 Task: Look for space in Schkeuditz, Germany from 4th June, 2023 to 8th June, 2023 for 2 adults in price range Rs.8000 to Rs.16000. Place can be private room with 1  bedroom having 1 bed and 1 bathroom. Property type can be house, flat, guest house, hotel. Booking option can be shelf check-in. Required host language is English.
Action: Mouse moved to (329, 184)
Screenshot: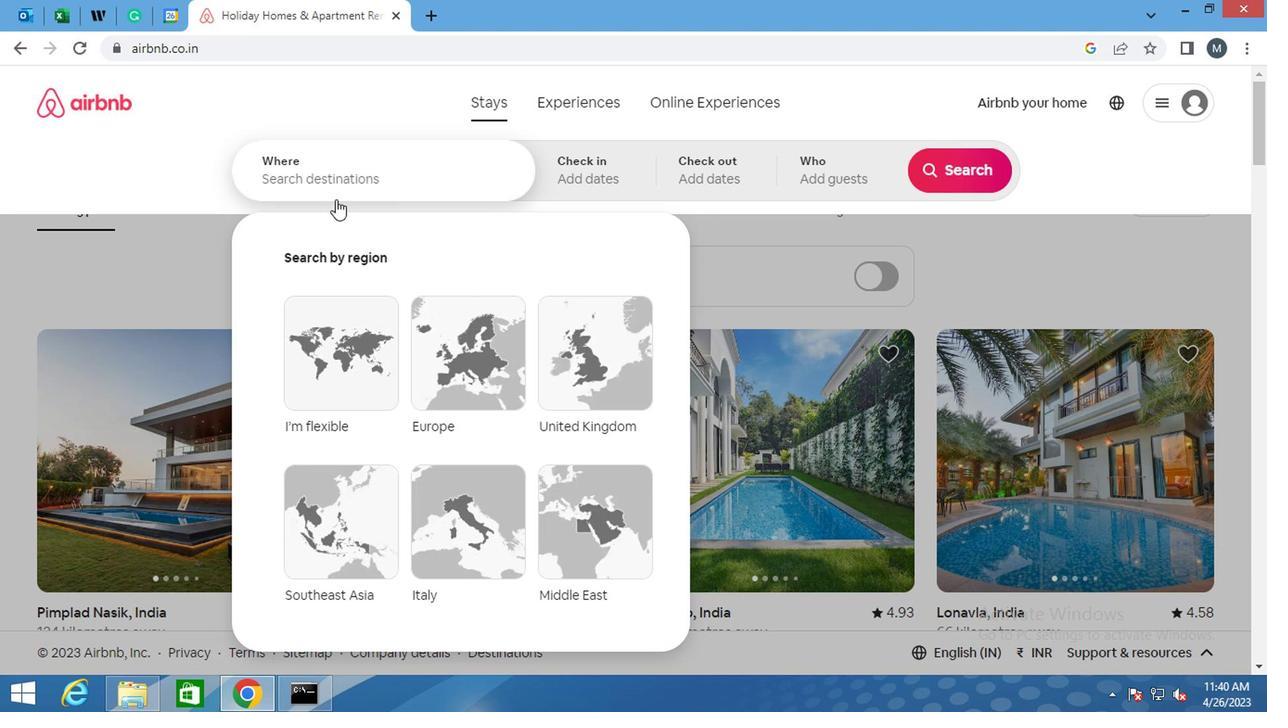 
Action: Mouse pressed left at (329, 184)
Screenshot: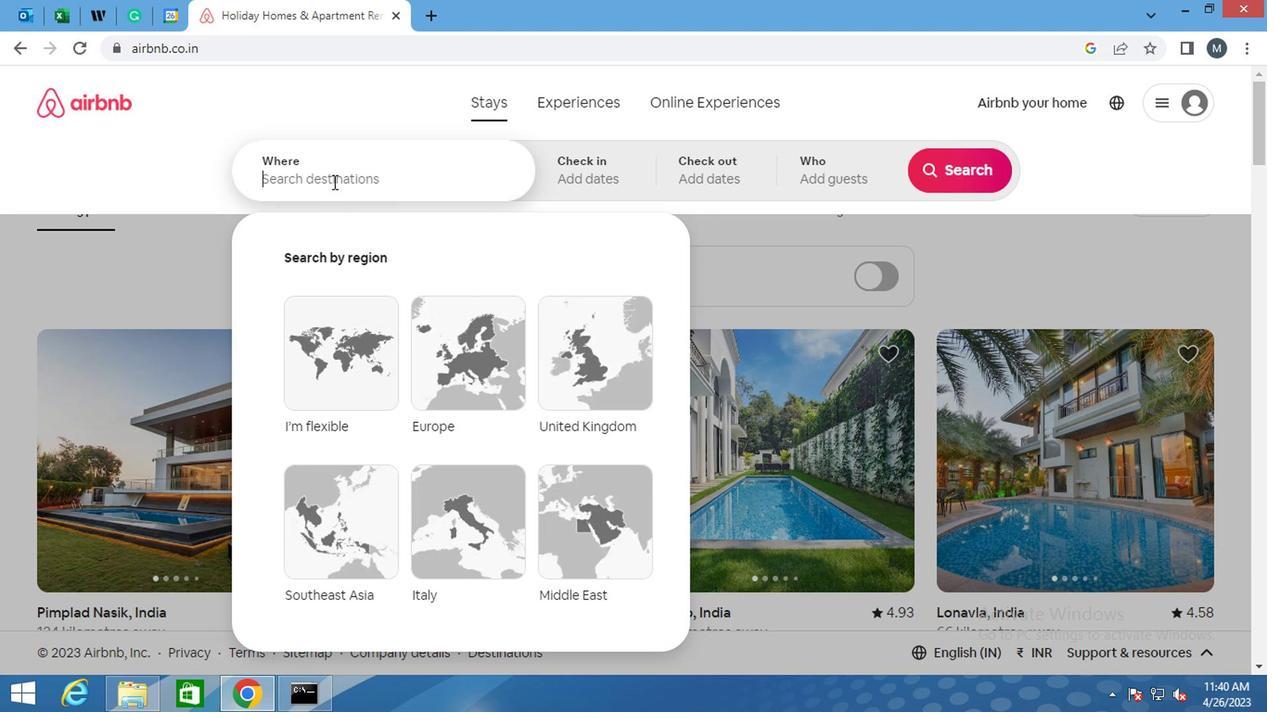 
Action: Key pressed <Key.shift>SCHKEUDITZ,<Key.shift><Key.shift><Key.shift>GERMA
Screenshot: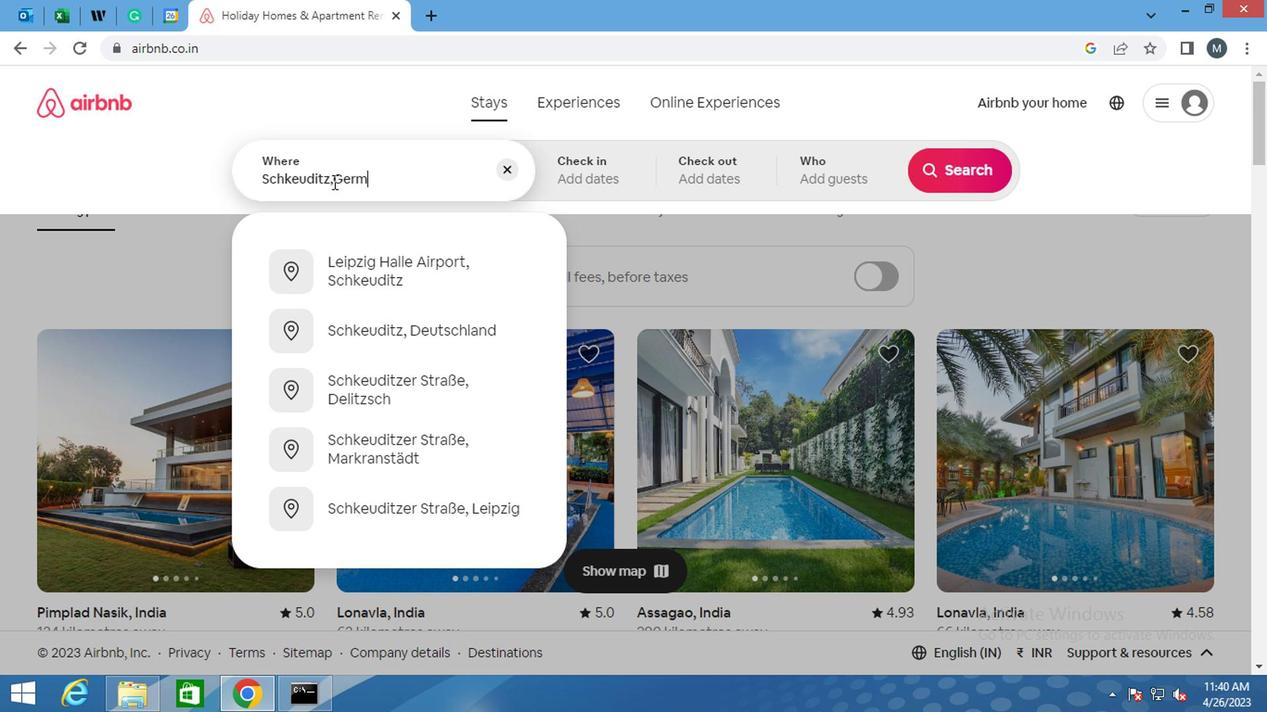 
Action: Mouse moved to (409, 281)
Screenshot: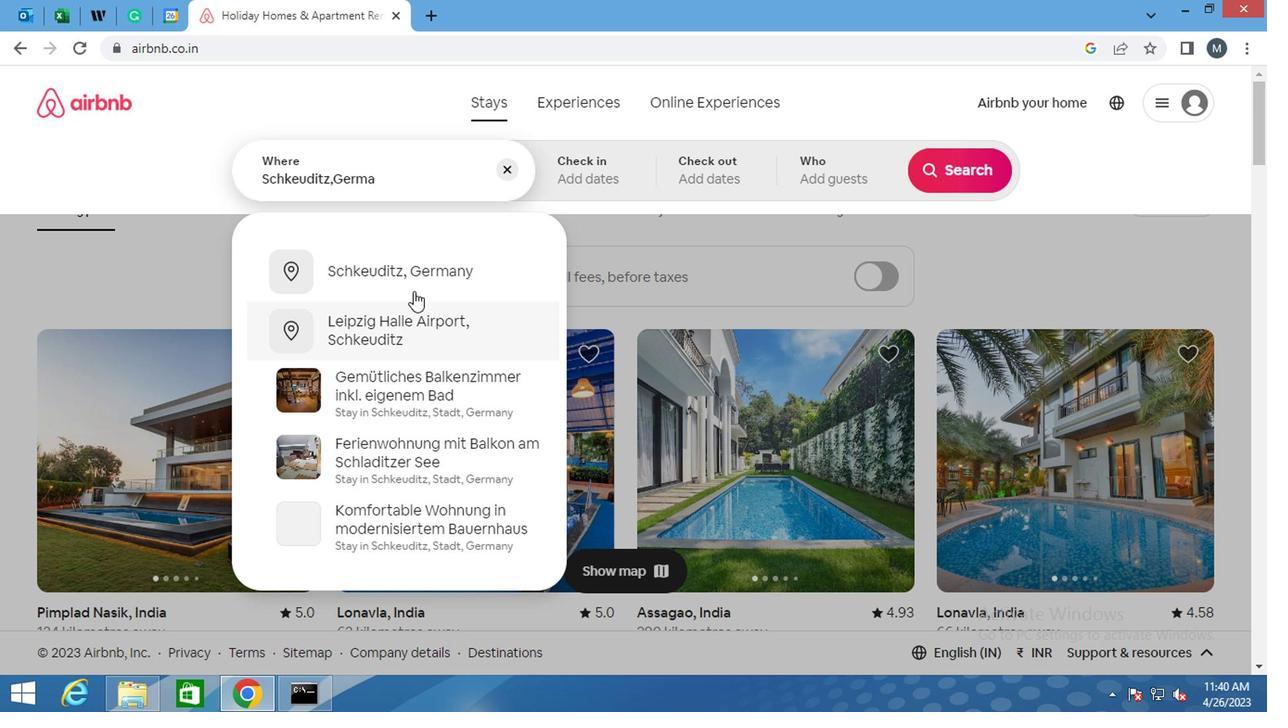 
Action: Mouse pressed left at (409, 281)
Screenshot: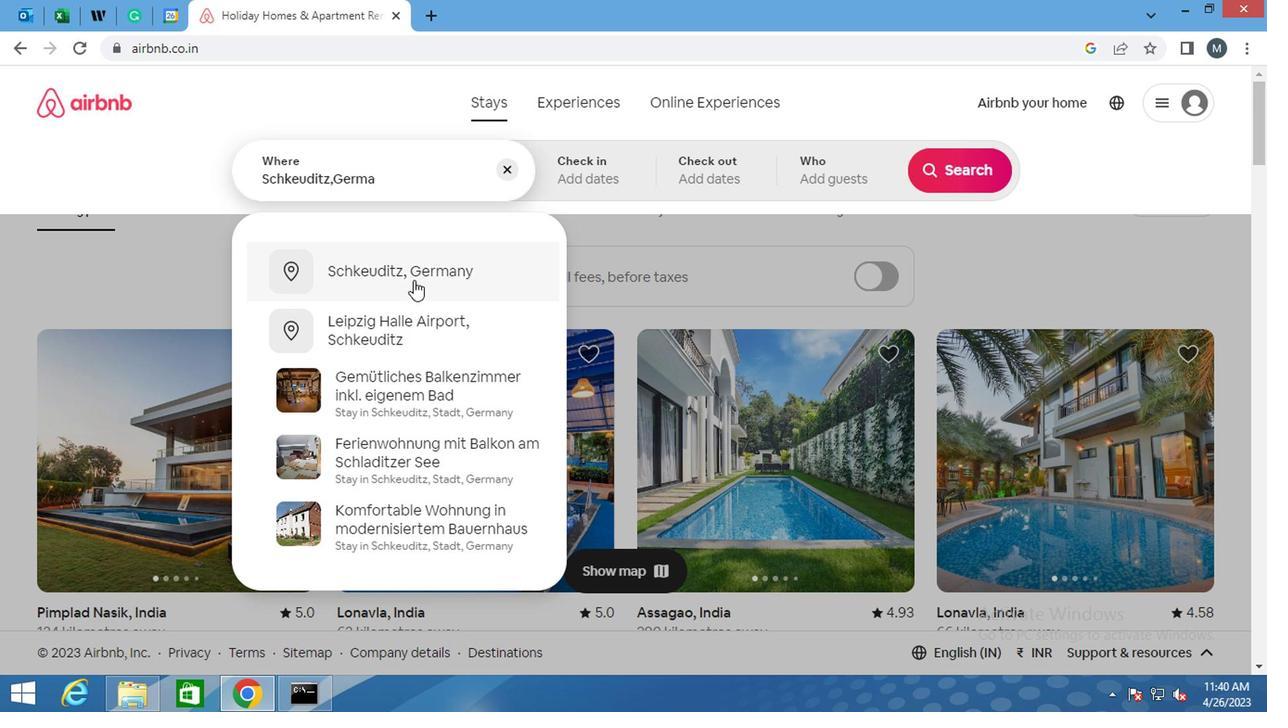 
Action: Mouse moved to (950, 322)
Screenshot: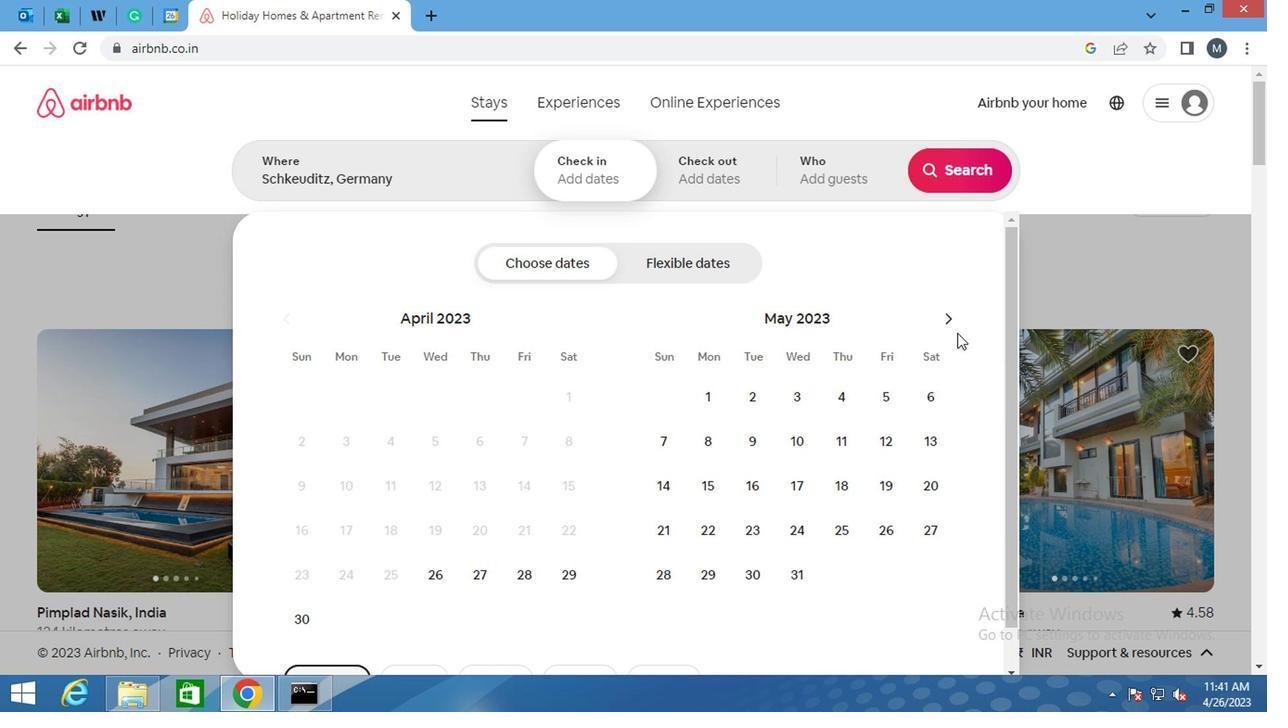 
Action: Mouse pressed left at (950, 322)
Screenshot: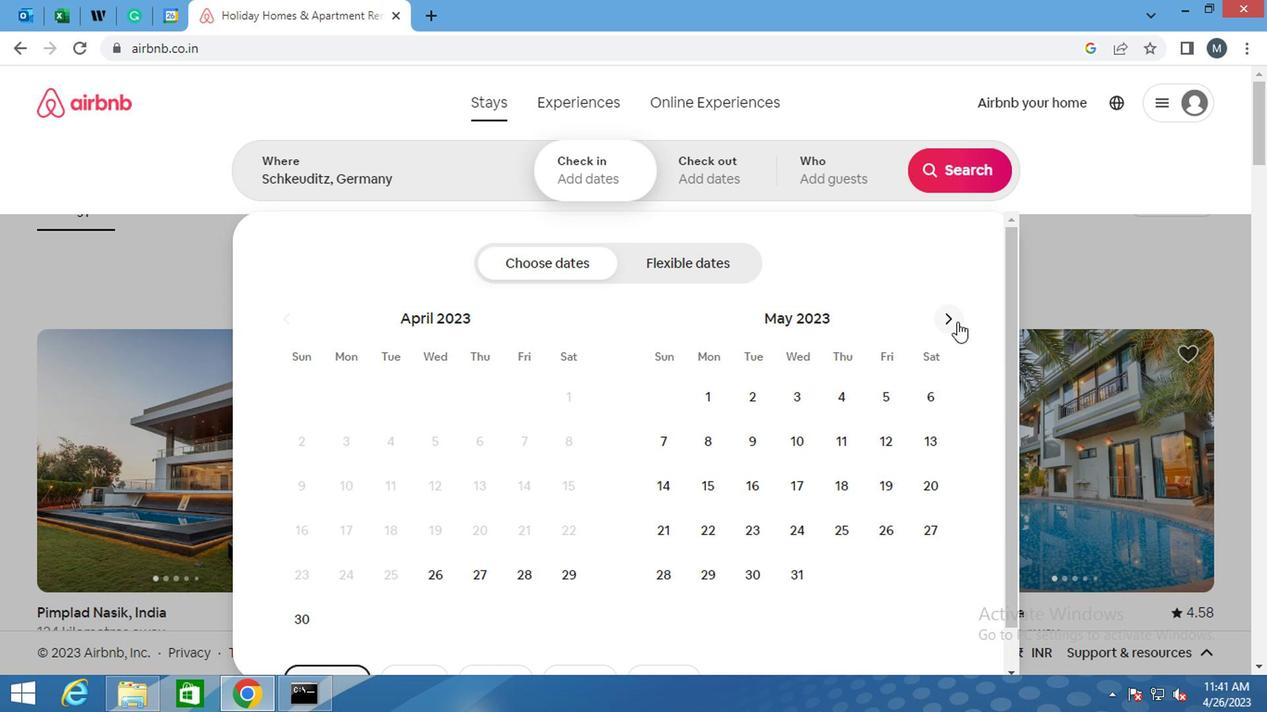 
Action: Mouse moved to (950, 321)
Screenshot: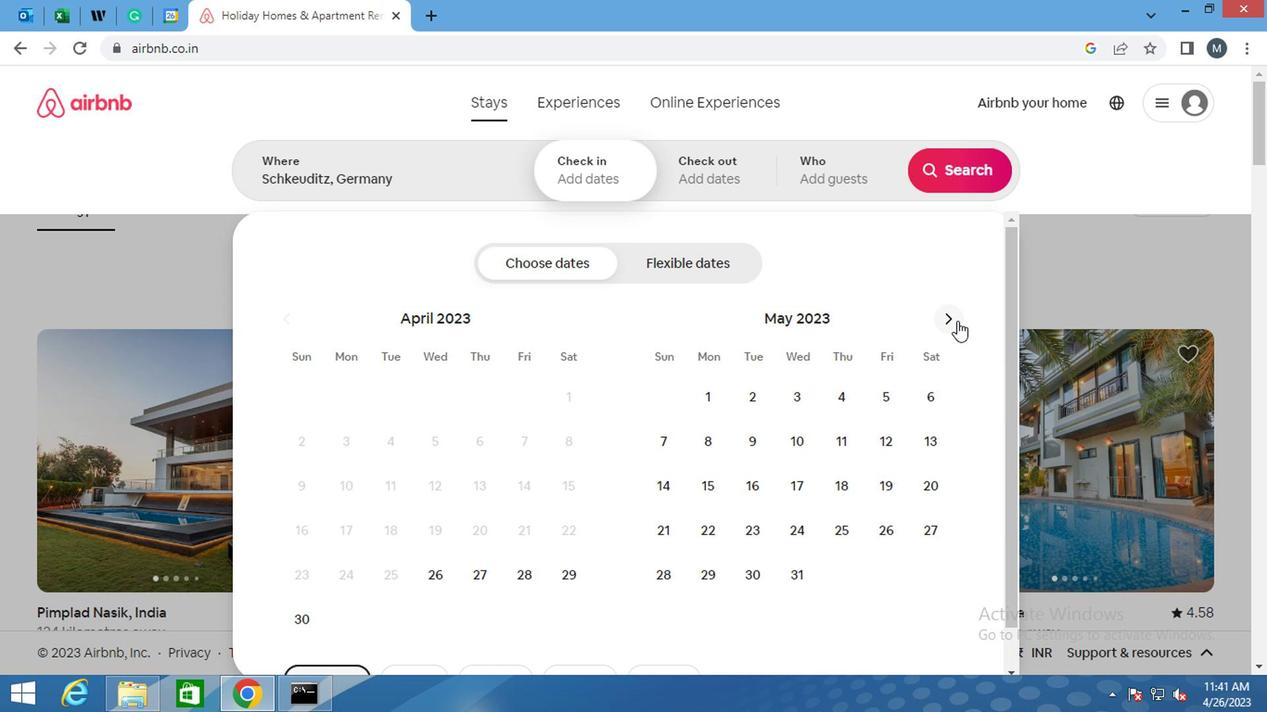
Action: Mouse pressed left at (950, 321)
Screenshot: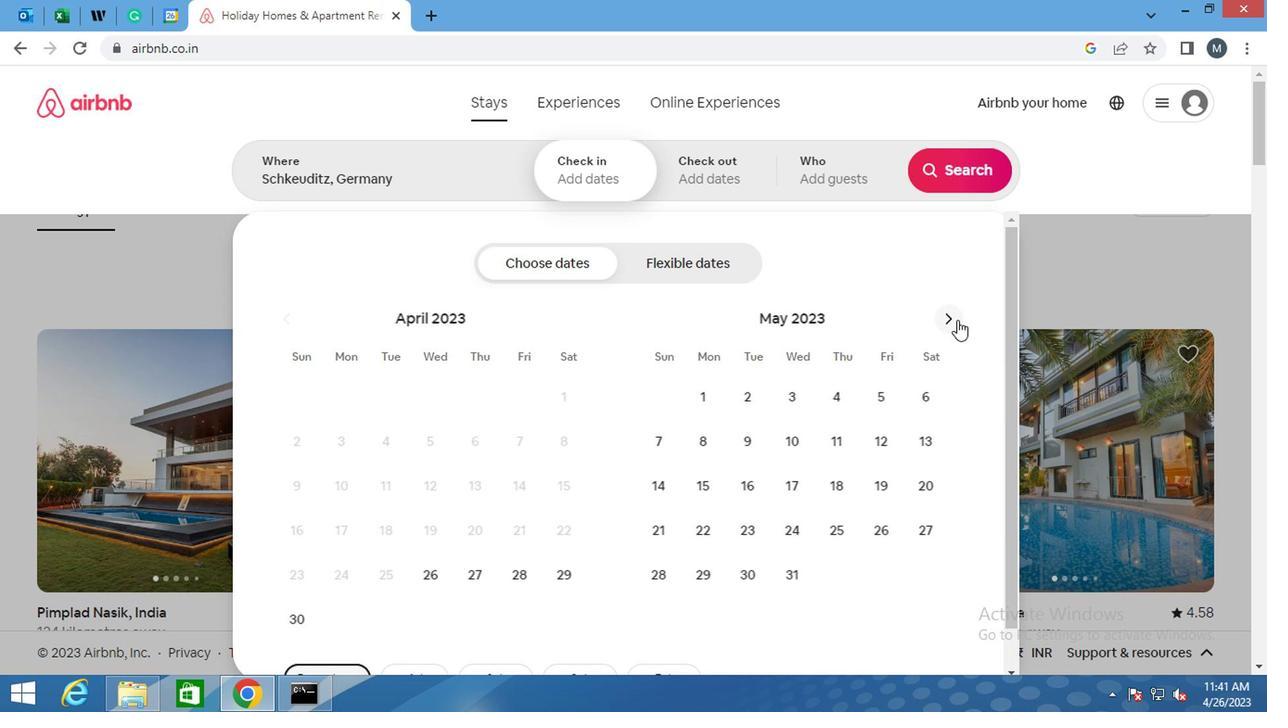 
Action: Mouse moved to (292, 435)
Screenshot: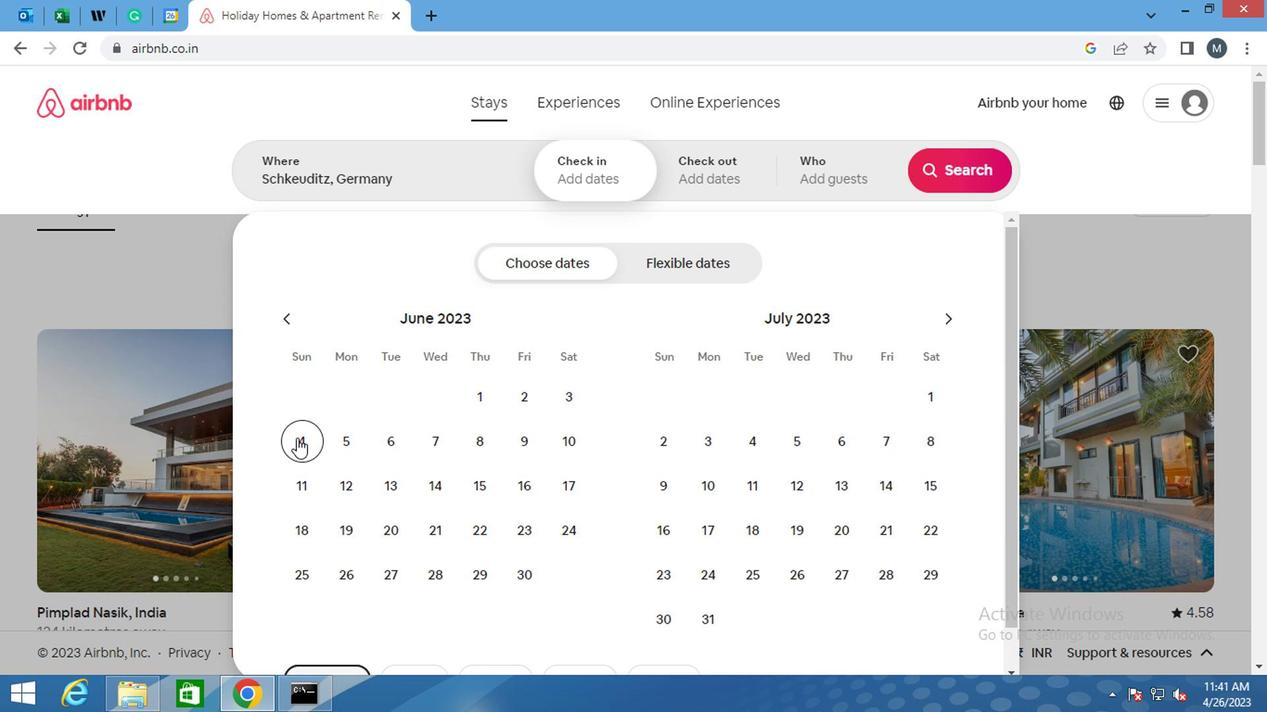 
Action: Mouse pressed left at (292, 435)
Screenshot: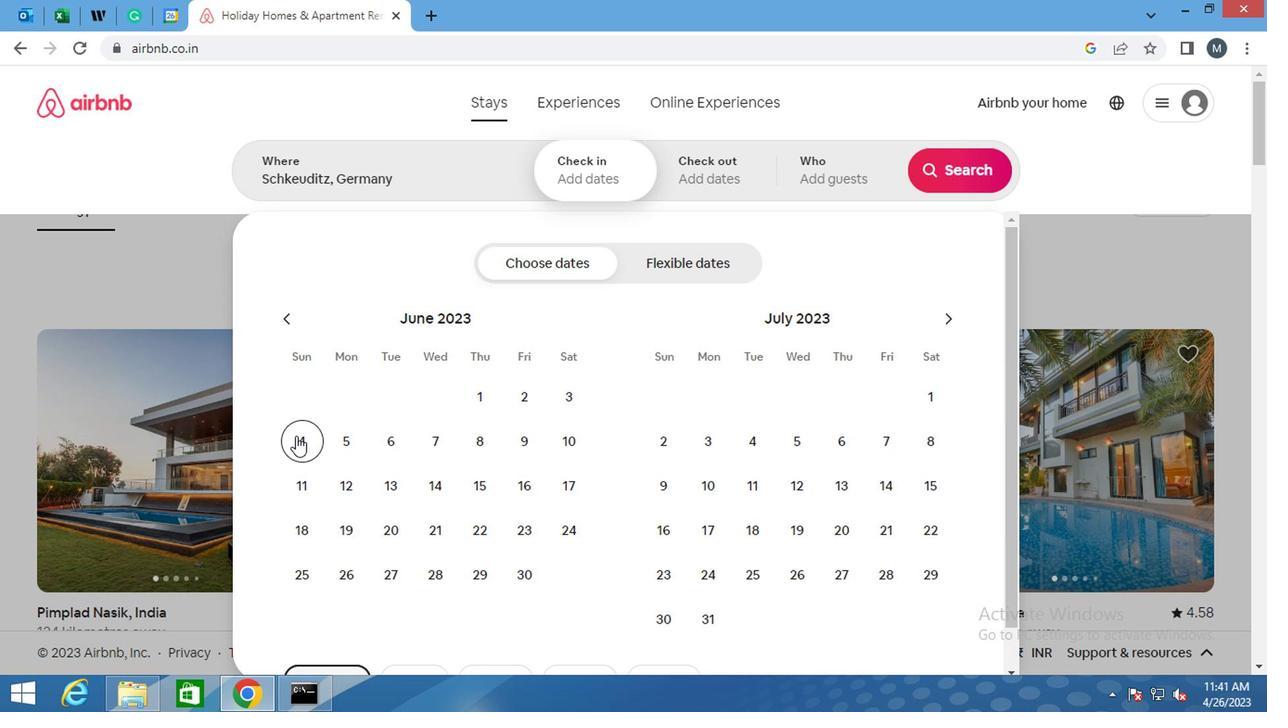 
Action: Mouse moved to (483, 436)
Screenshot: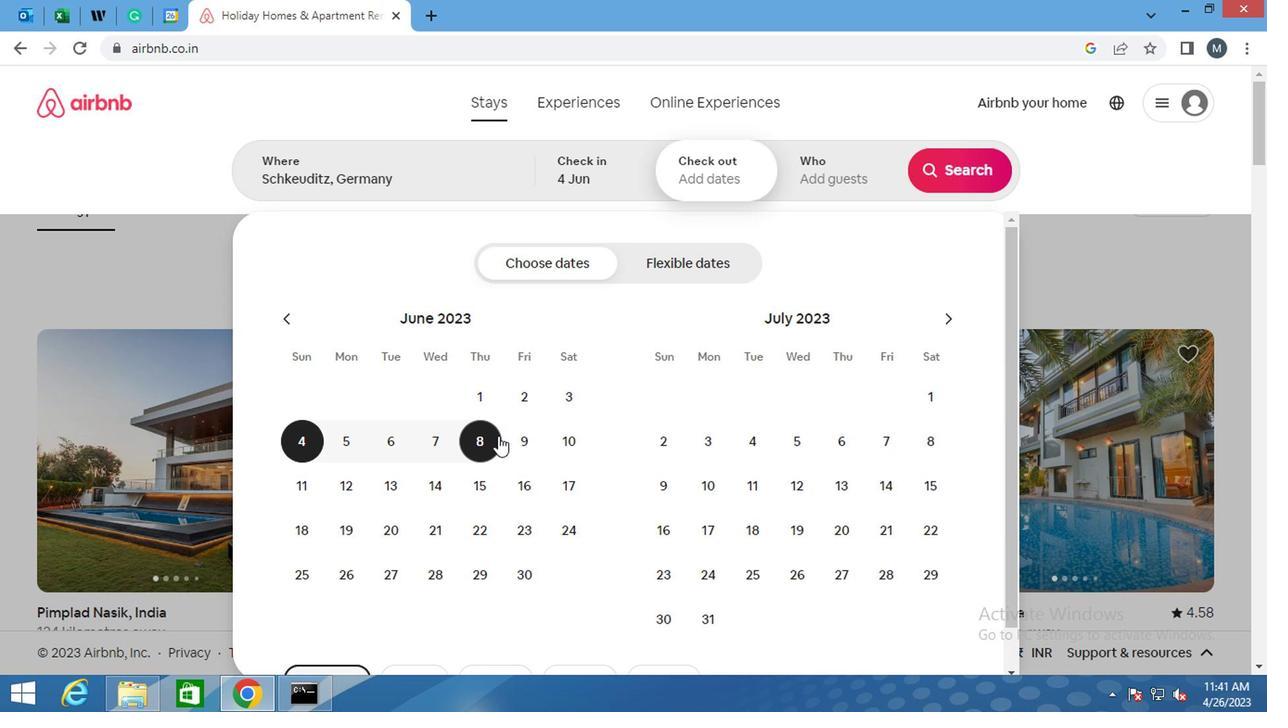 
Action: Mouse pressed left at (483, 436)
Screenshot: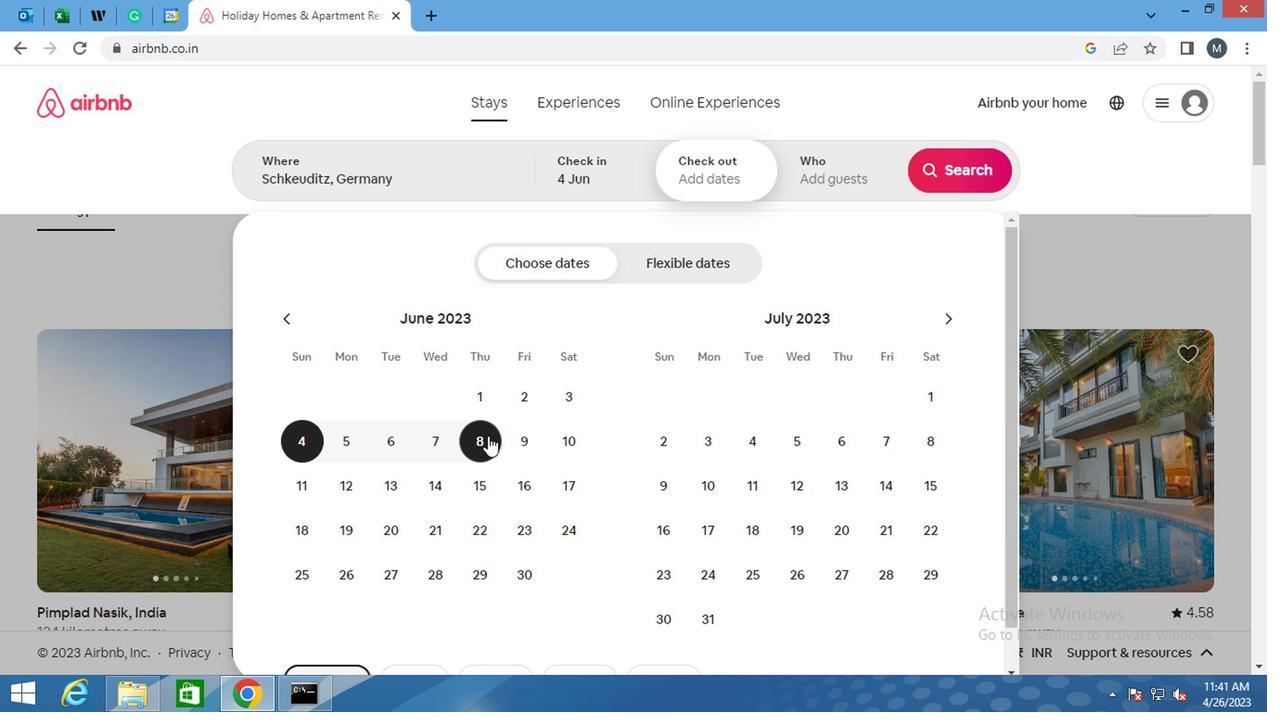 
Action: Mouse moved to (780, 184)
Screenshot: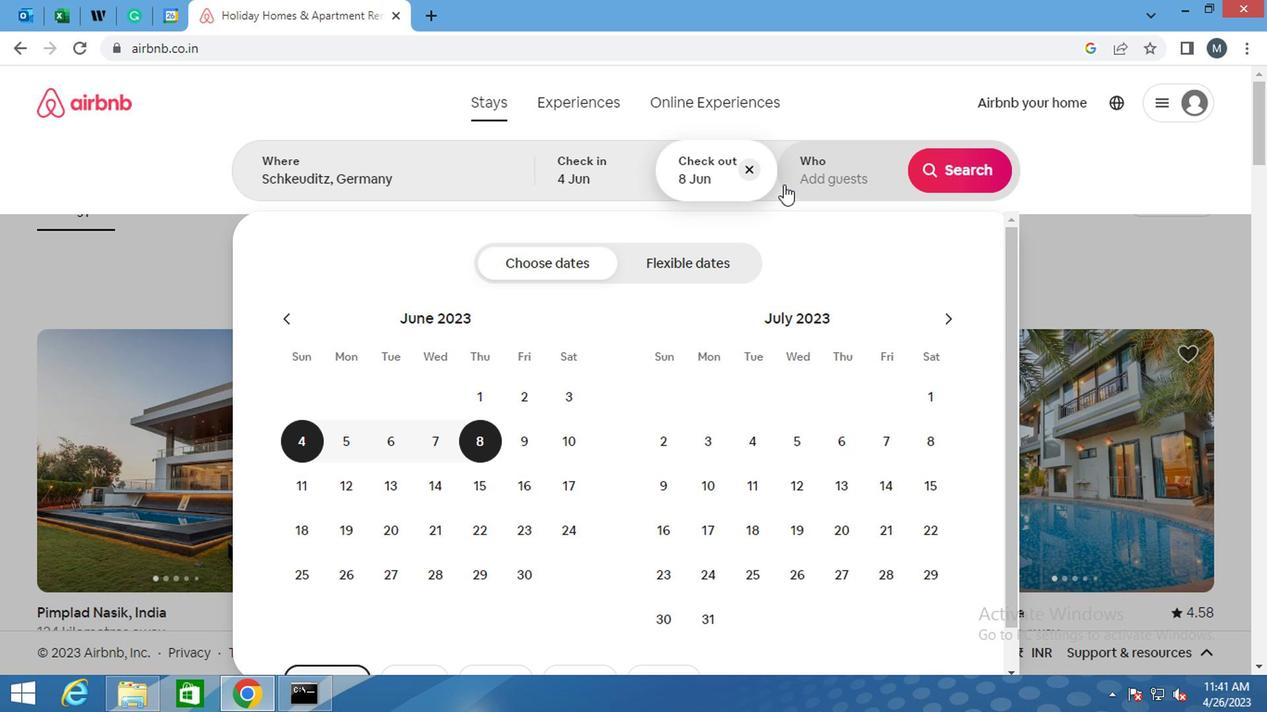 
Action: Mouse pressed left at (780, 184)
Screenshot: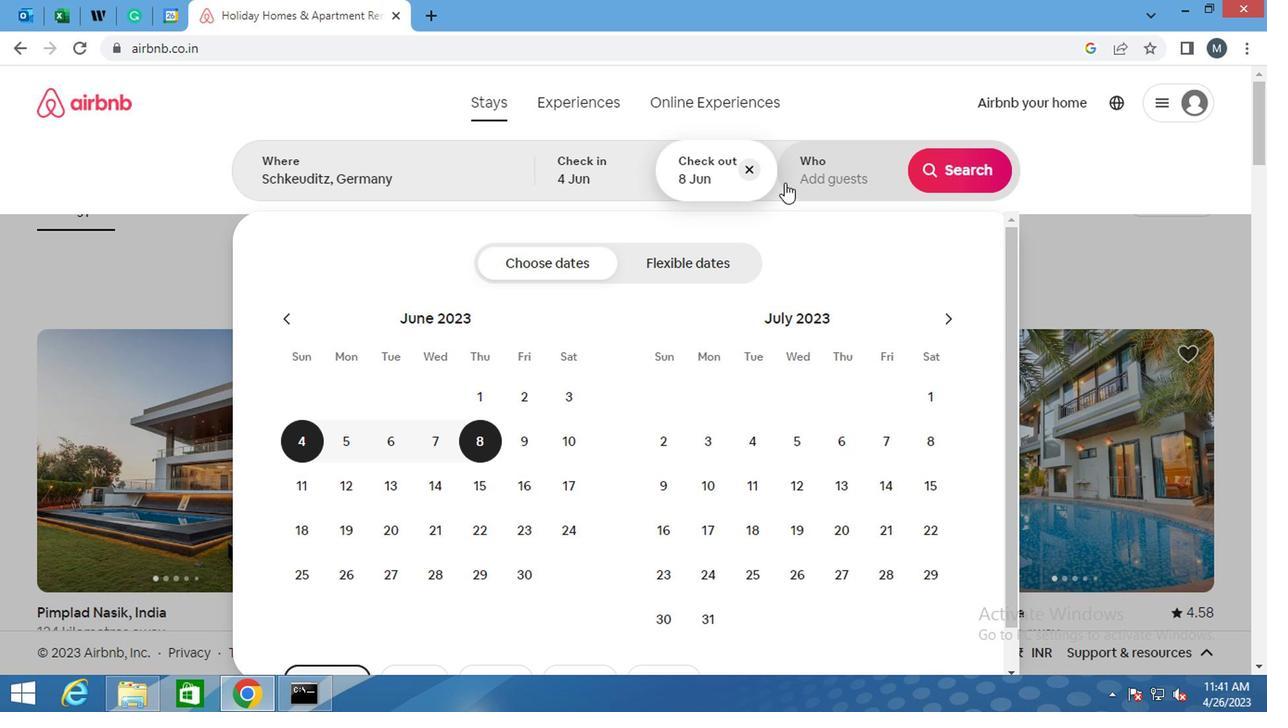 
Action: Mouse moved to (962, 271)
Screenshot: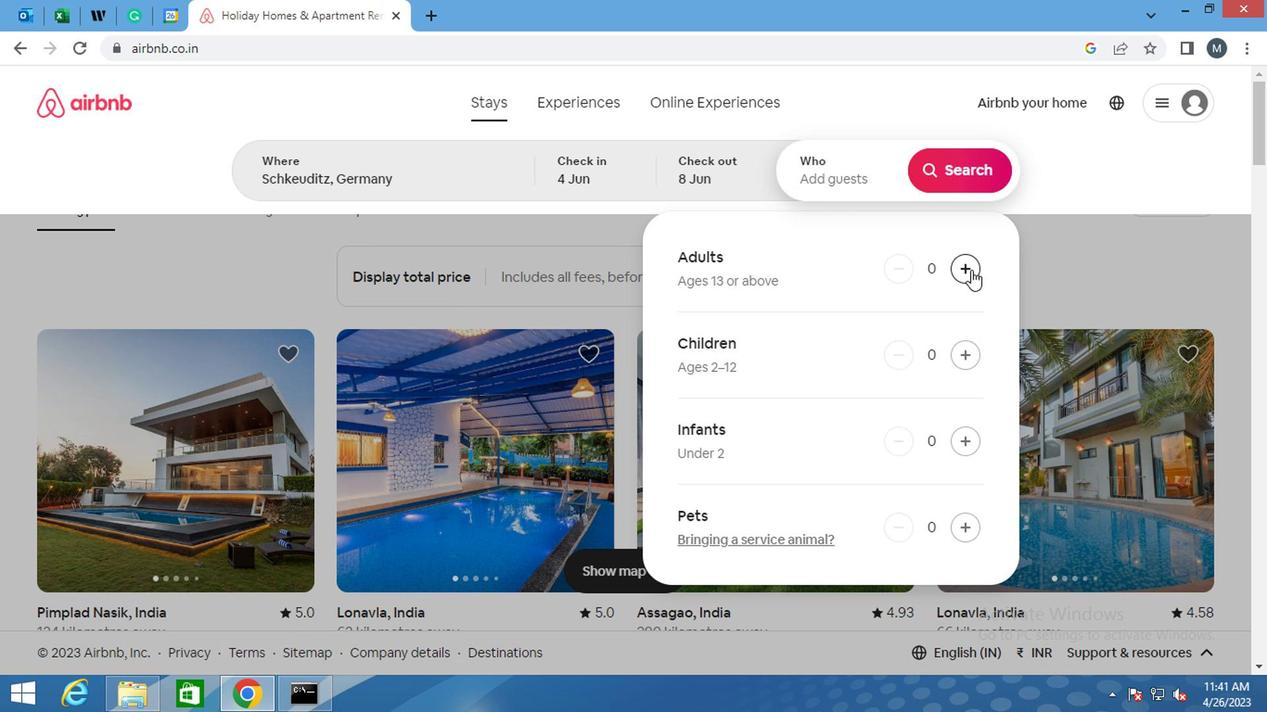 
Action: Mouse pressed left at (962, 271)
Screenshot: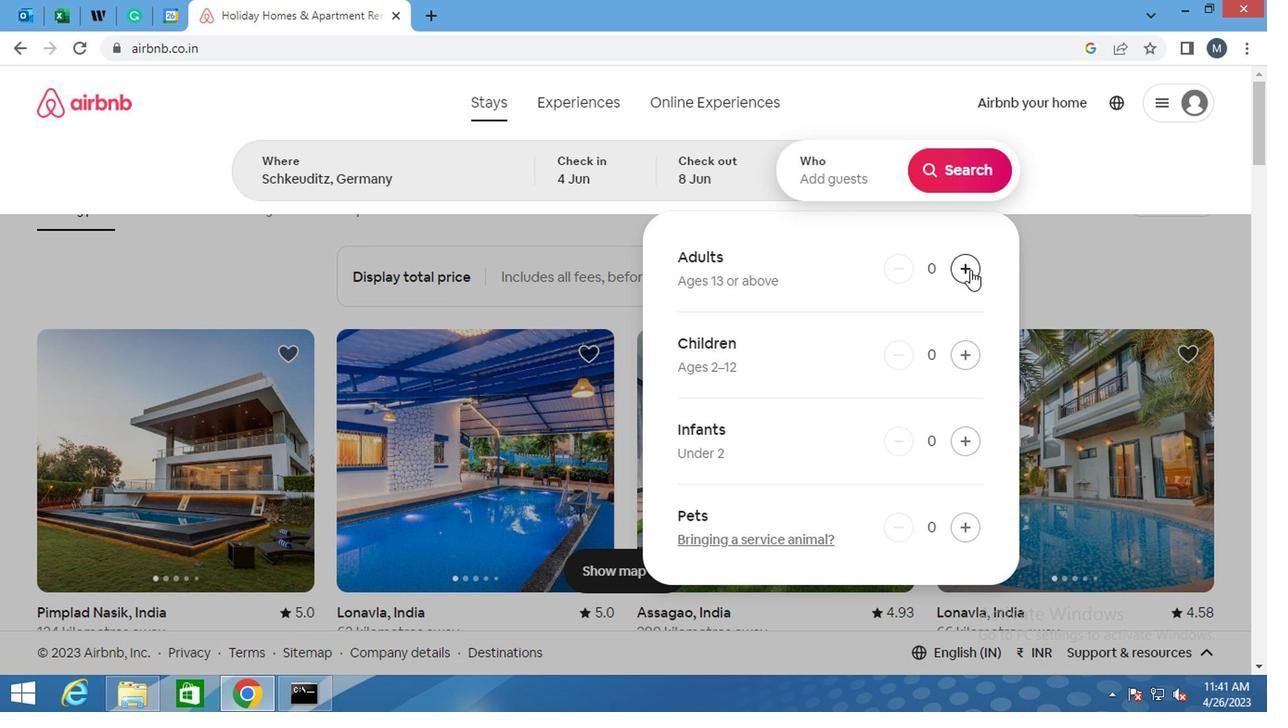 
Action: Mouse moved to (960, 267)
Screenshot: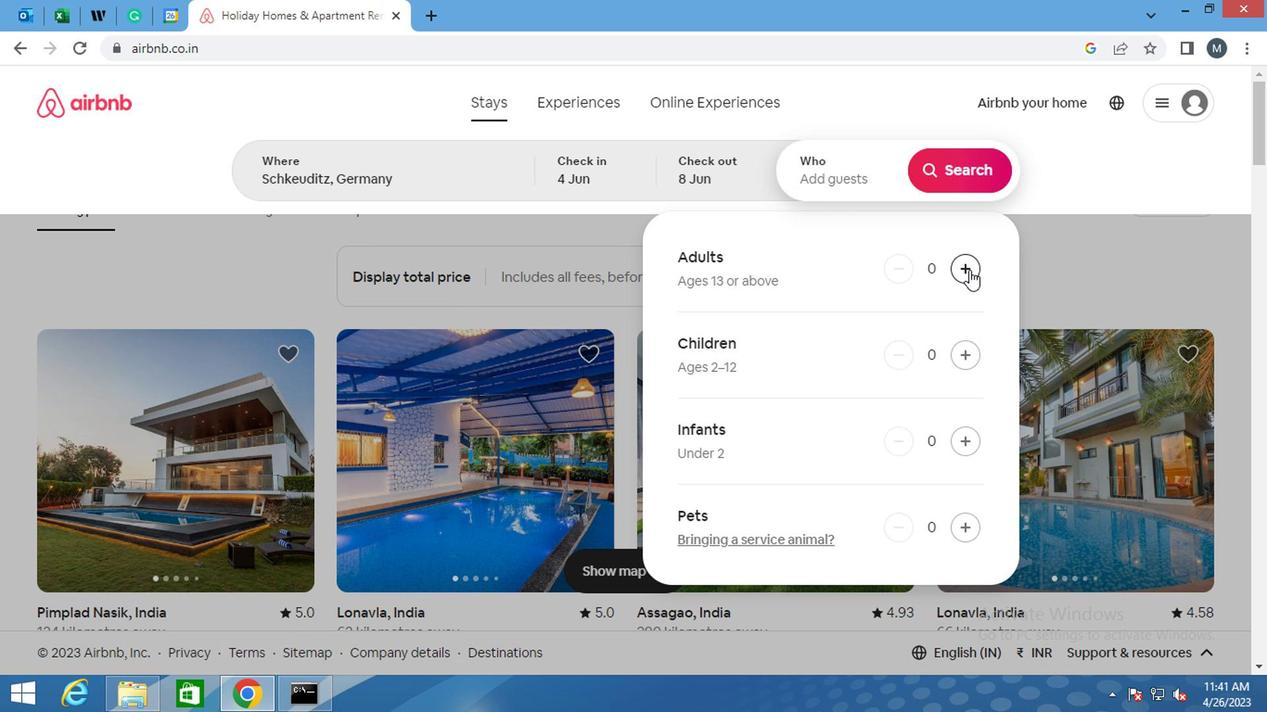 
Action: Mouse pressed left at (960, 267)
Screenshot: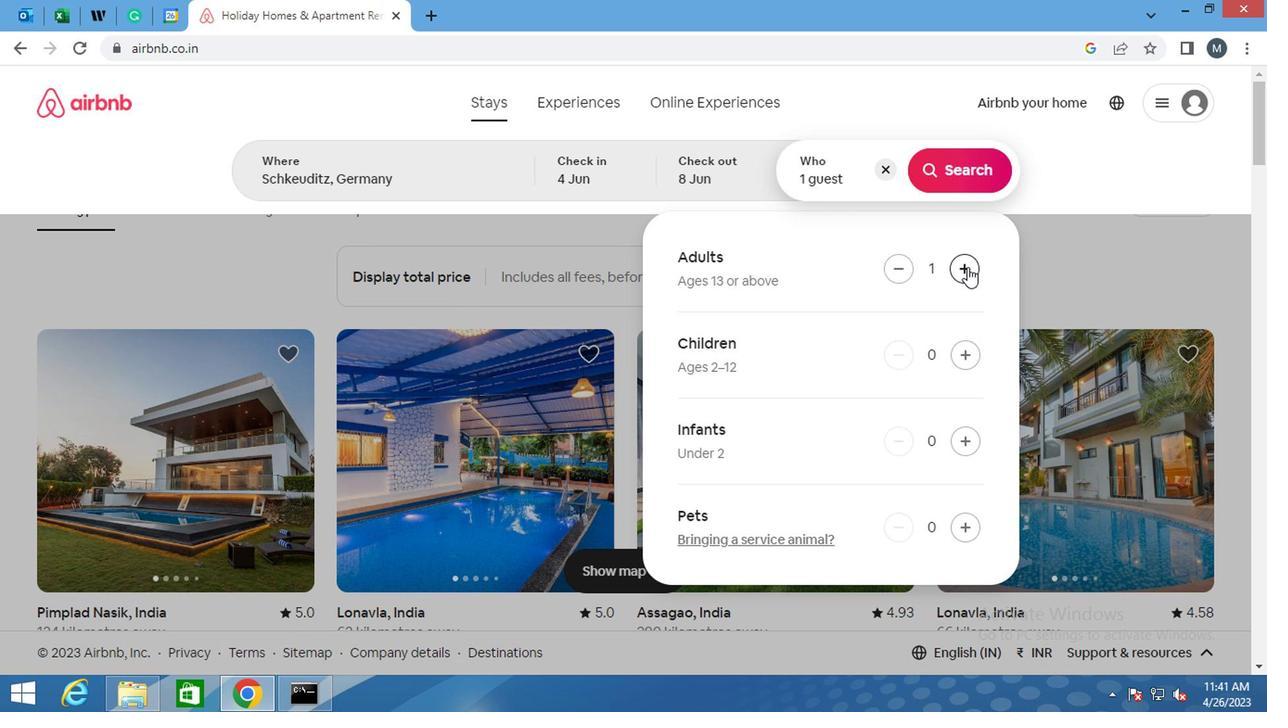 
Action: Mouse moved to (952, 171)
Screenshot: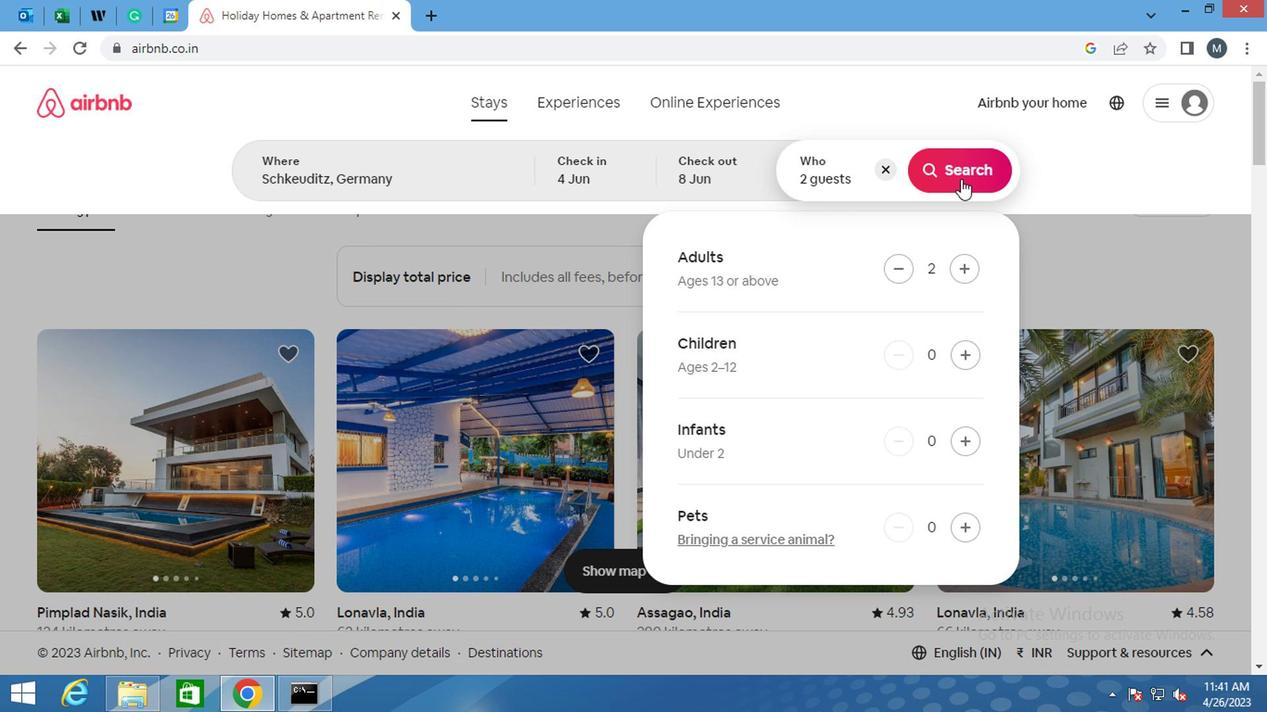 
Action: Mouse pressed left at (952, 171)
Screenshot: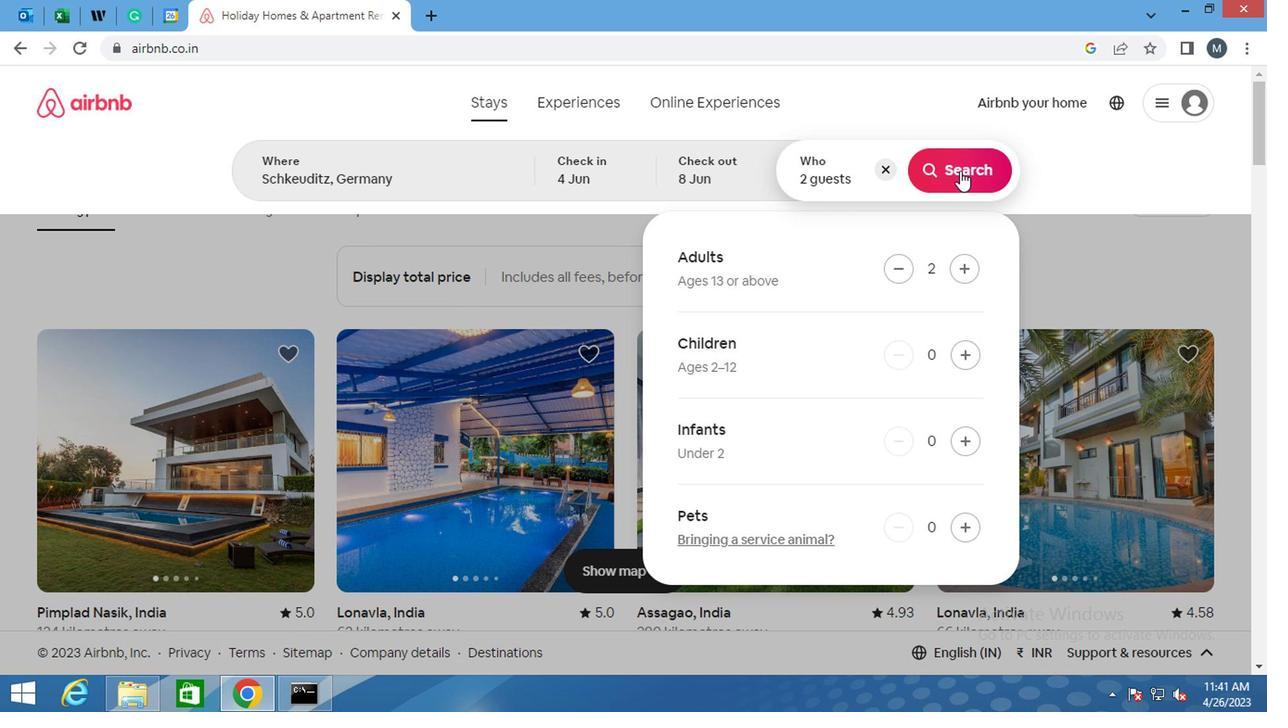 
Action: Mouse moved to (1145, 176)
Screenshot: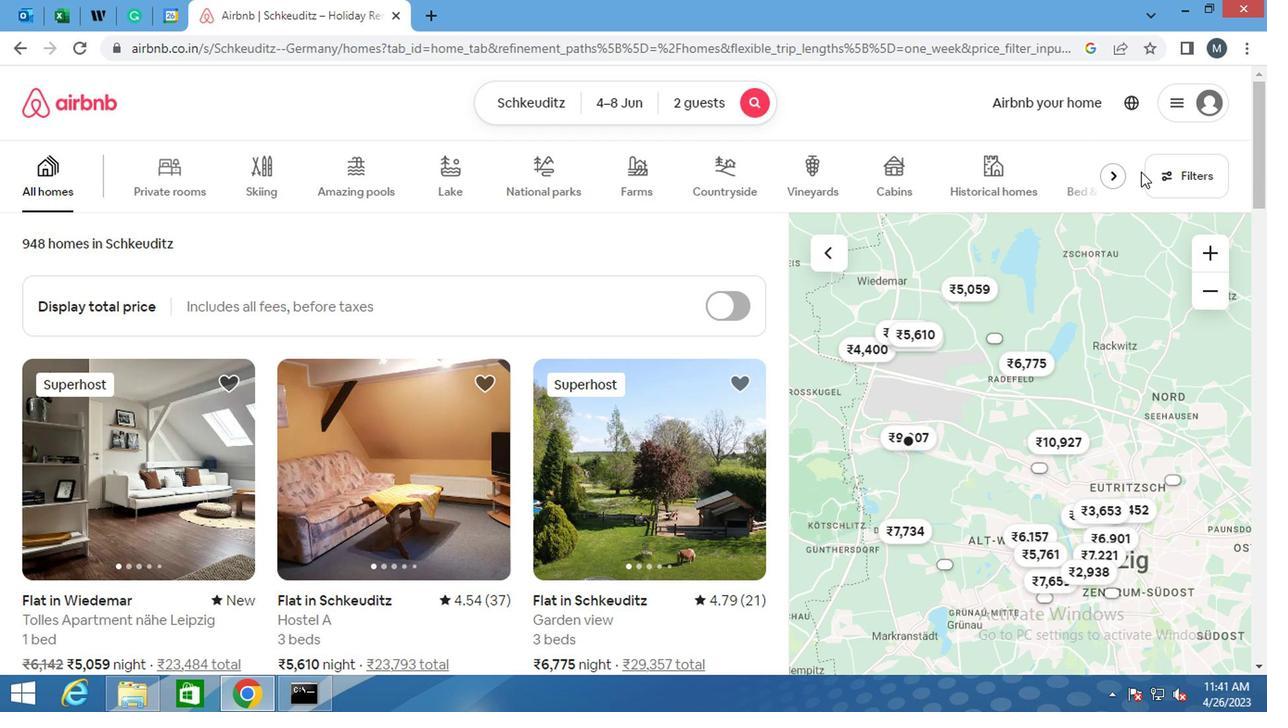 
Action: Mouse pressed left at (1145, 176)
Screenshot: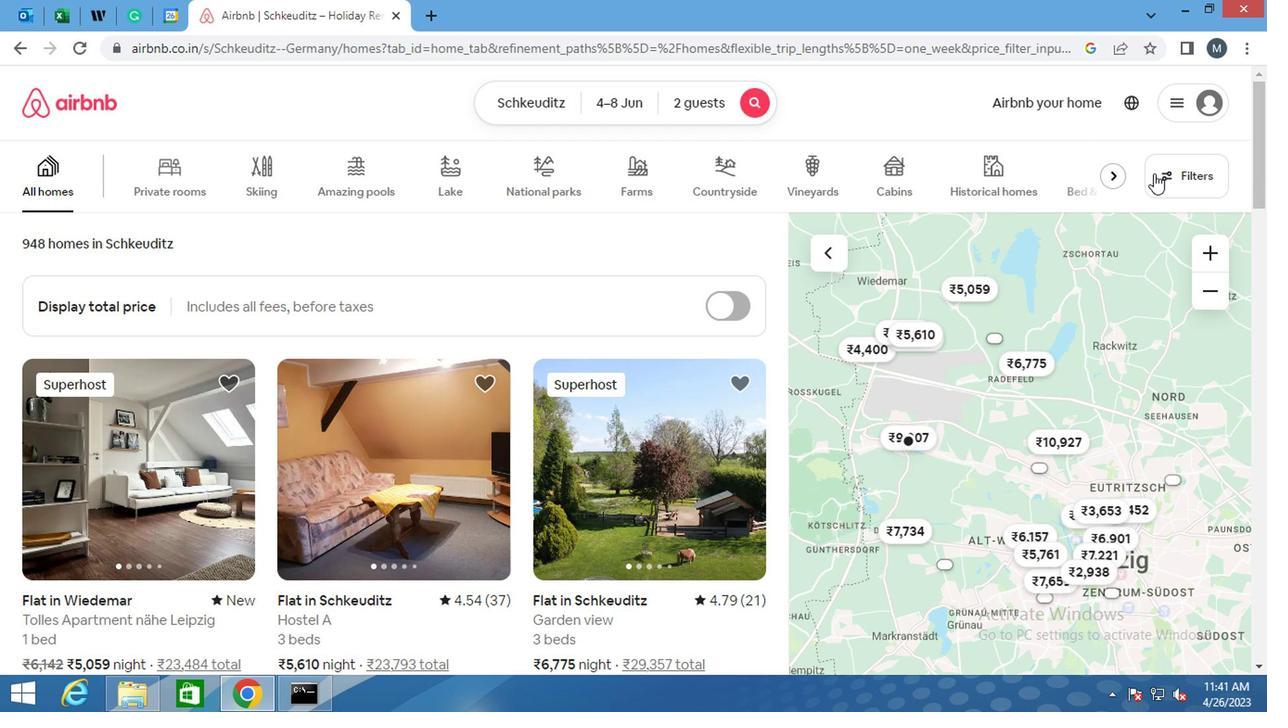 
Action: Mouse moved to (479, 410)
Screenshot: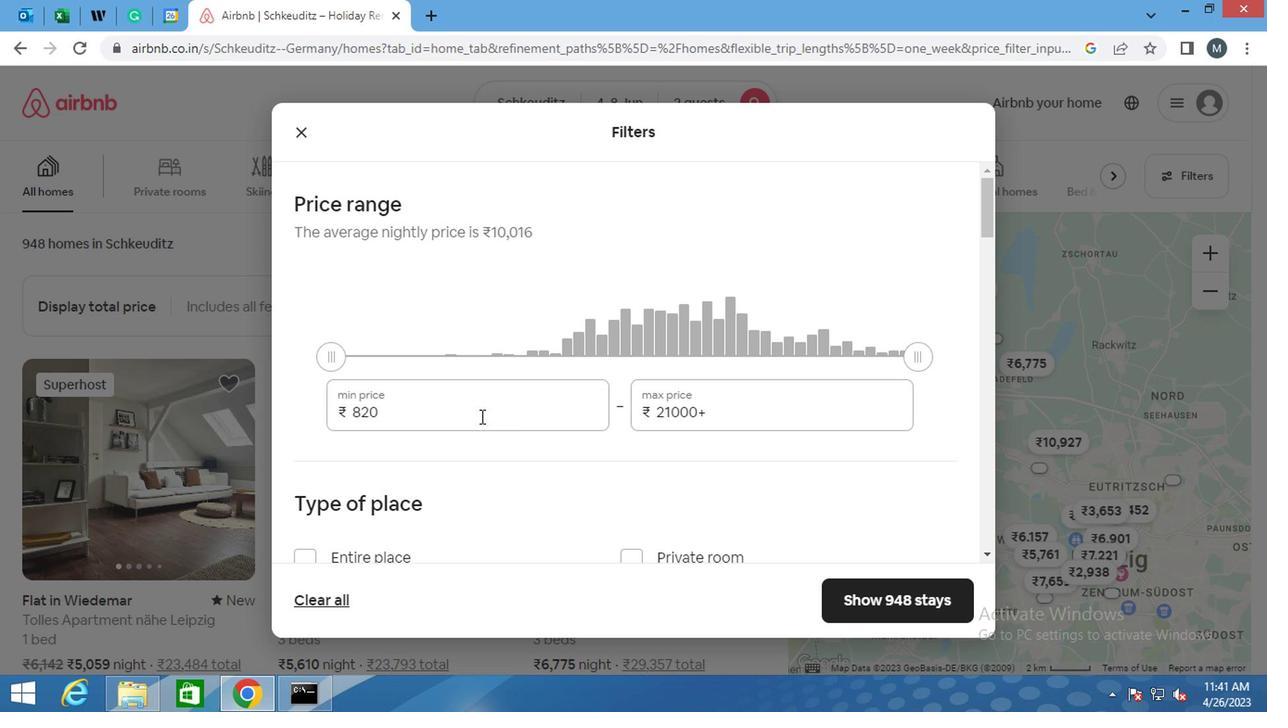 
Action: Mouse pressed left at (479, 410)
Screenshot: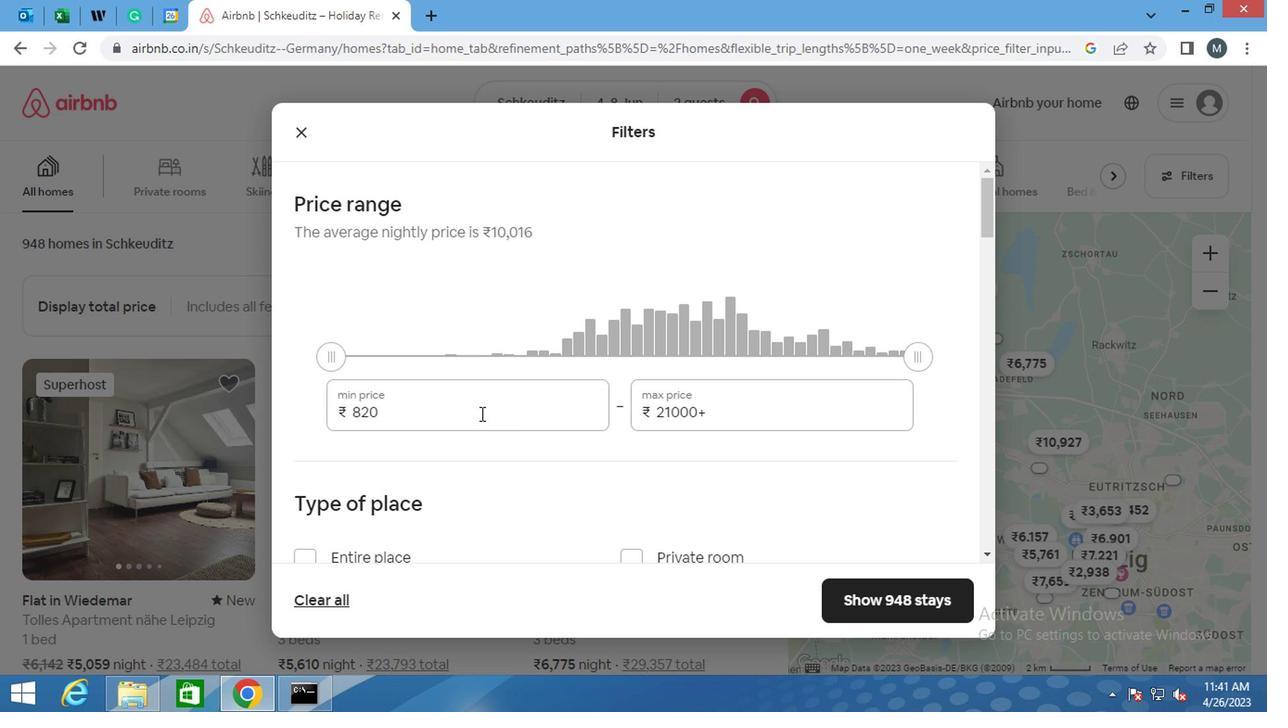 
Action: Mouse moved to (479, 410)
Screenshot: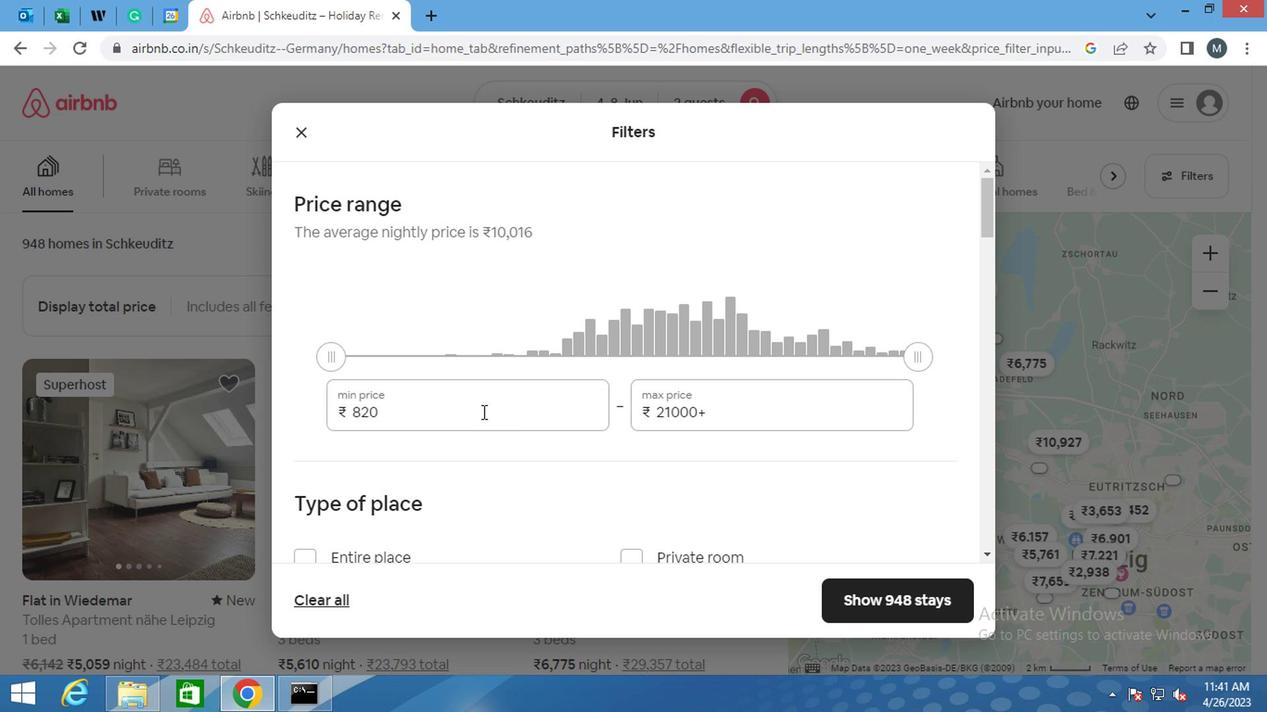 
Action: Key pressed <Key.backspace><Key.backspace>000
Screenshot: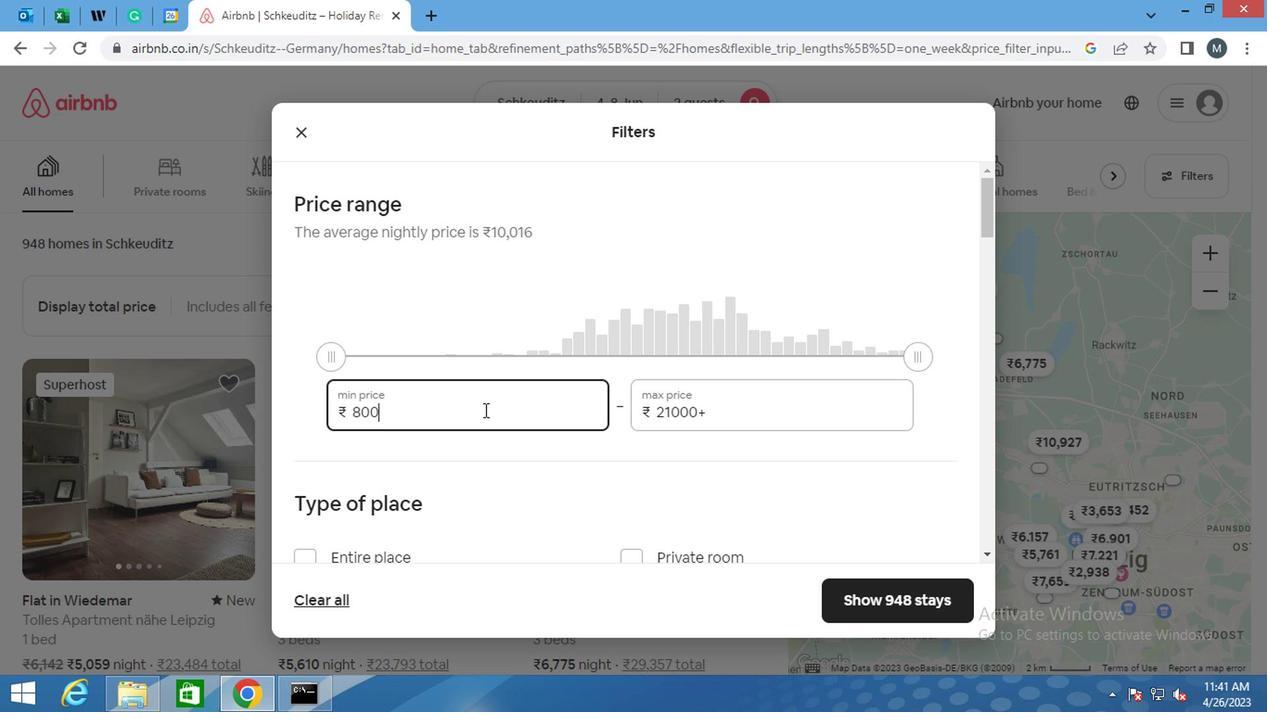 
Action: Mouse moved to (732, 407)
Screenshot: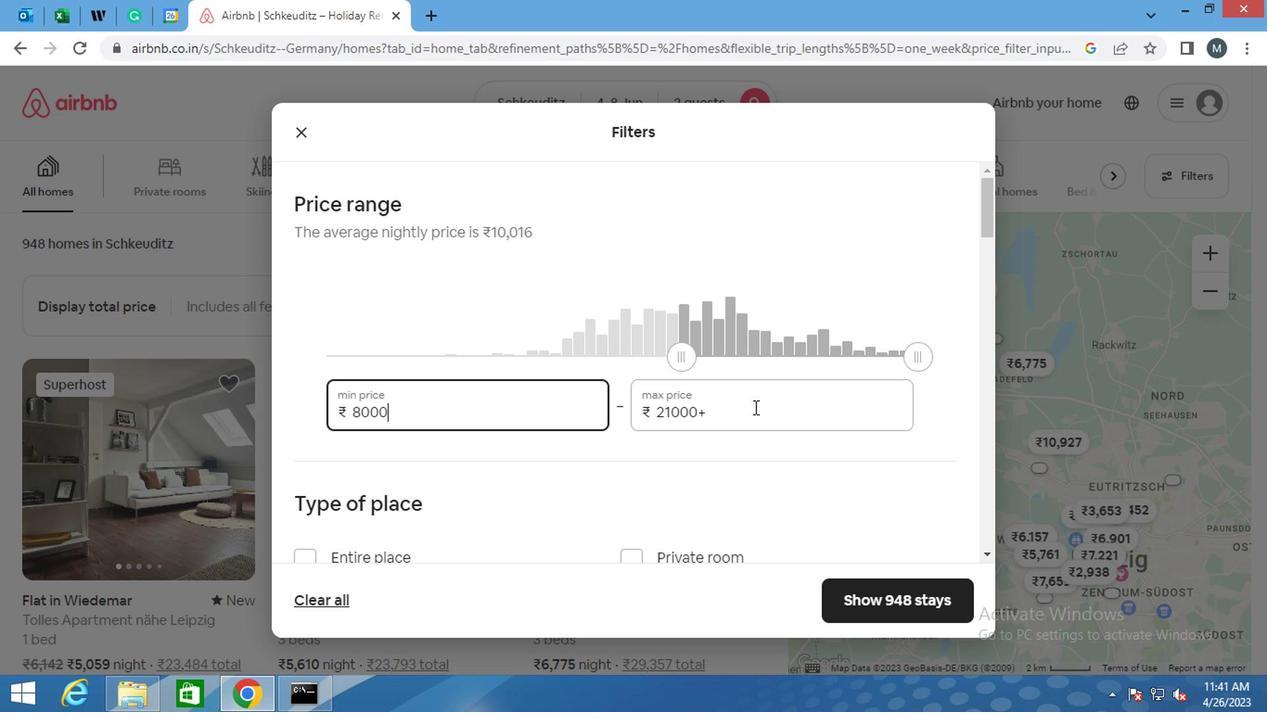 
Action: Mouse pressed left at (732, 407)
Screenshot: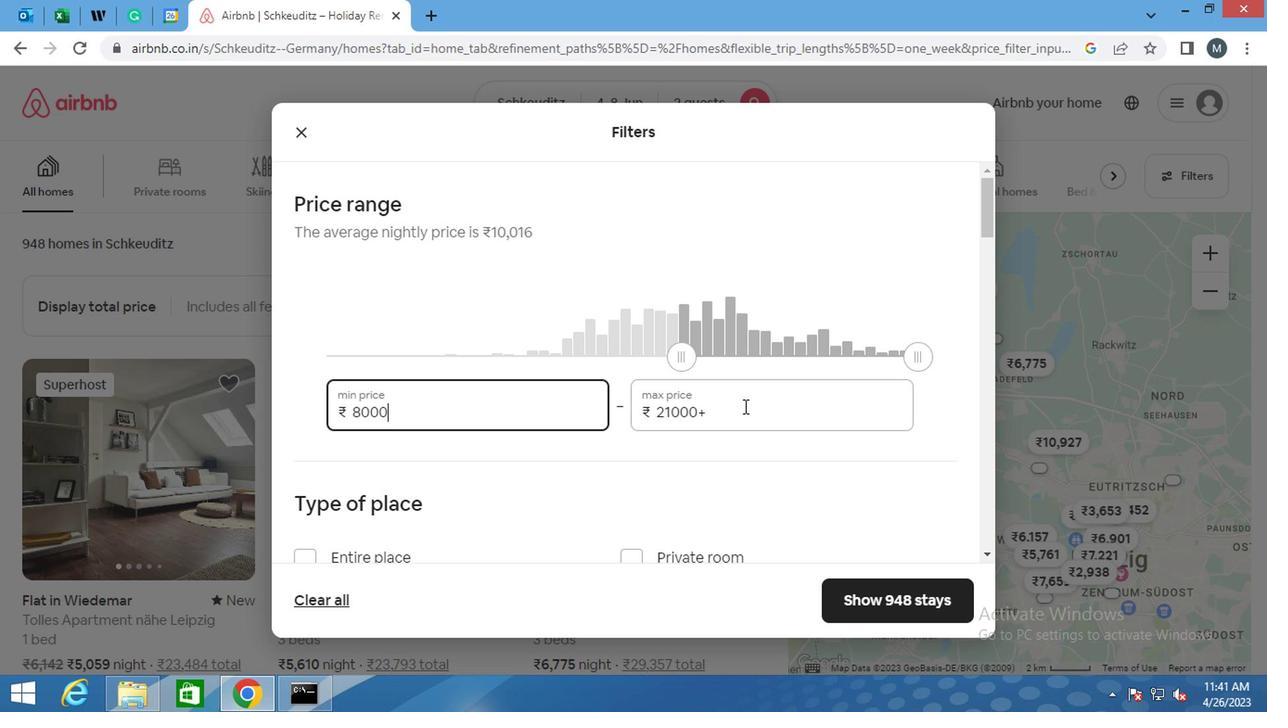 
Action: Key pressed <Key.backspace><Key.backspace><Key.backspace><Key.backspace><Key.backspace><Key.backspace><Key.backspace><Key.backspace><Key.backspace><Key.backspace><Key.backspace><Key.backspace><Key.backspace>1
Screenshot: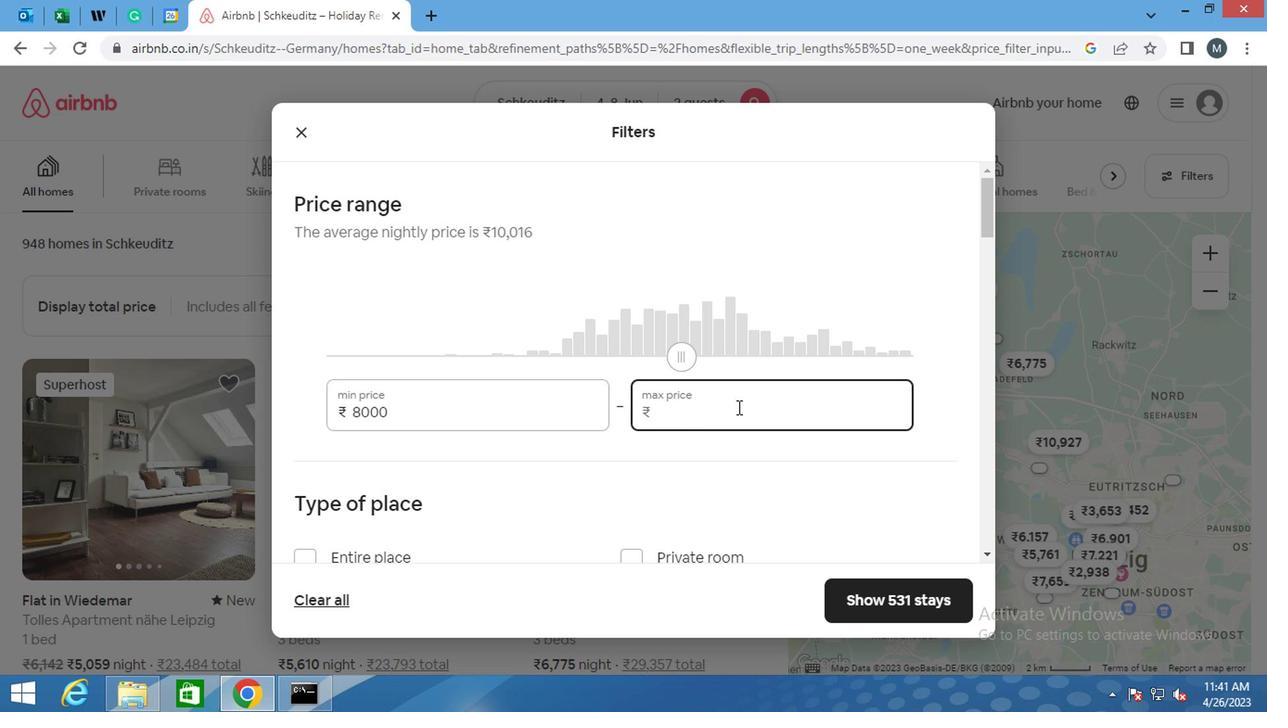 
Action: Mouse moved to (730, 410)
Screenshot: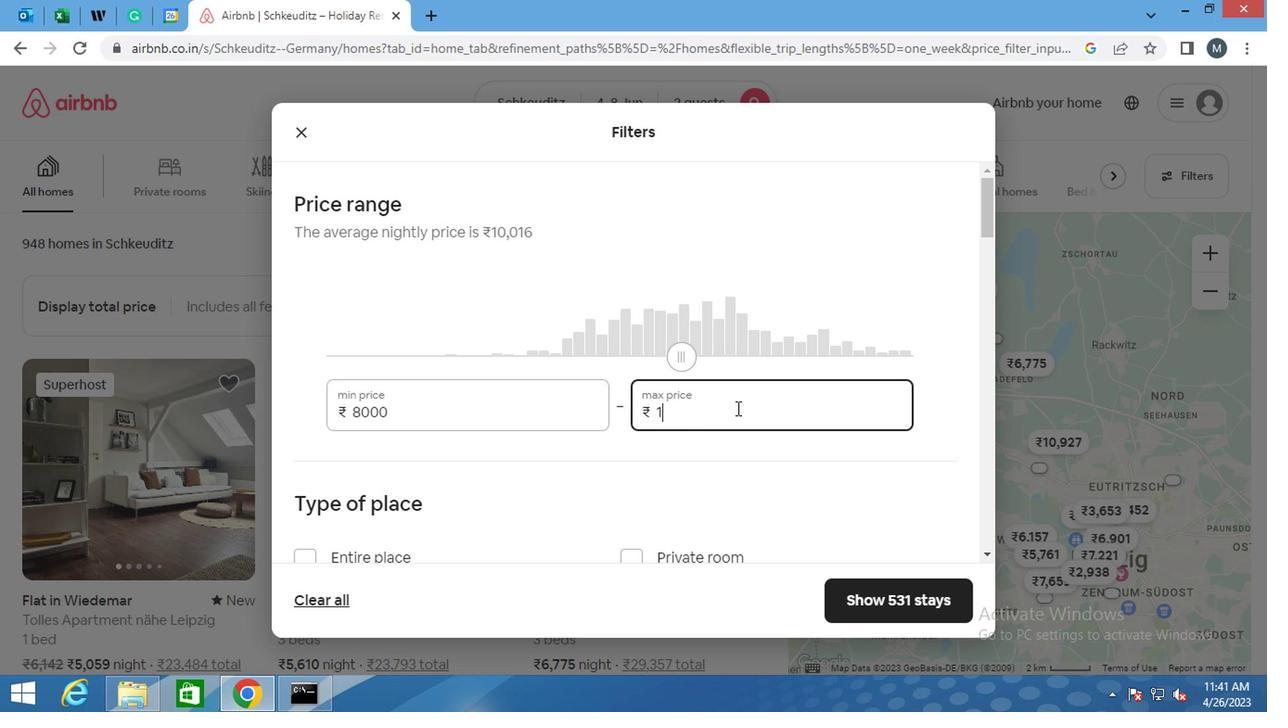 
Action: Key pressed 6
Screenshot: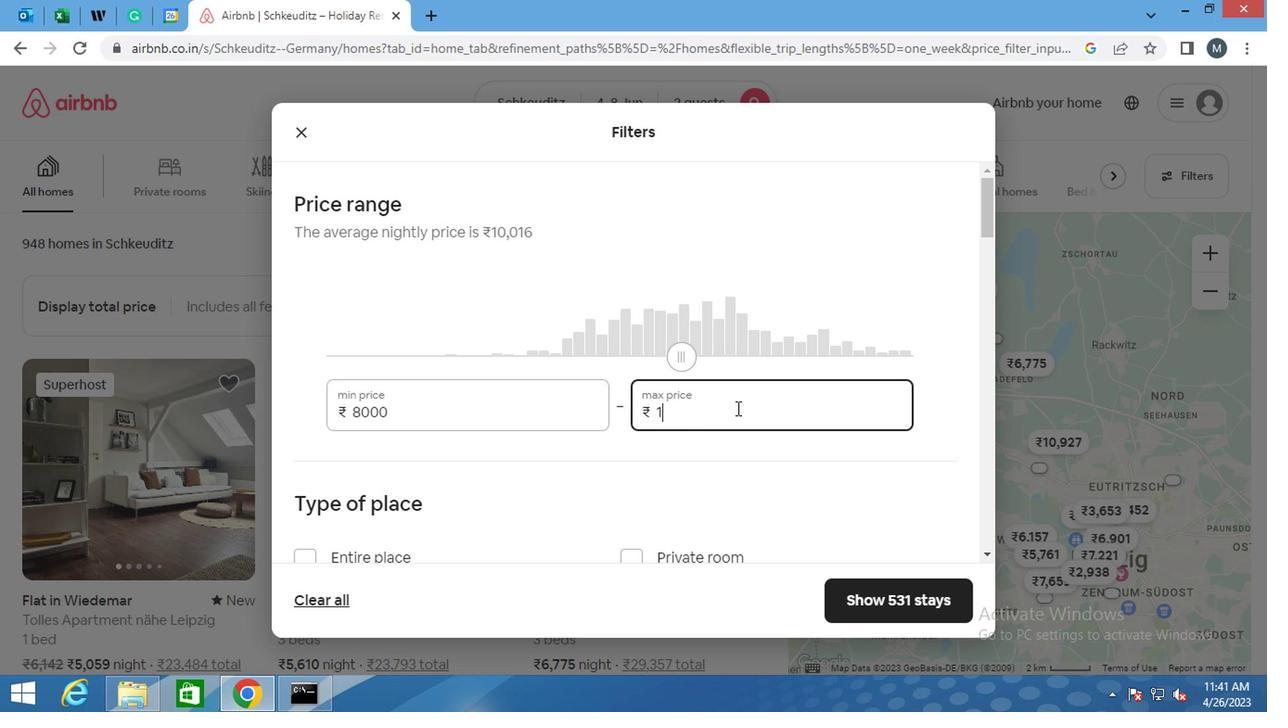 
Action: Mouse moved to (730, 412)
Screenshot: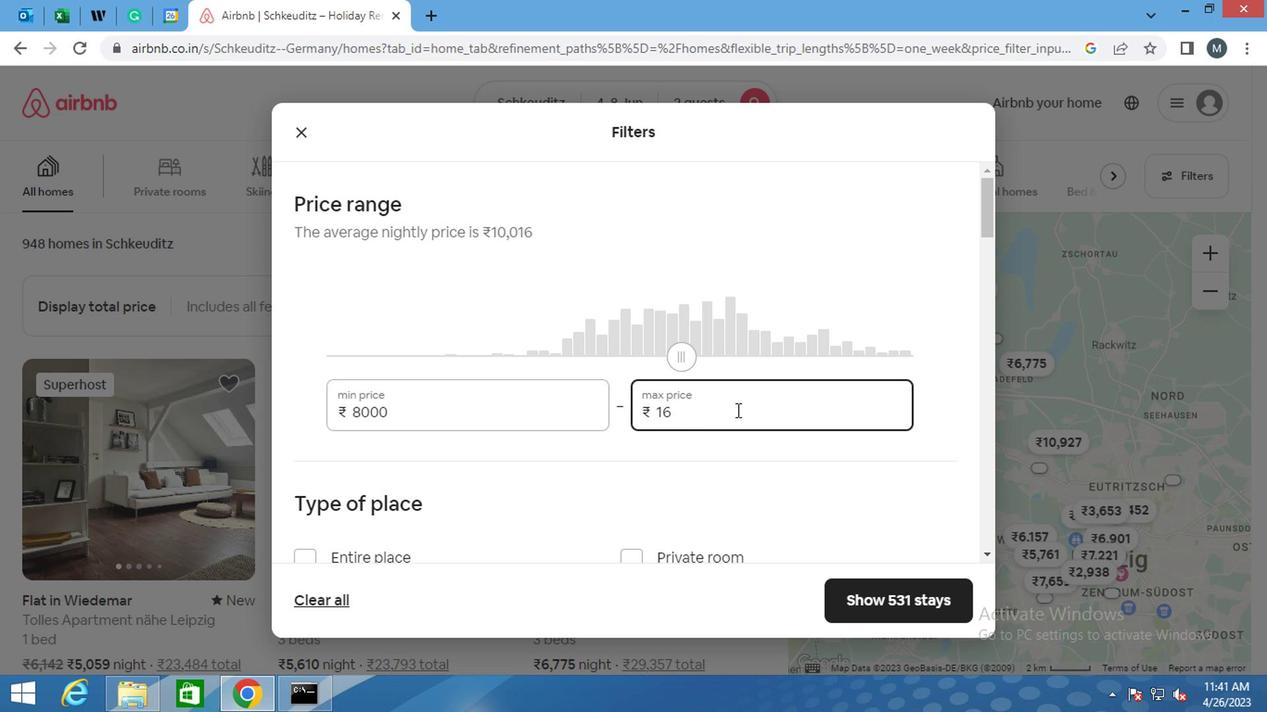 
Action: Key pressed 000
Screenshot: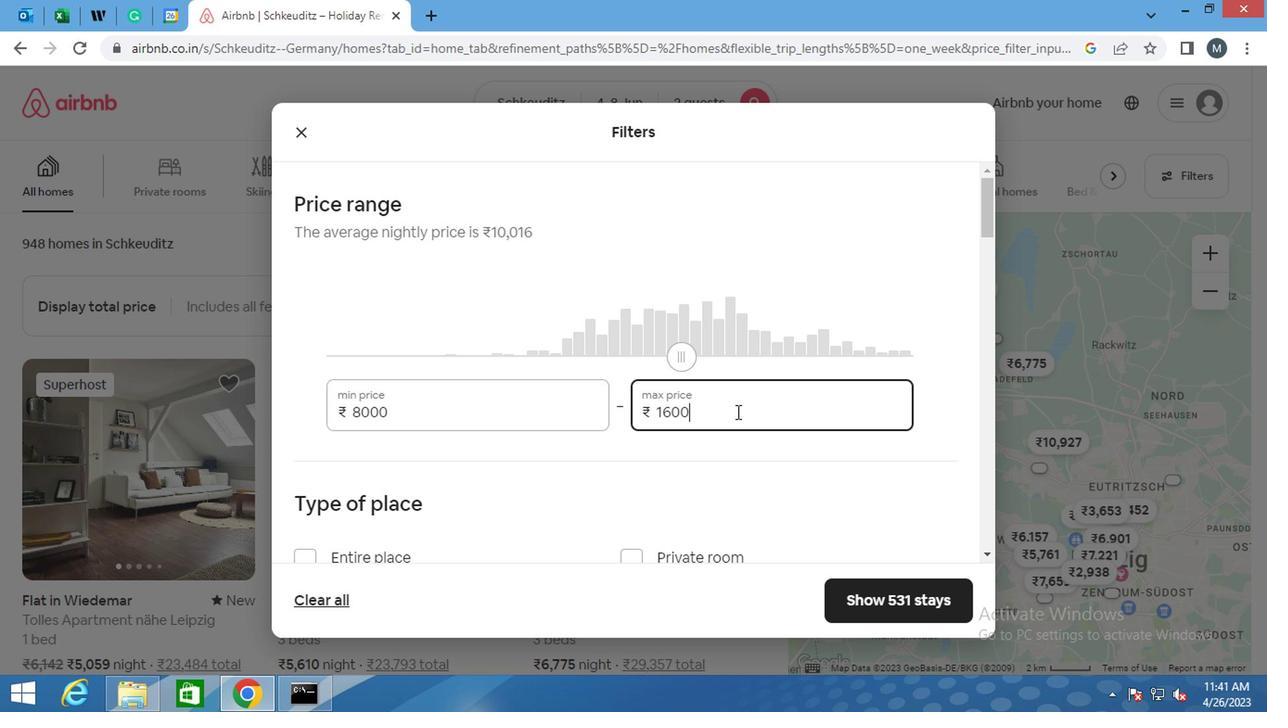
Action: Mouse moved to (498, 438)
Screenshot: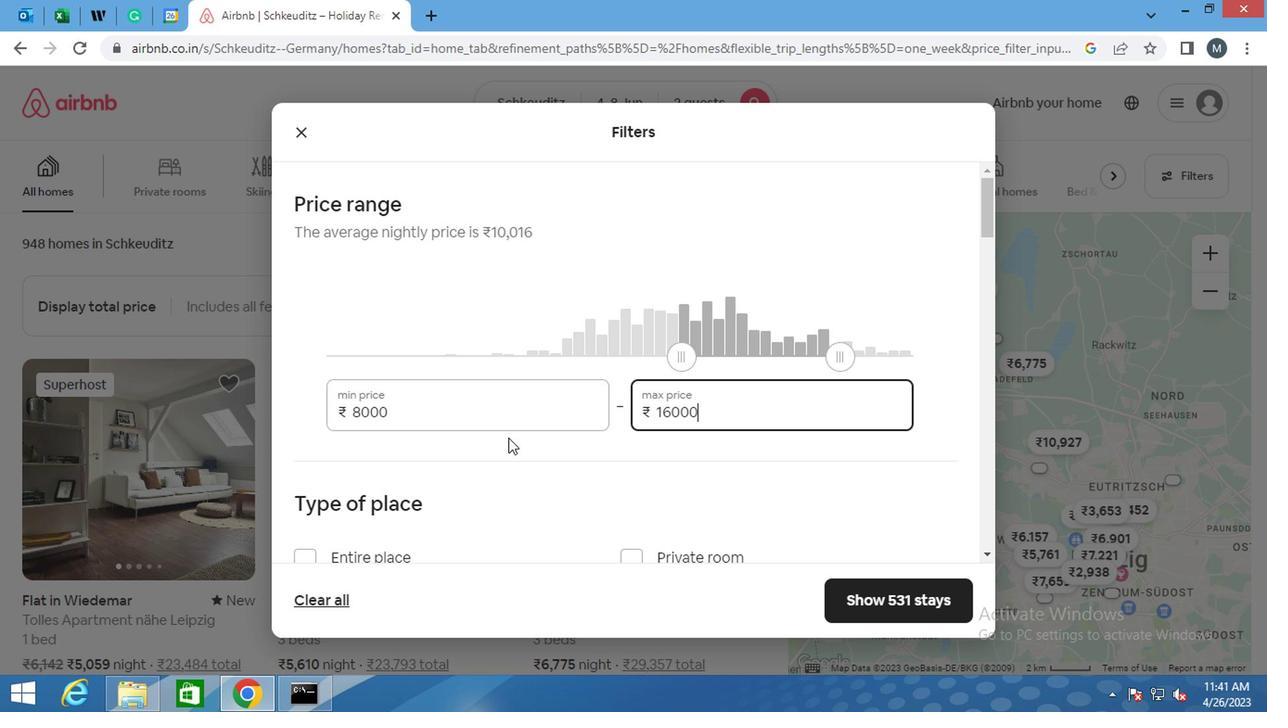 
Action: Mouse scrolled (498, 436) with delta (0, -1)
Screenshot: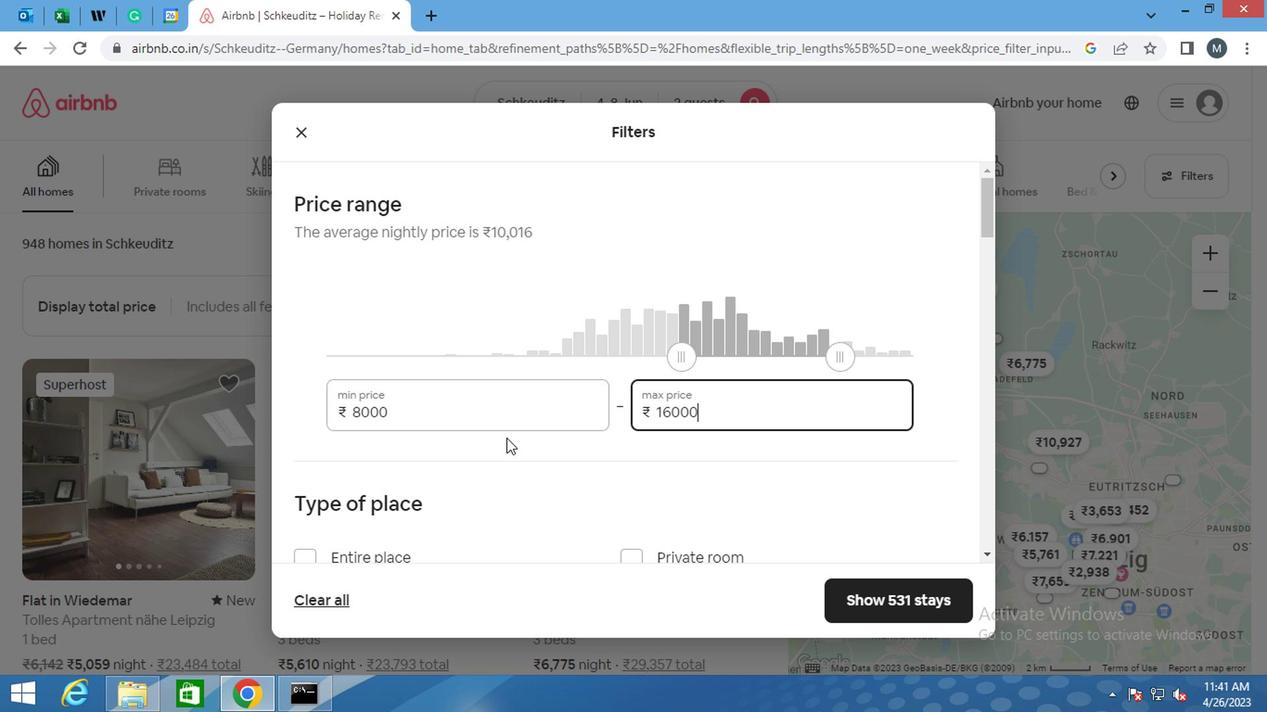 
Action: Mouse scrolled (498, 436) with delta (0, -1)
Screenshot: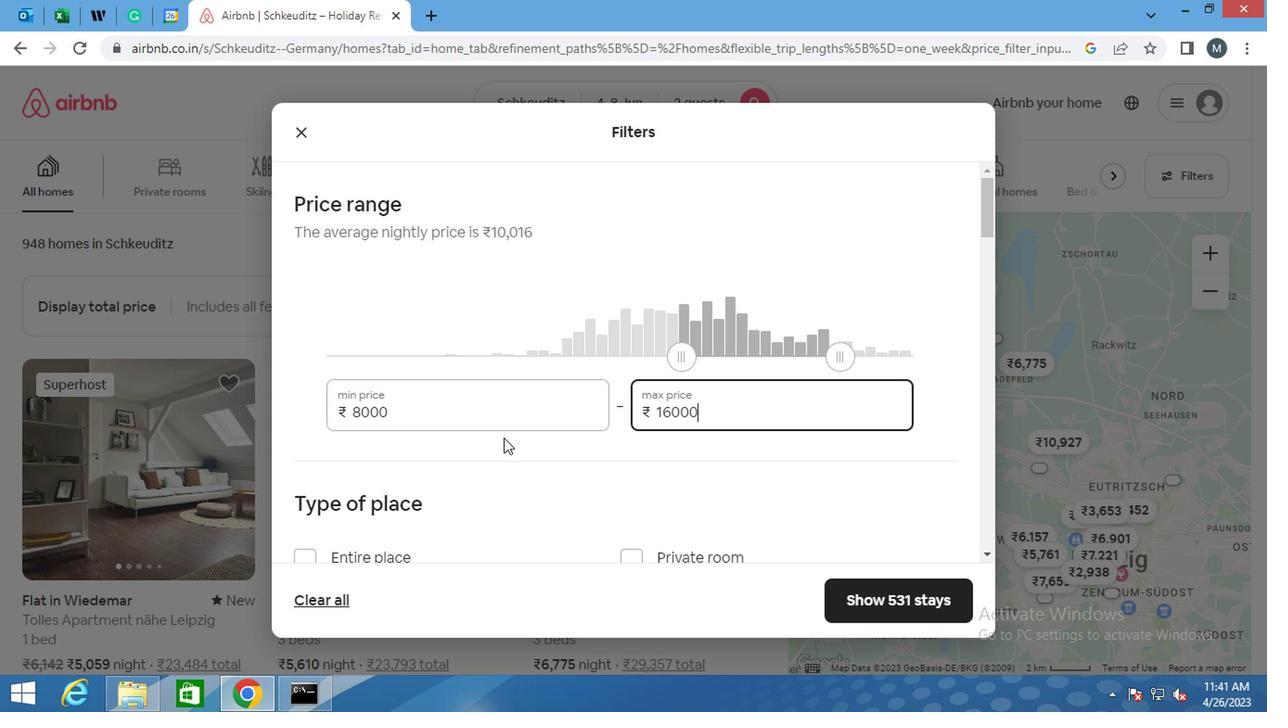 
Action: Mouse moved to (632, 380)
Screenshot: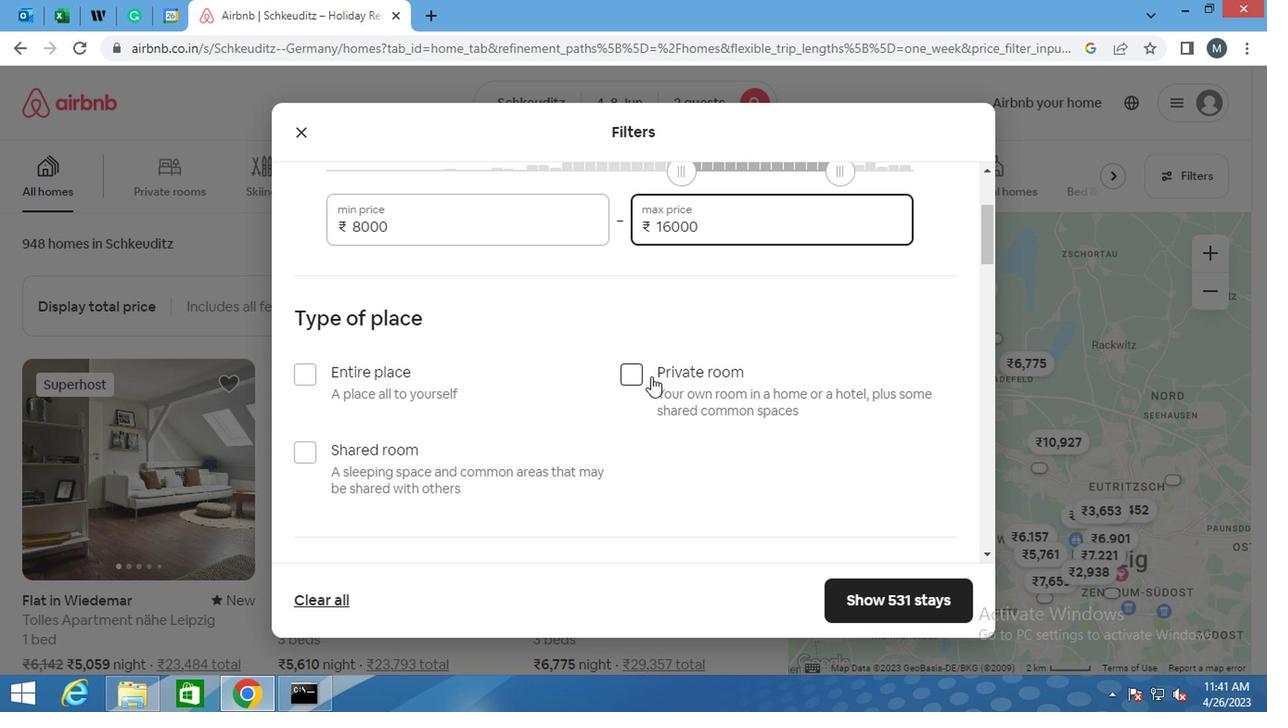 
Action: Mouse pressed left at (632, 380)
Screenshot: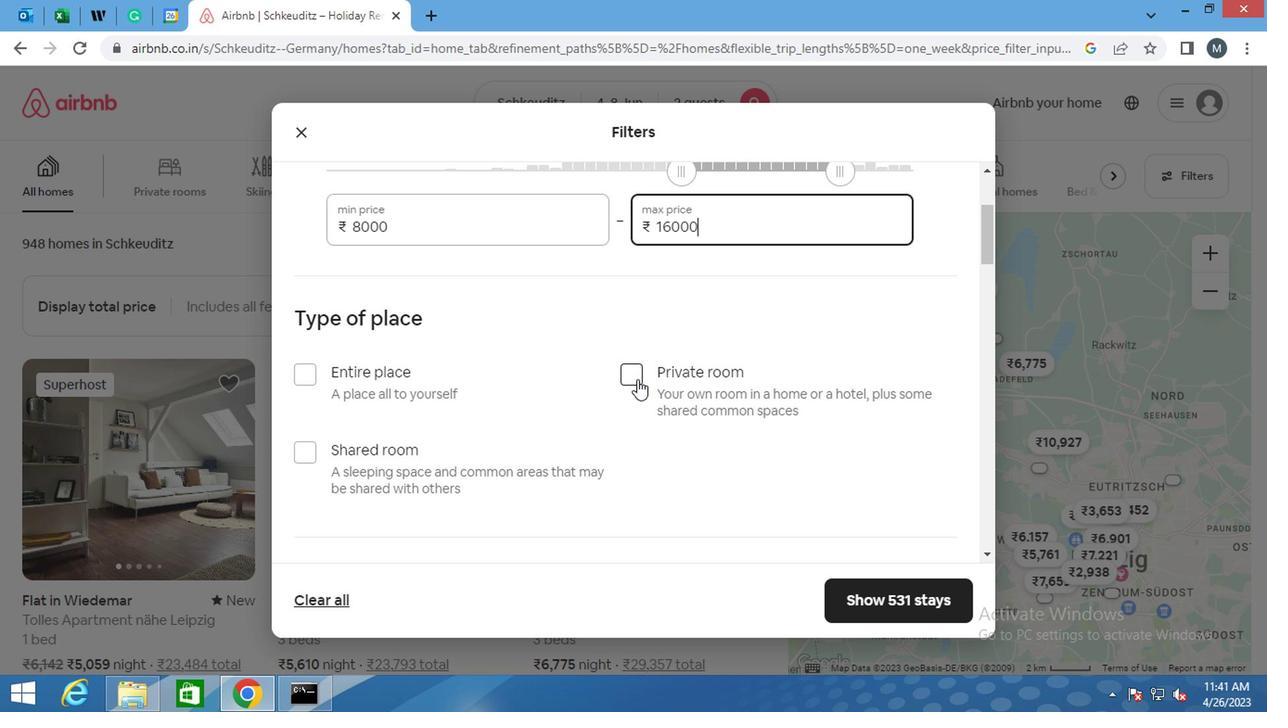 
Action: Mouse moved to (623, 382)
Screenshot: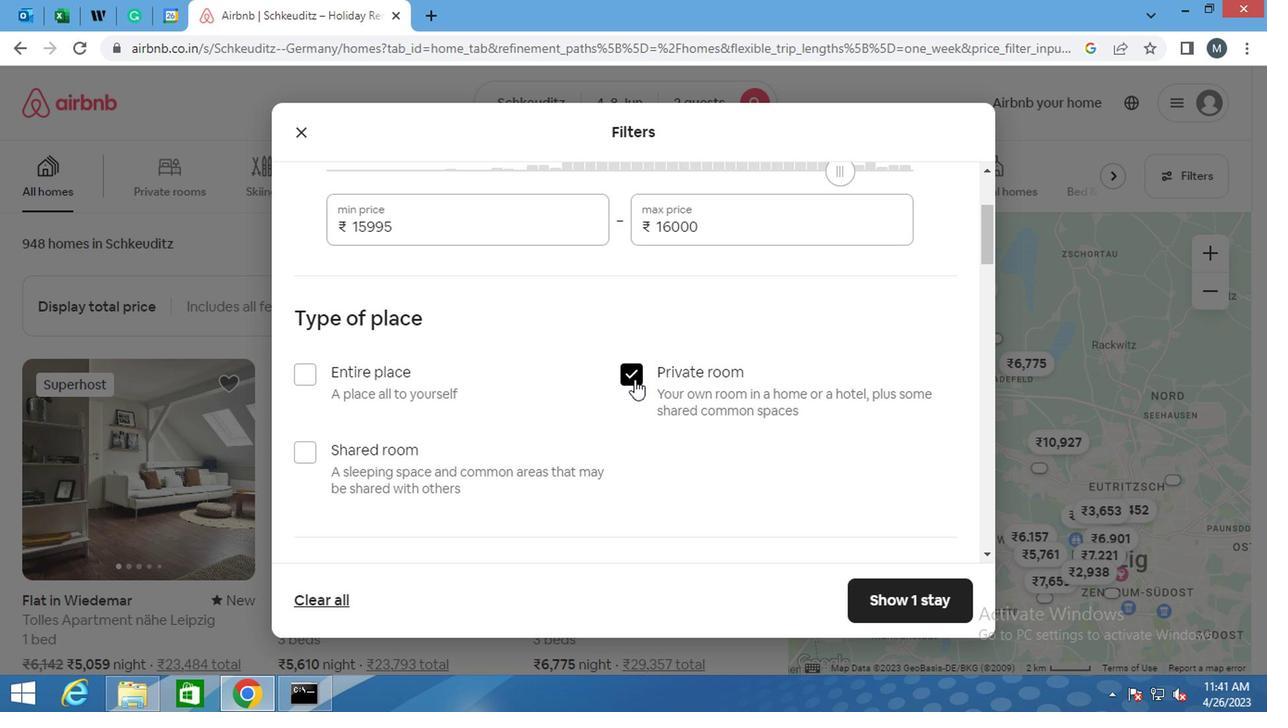 
Action: Mouse scrolled (623, 381) with delta (0, 0)
Screenshot: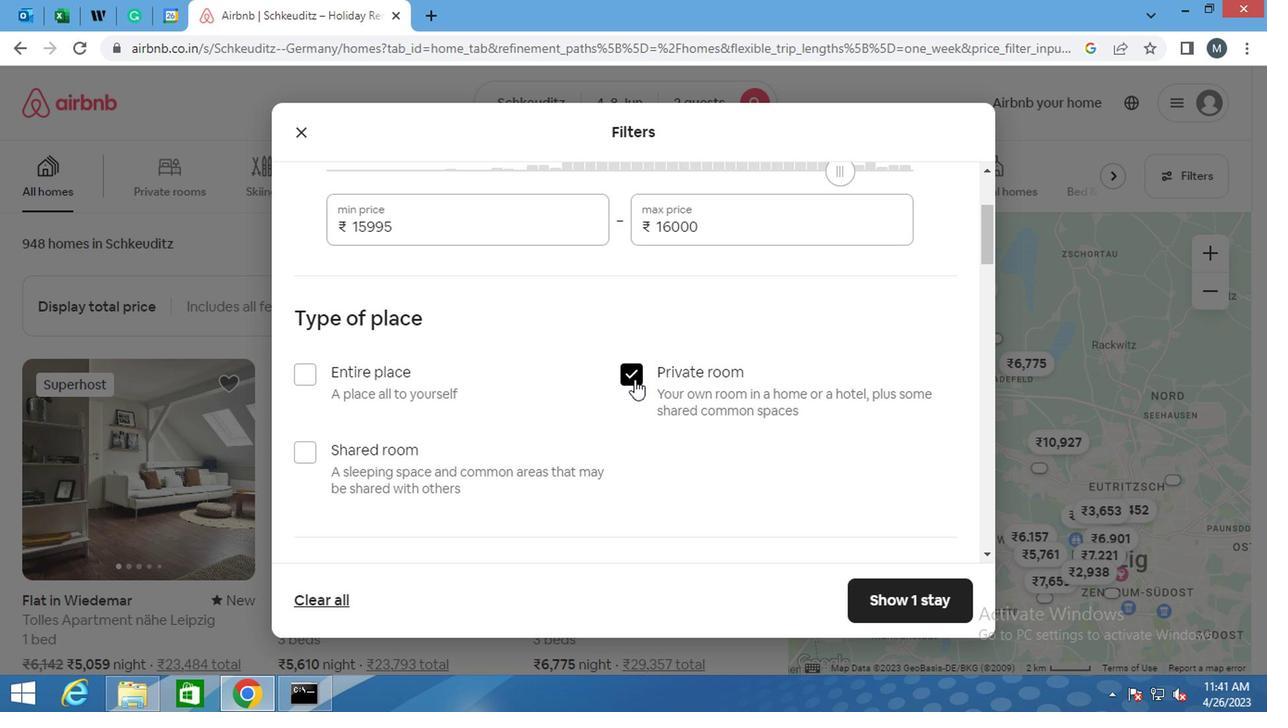 
Action: Mouse moved to (495, 399)
Screenshot: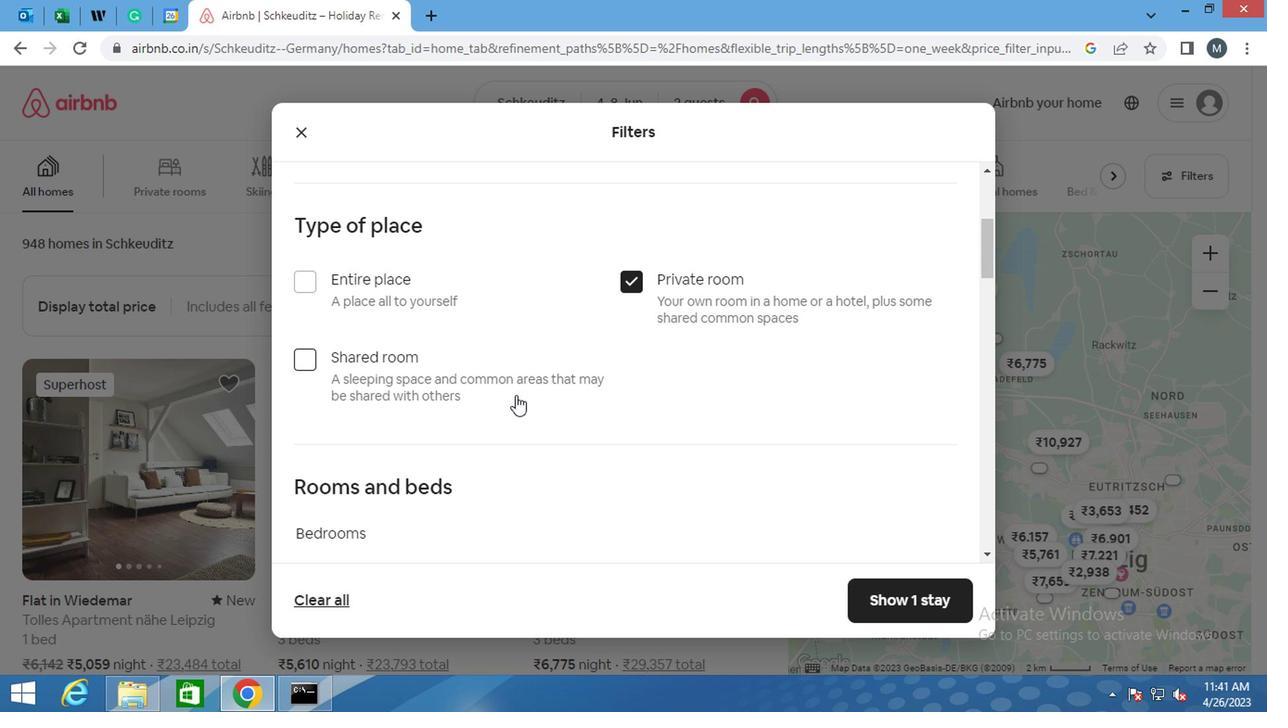 
Action: Mouse scrolled (495, 398) with delta (0, 0)
Screenshot: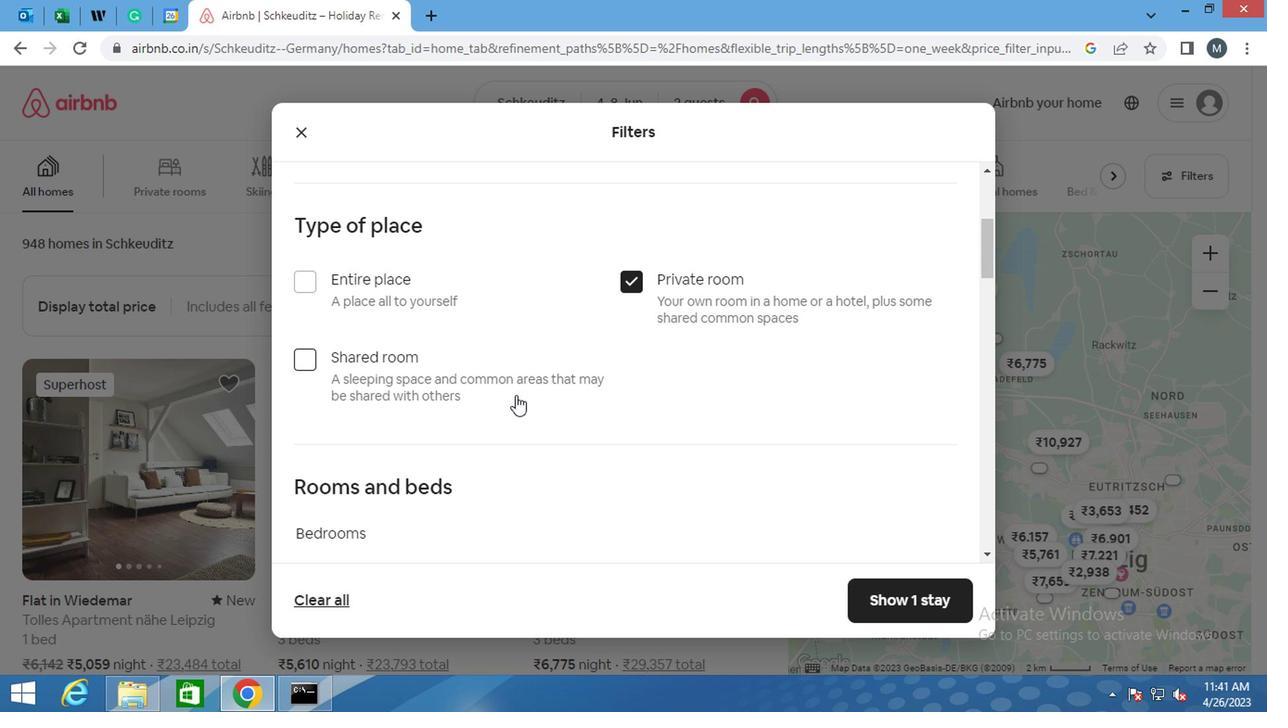
Action: Mouse moved to (382, 399)
Screenshot: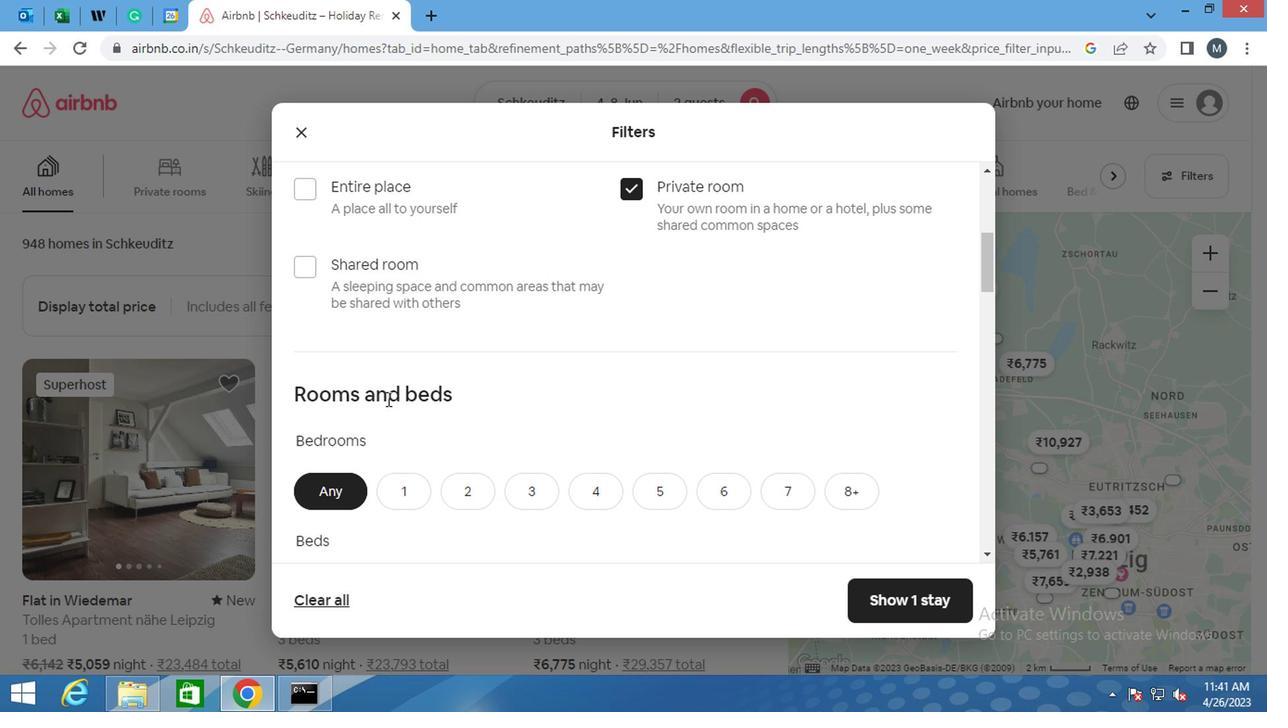 
Action: Mouse scrolled (382, 398) with delta (0, 0)
Screenshot: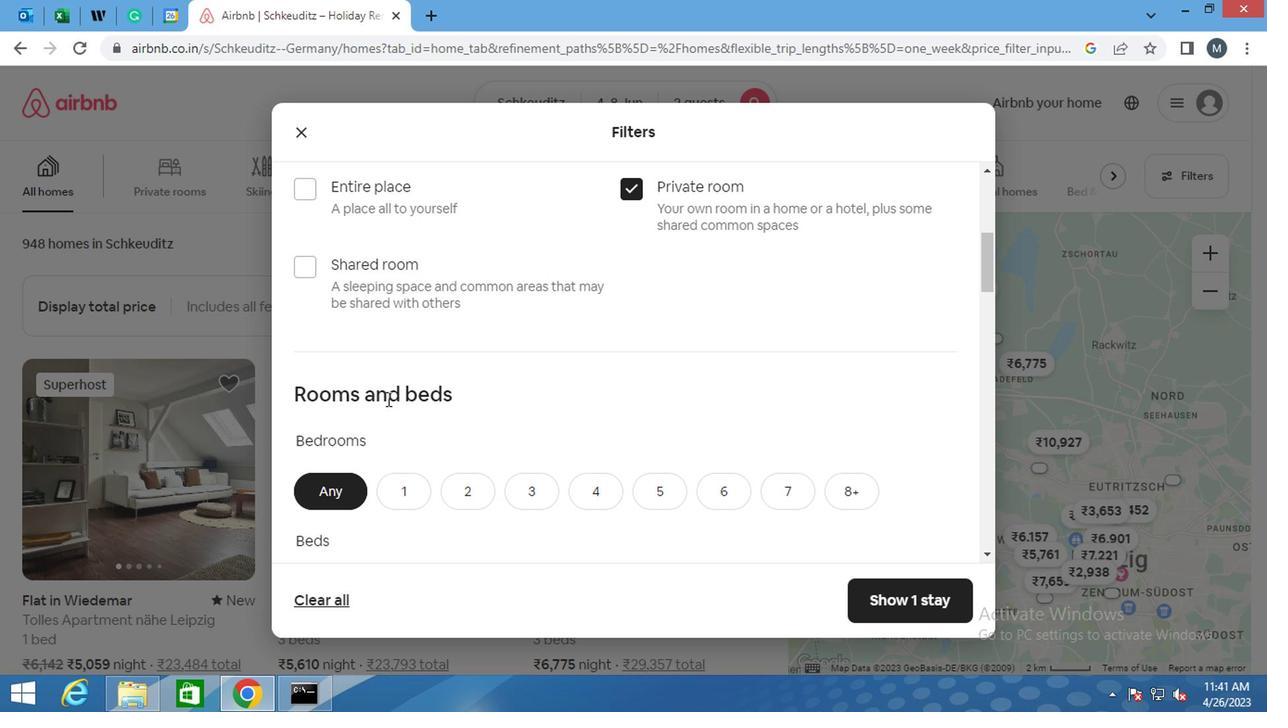 
Action: Mouse moved to (382, 396)
Screenshot: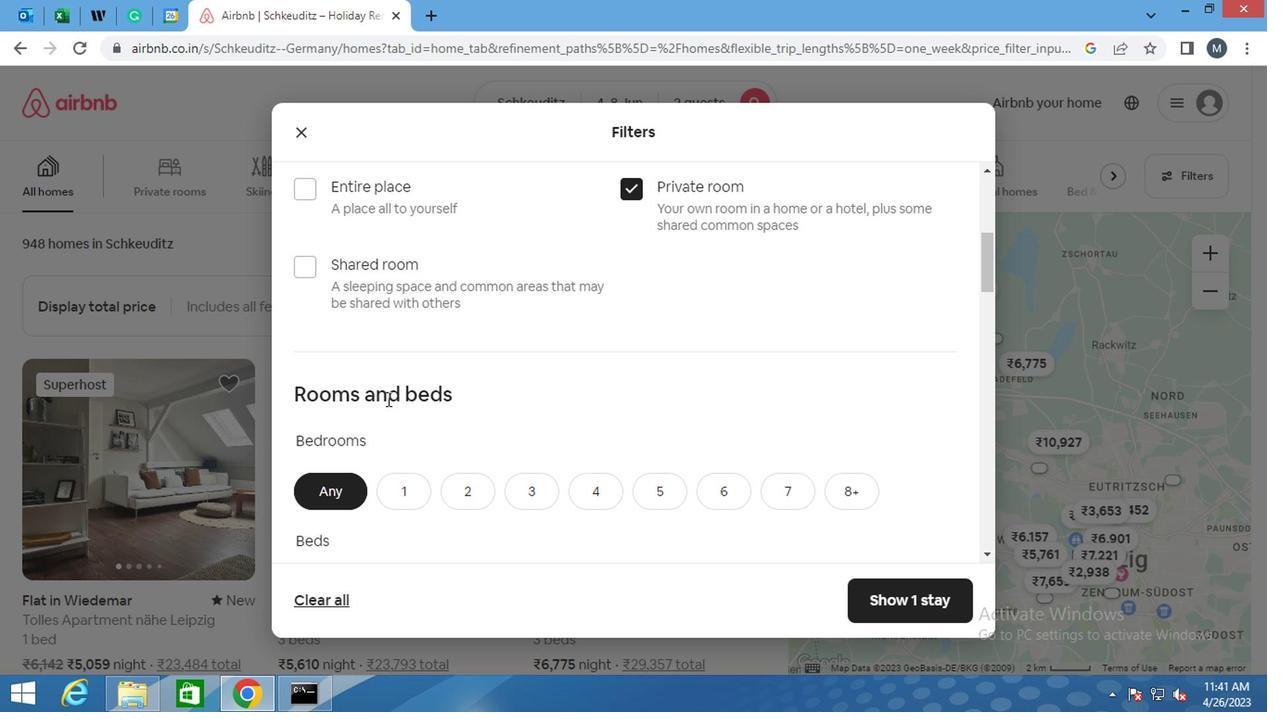 
Action: Mouse scrolled (382, 396) with delta (0, 0)
Screenshot: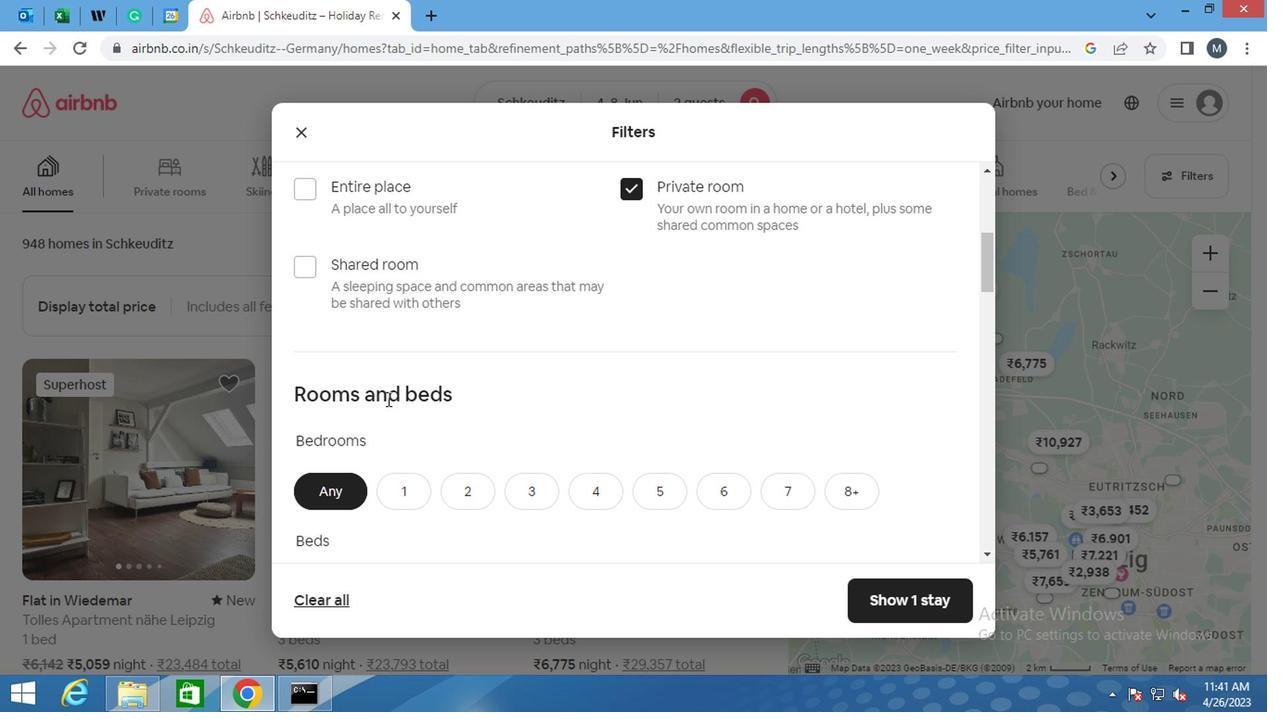 
Action: Mouse moved to (382, 396)
Screenshot: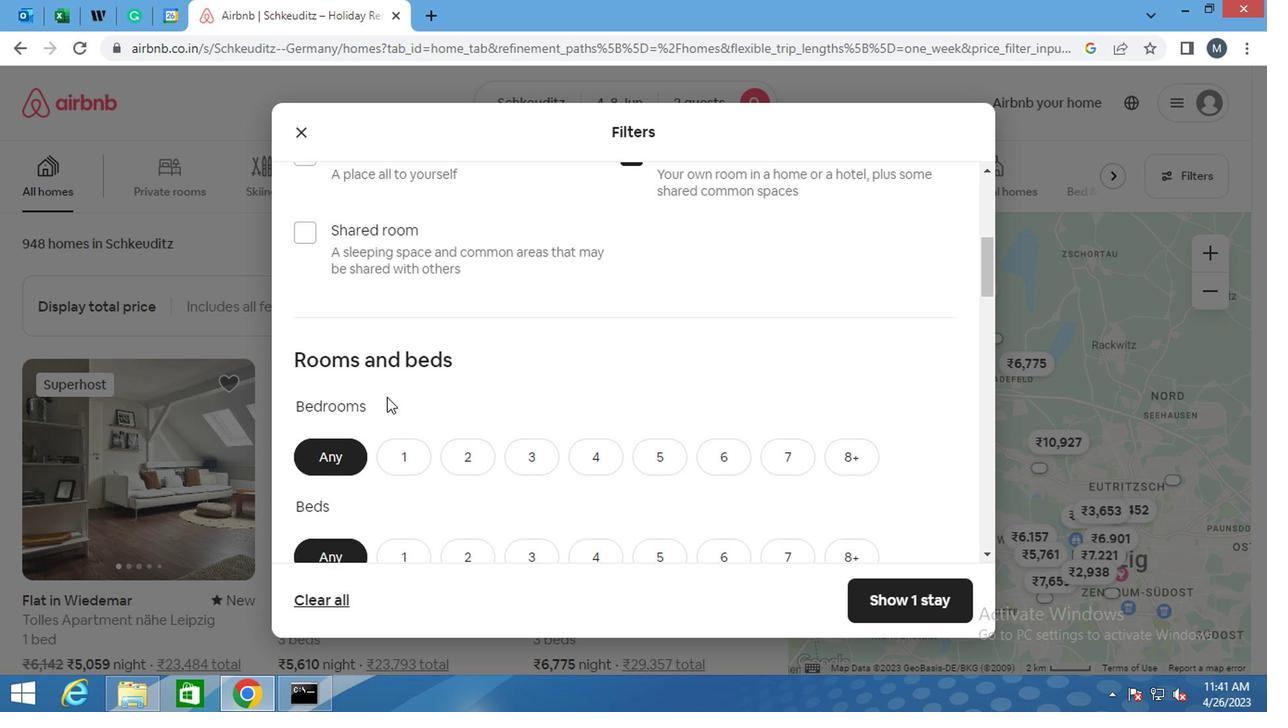 
Action: Mouse scrolled (382, 396) with delta (0, 0)
Screenshot: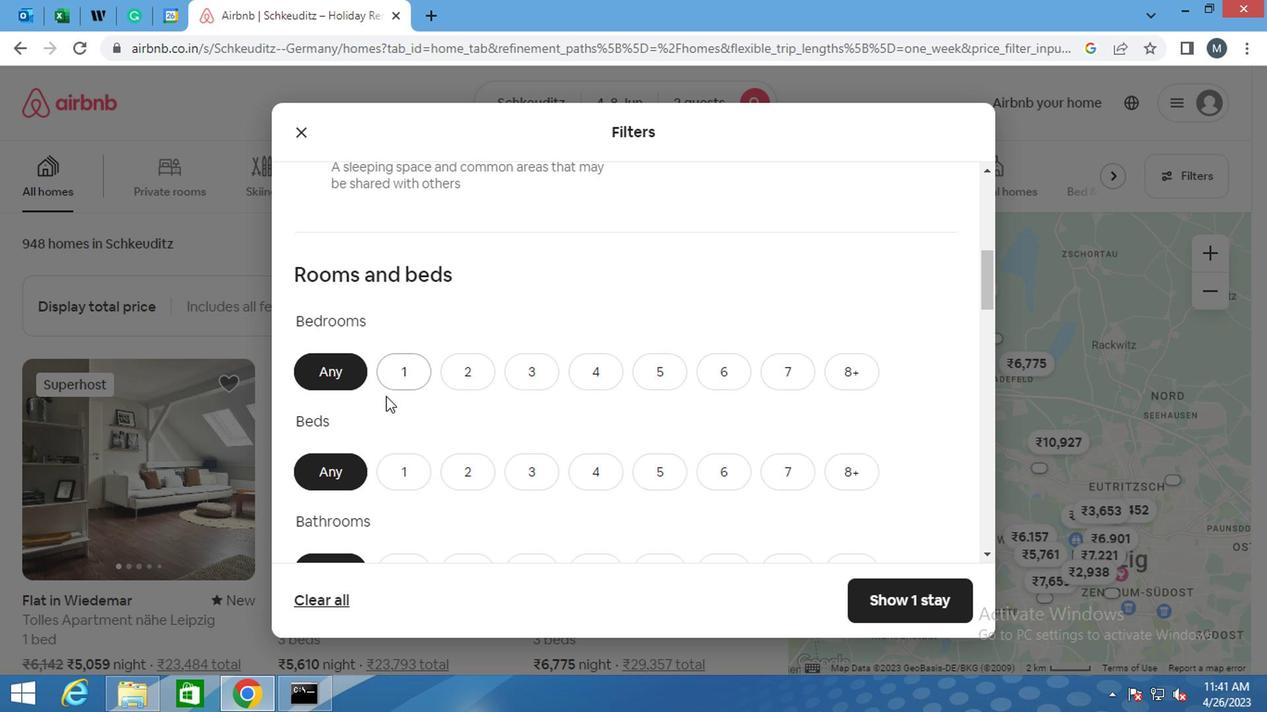 
Action: Mouse moved to (415, 213)
Screenshot: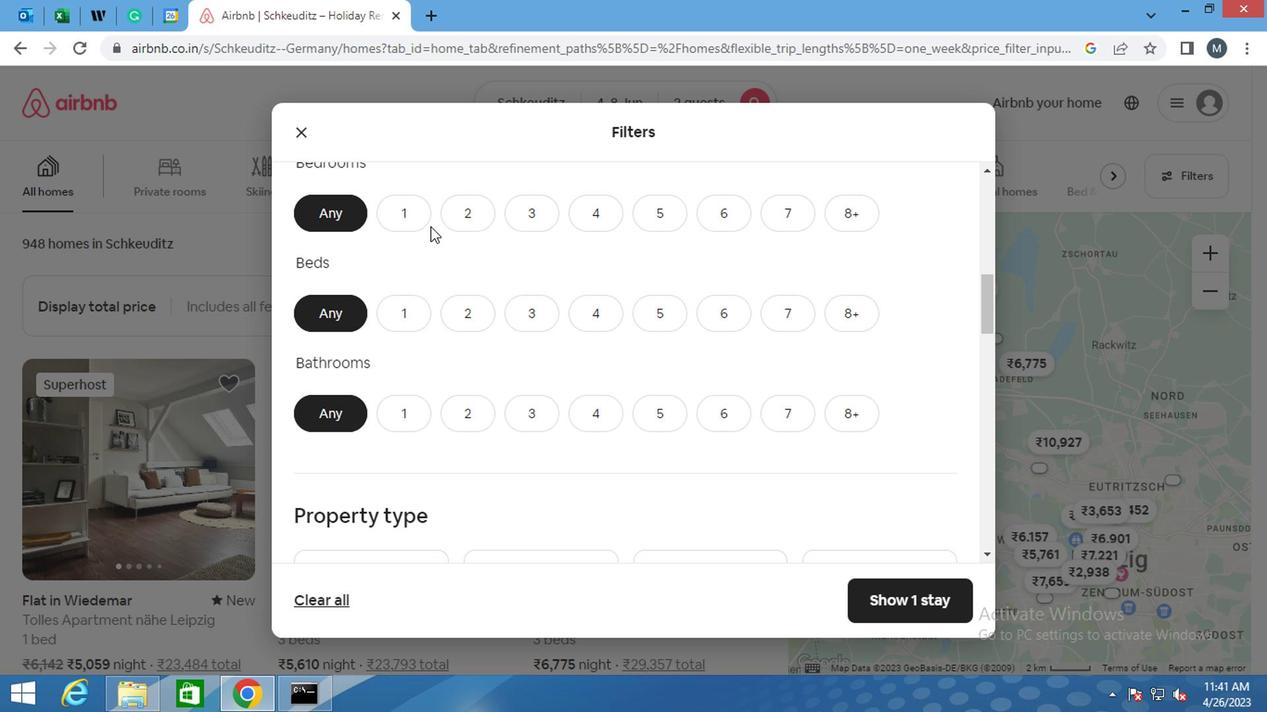 
Action: Mouse pressed left at (415, 213)
Screenshot: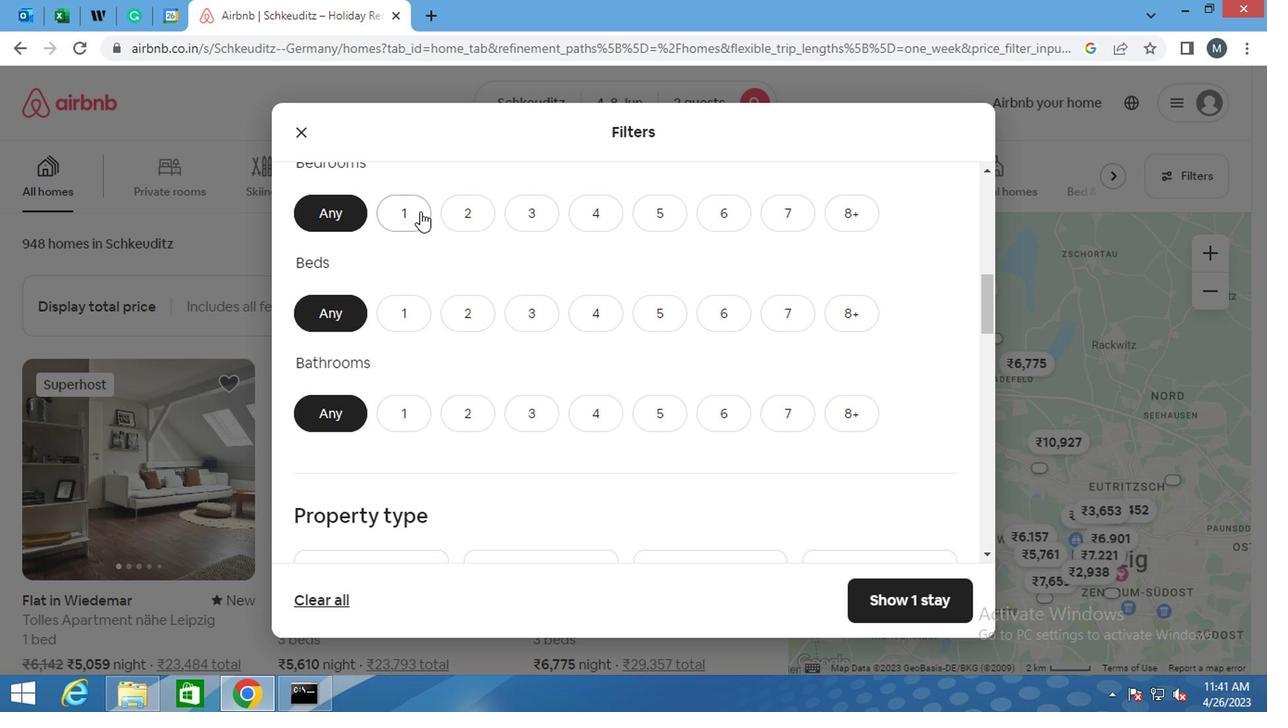 
Action: Mouse moved to (395, 311)
Screenshot: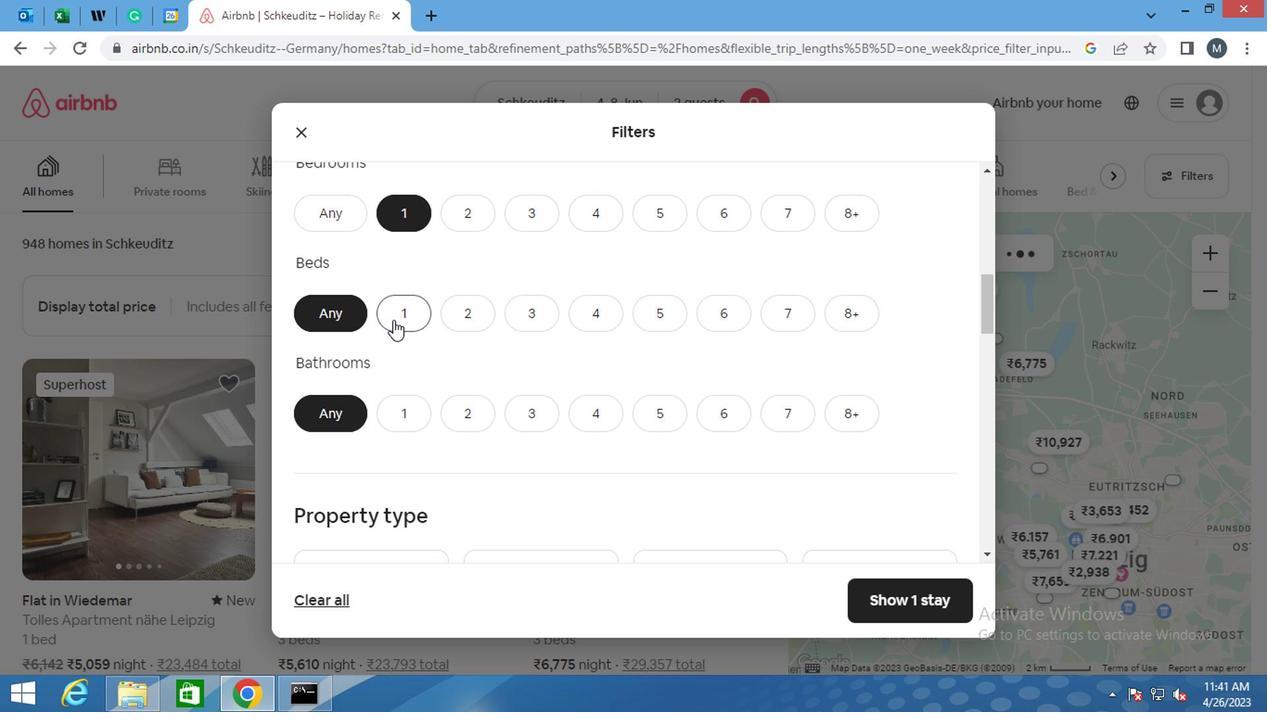 
Action: Mouse pressed left at (395, 311)
Screenshot: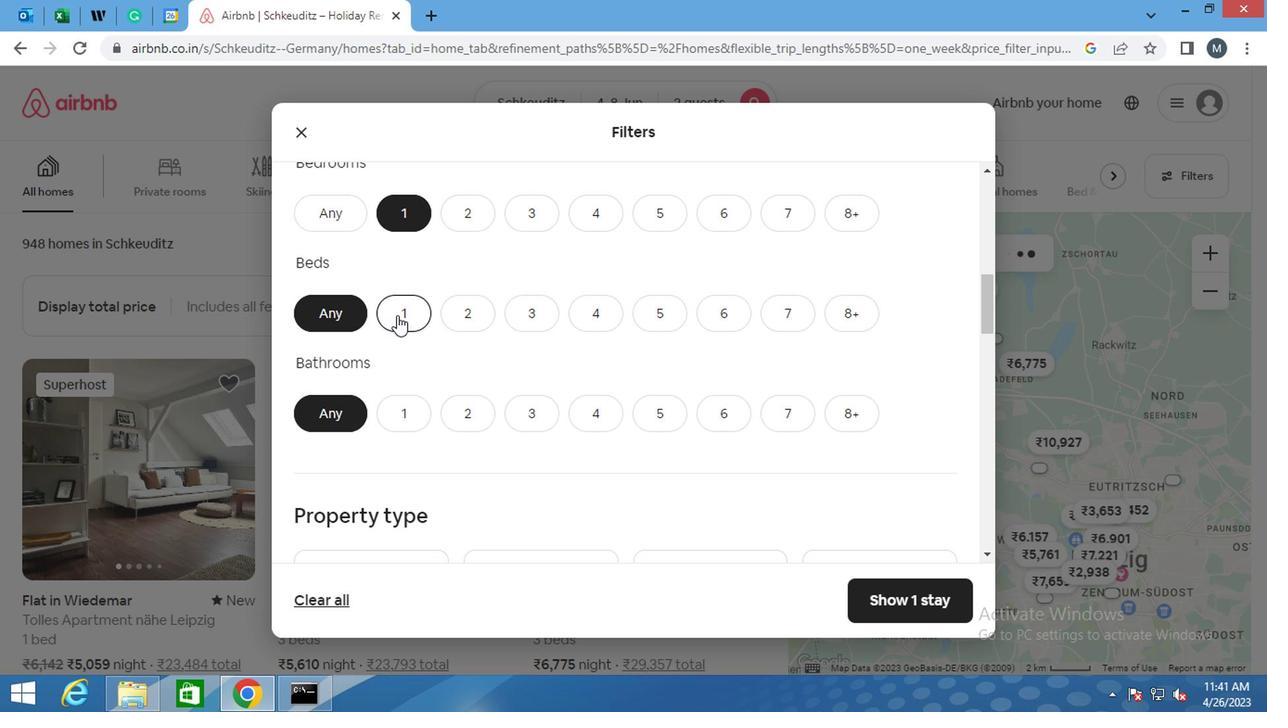 
Action: Mouse moved to (388, 410)
Screenshot: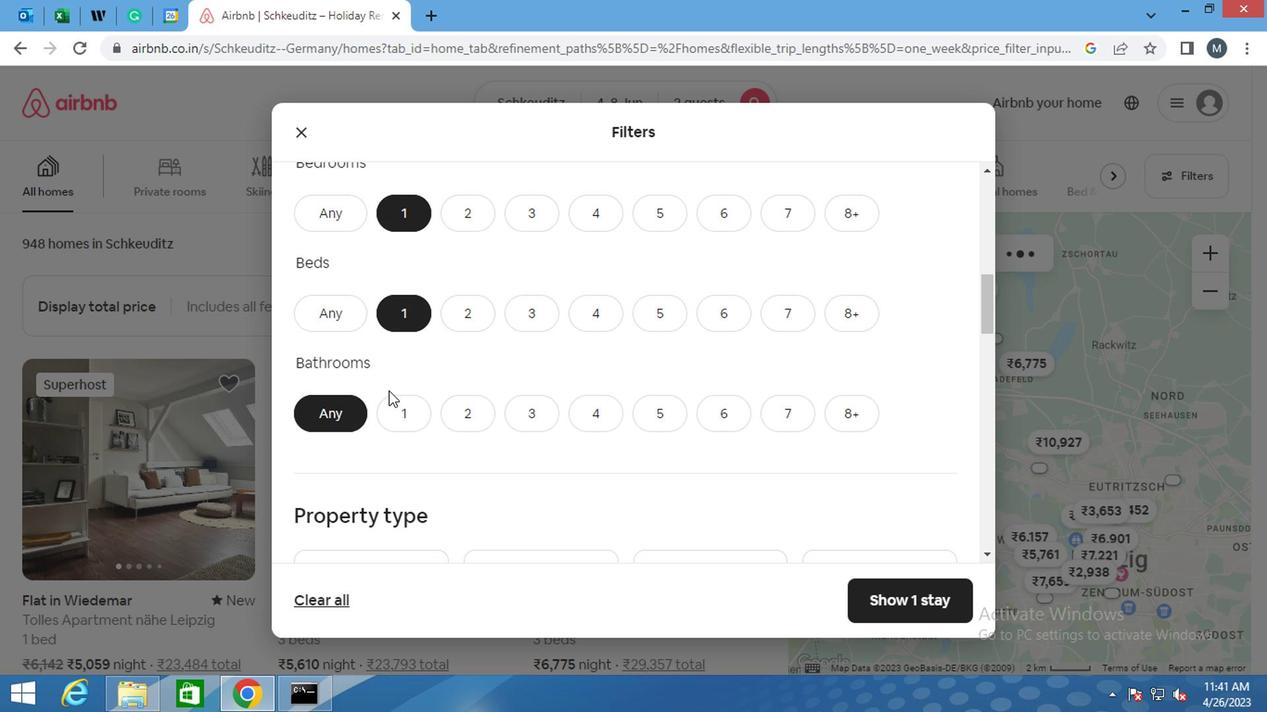 
Action: Mouse pressed left at (388, 410)
Screenshot: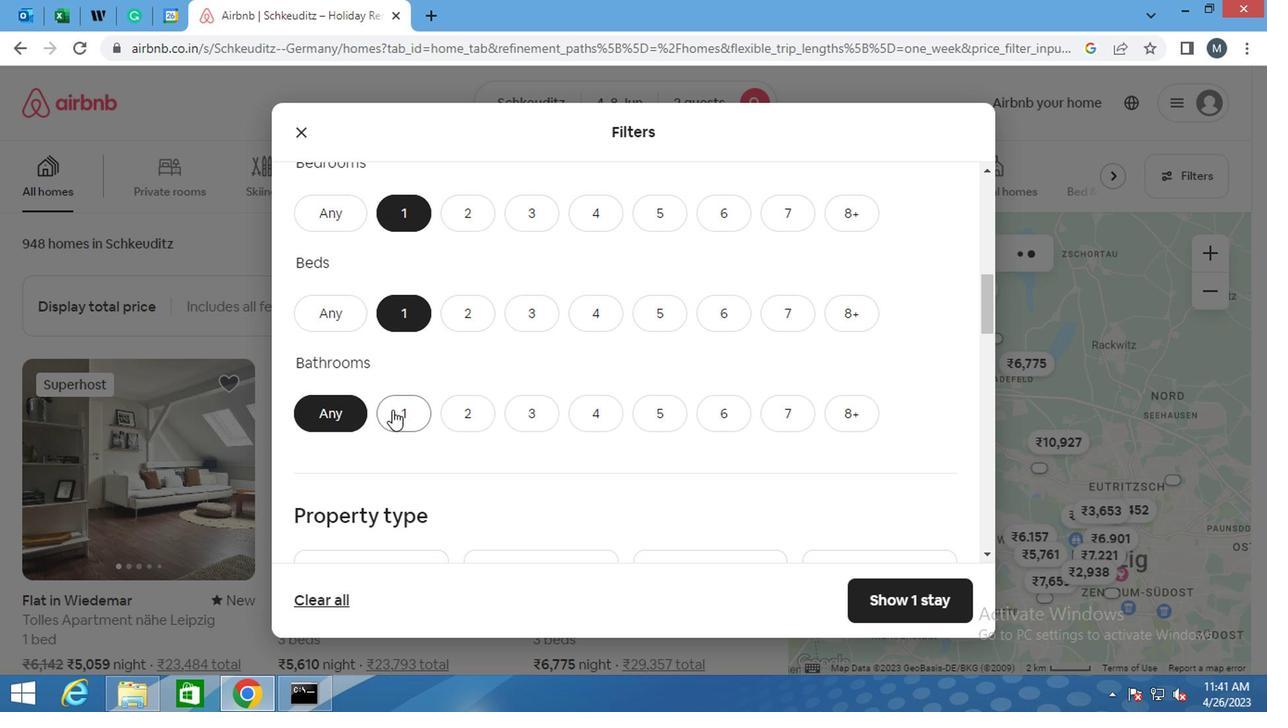 
Action: Mouse moved to (359, 389)
Screenshot: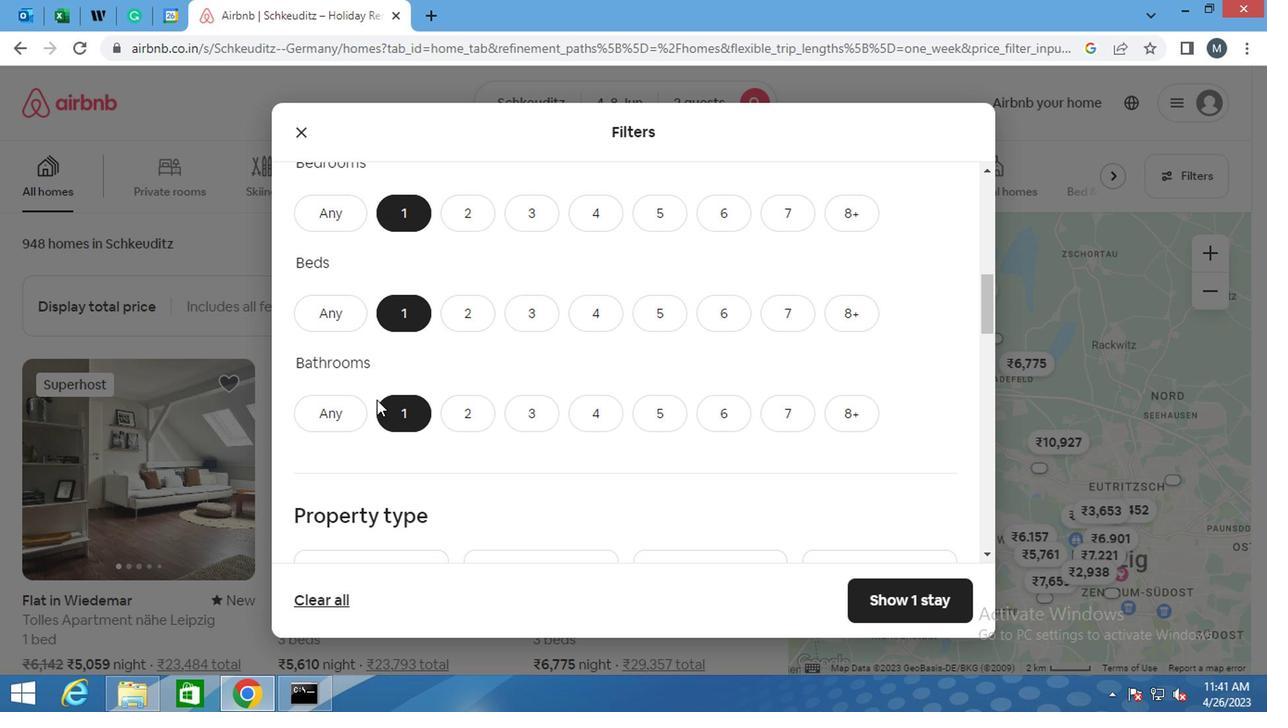 
Action: Mouse scrolled (359, 388) with delta (0, 0)
Screenshot: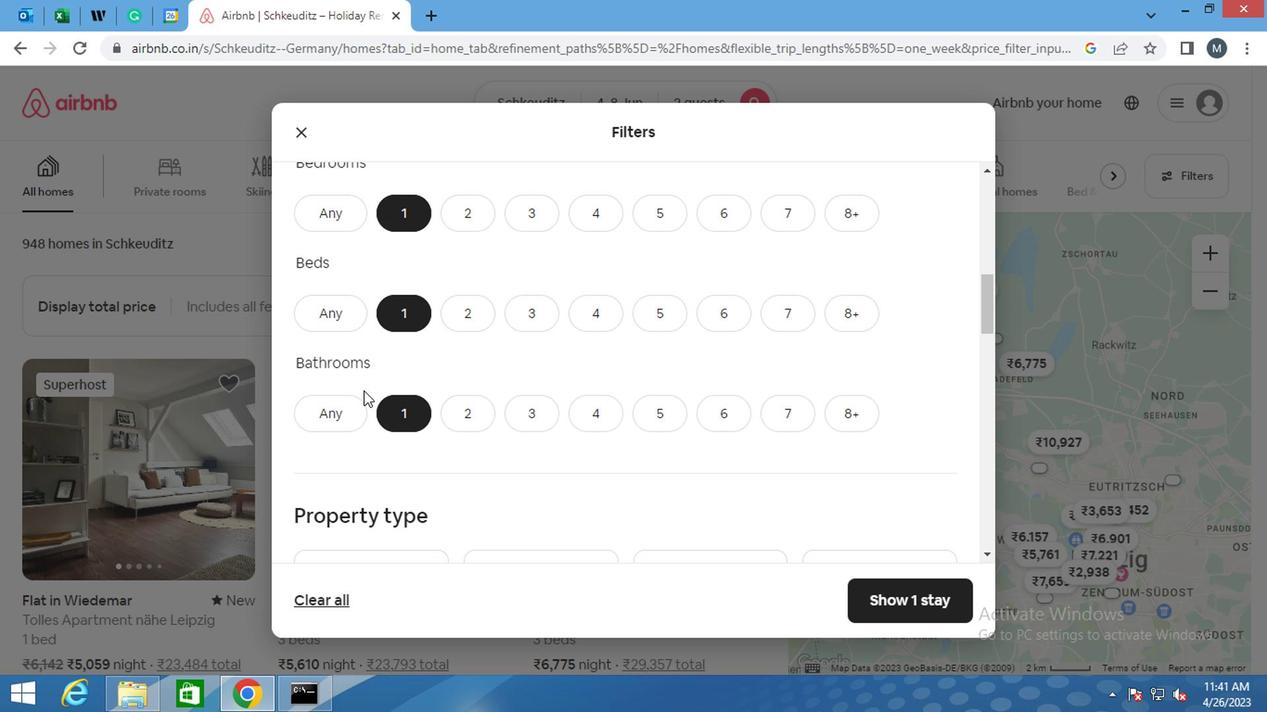 
Action: Mouse scrolled (359, 388) with delta (0, 0)
Screenshot: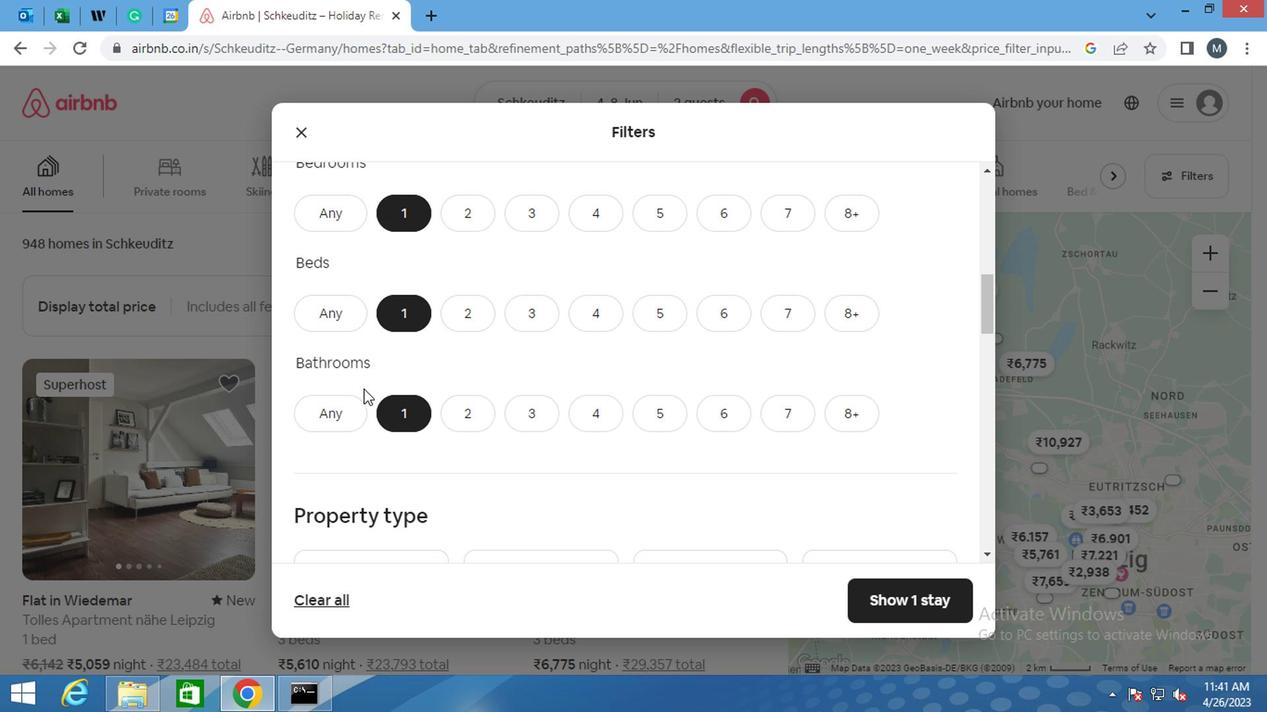 
Action: Mouse moved to (358, 449)
Screenshot: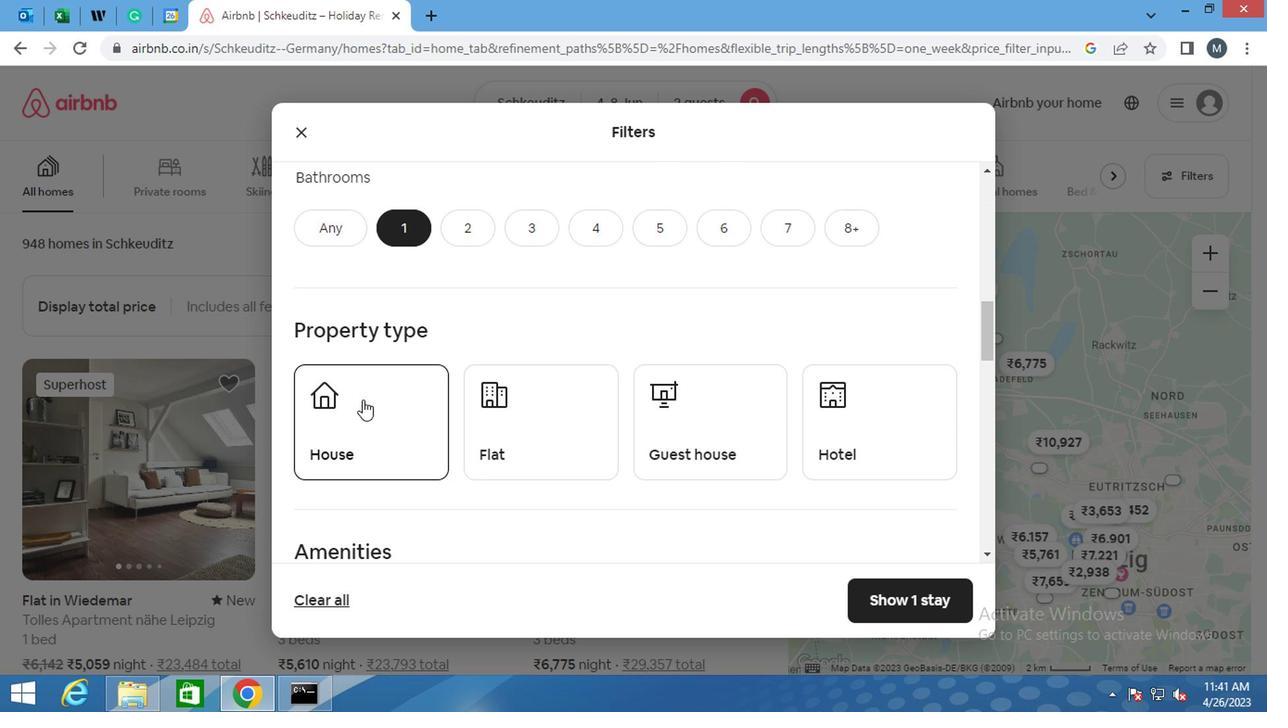 
Action: Mouse pressed left at (358, 449)
Screenshot: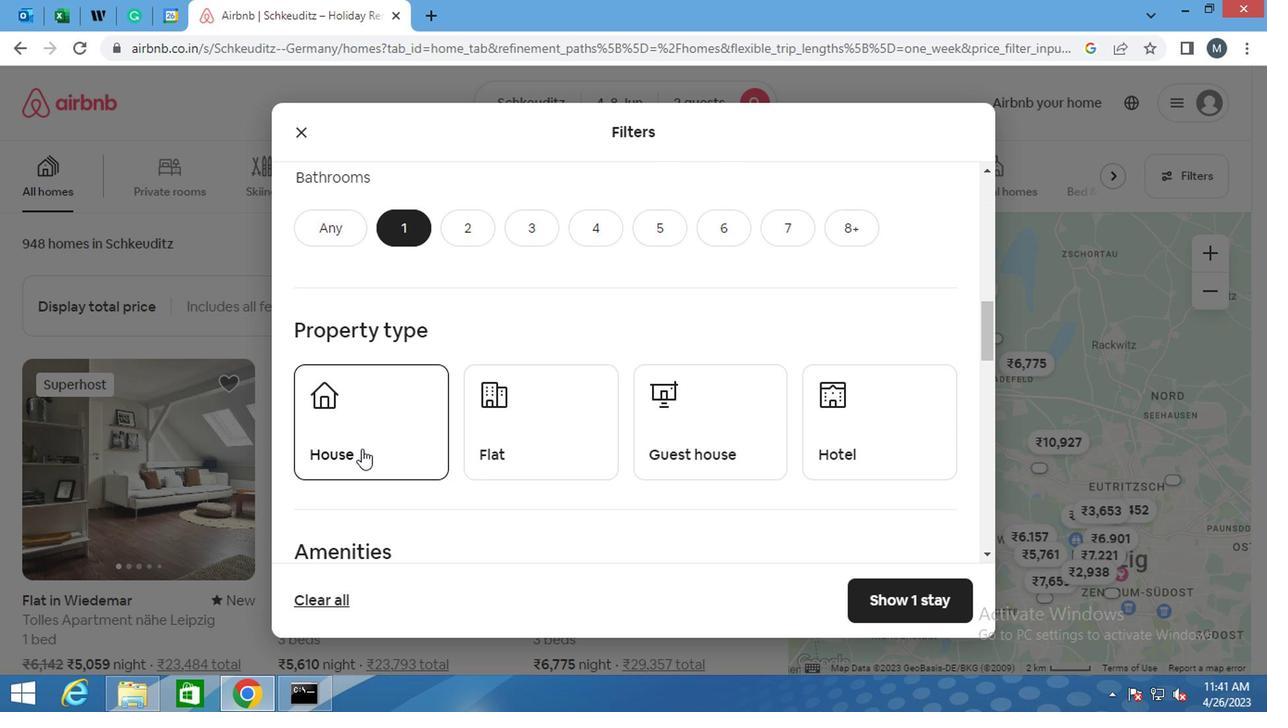 
Action: Mouse moved to (514, 417)
Screenshot: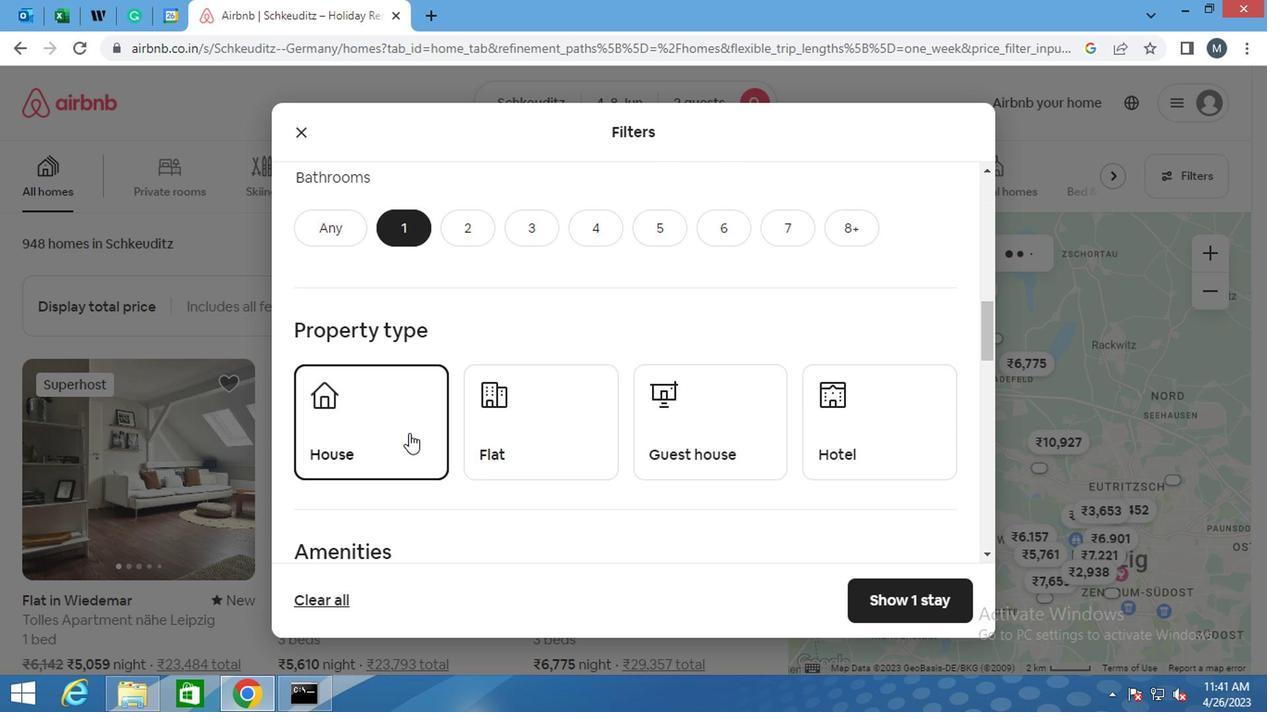 
Action: Mouse pressed left at (514, 417)
Screenshot: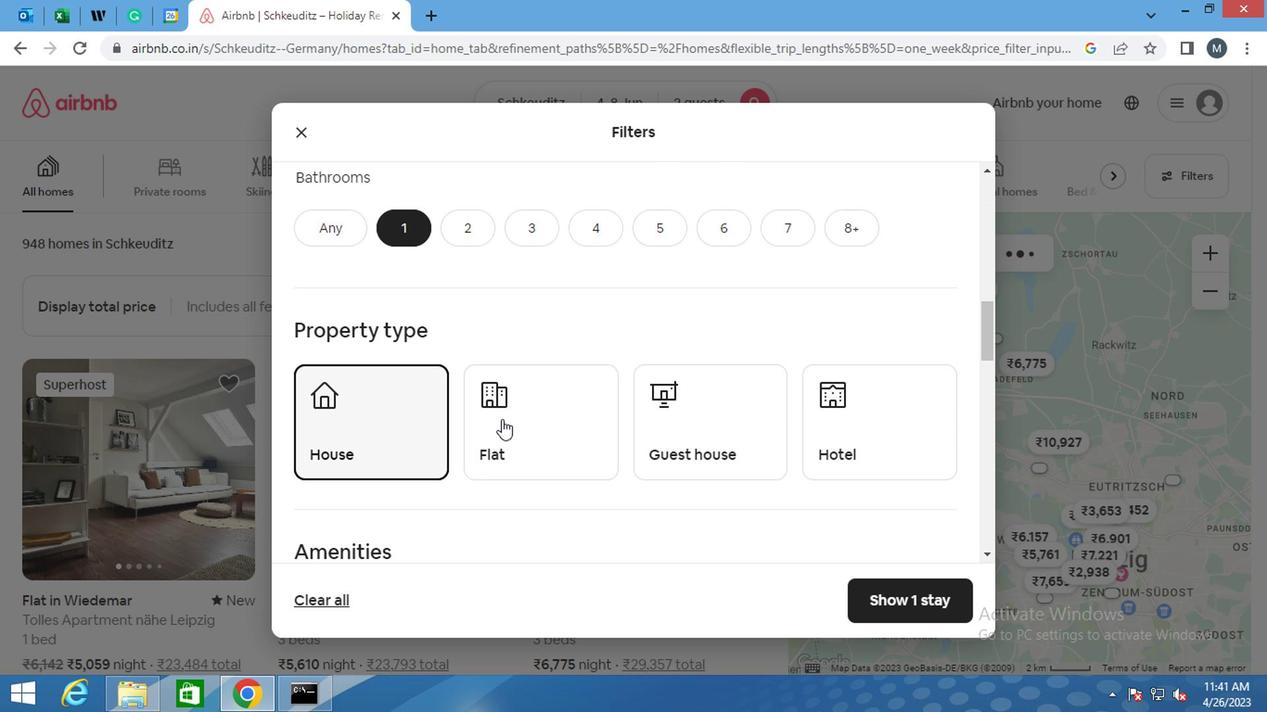 
Action: Mouse moved to (733, 414)
Screenshot: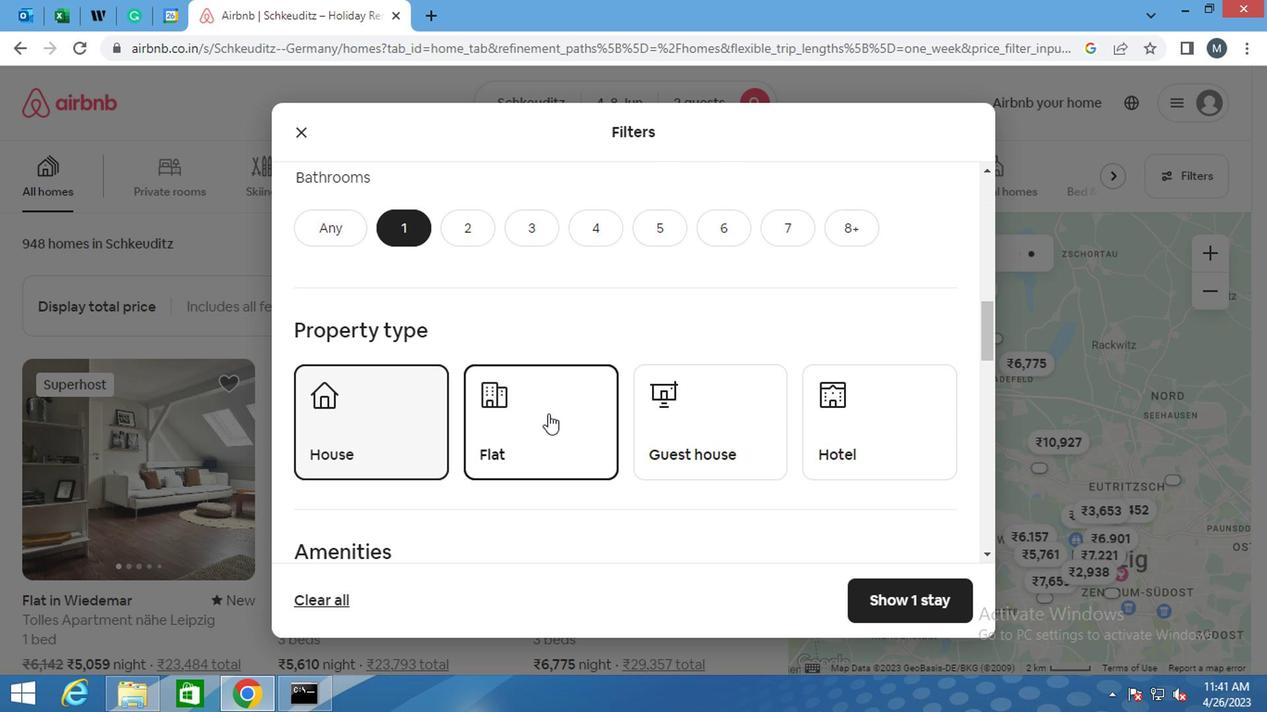 
Action: Mouse pressed left at (733, 414)
Screenshot: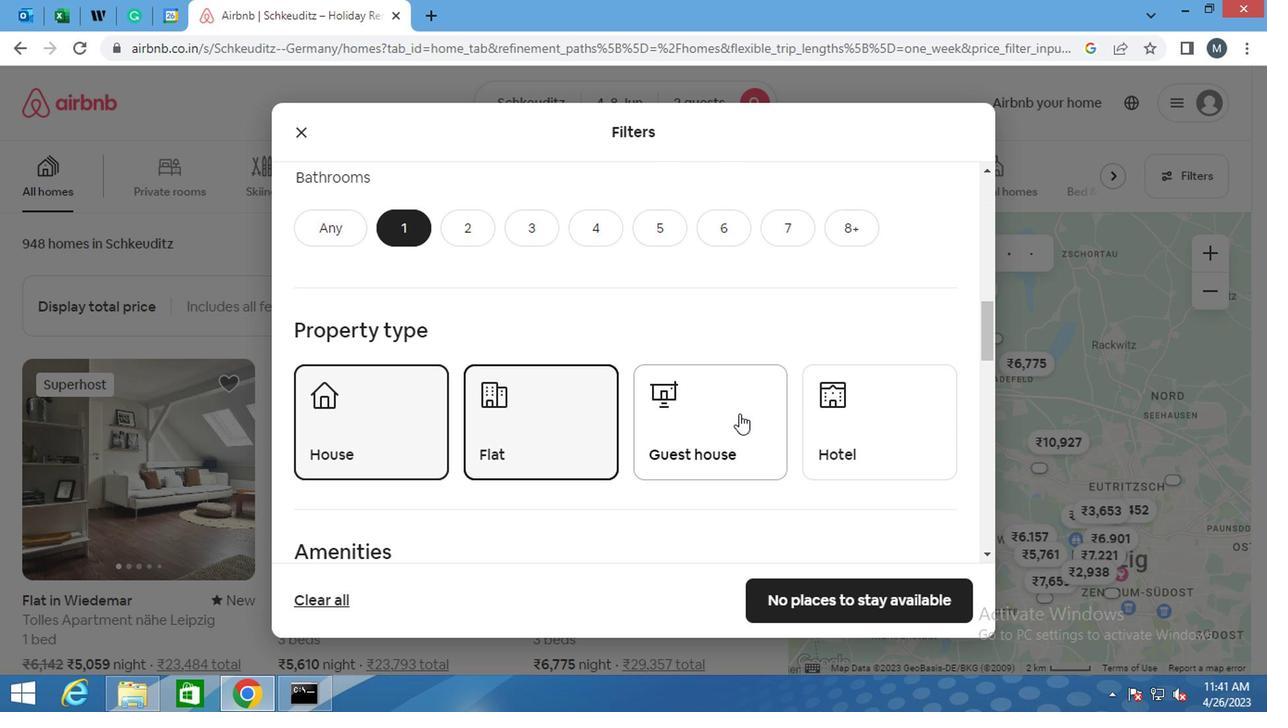 
Action: Mouse moved to (811, 410)
Screenshot: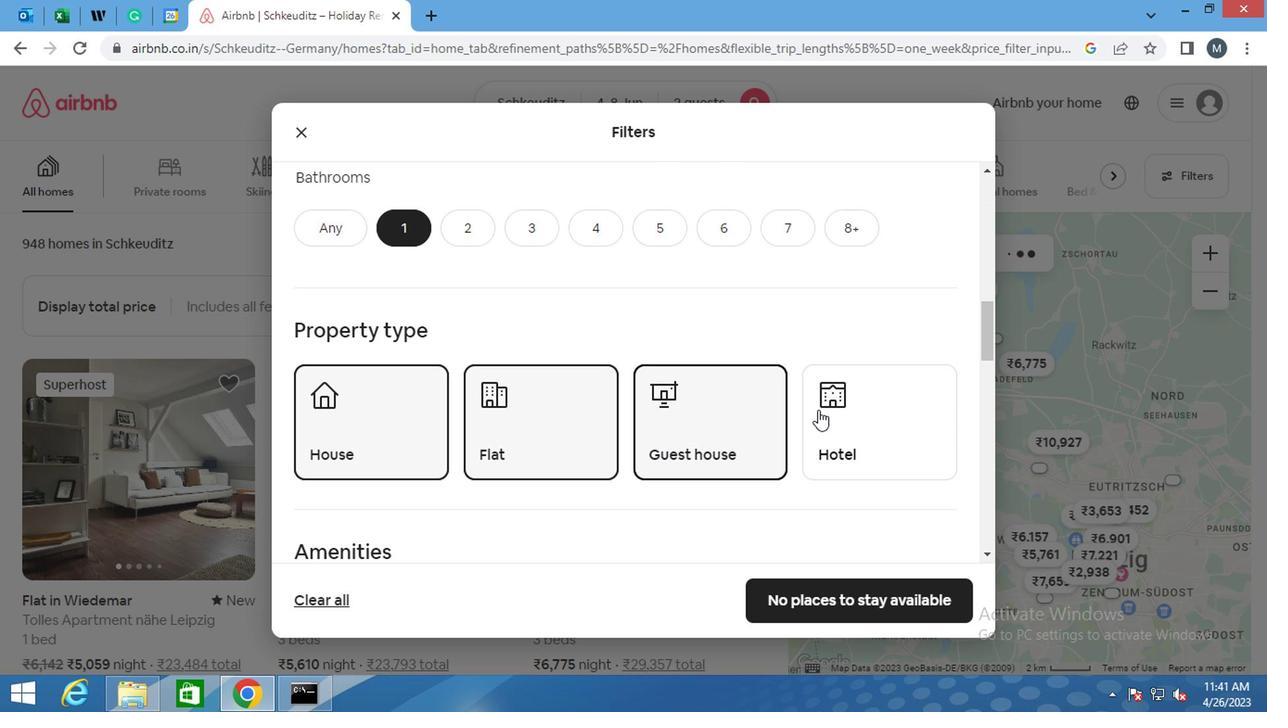 
Action: Mouse pressed left at (811, 410)
Screenshot: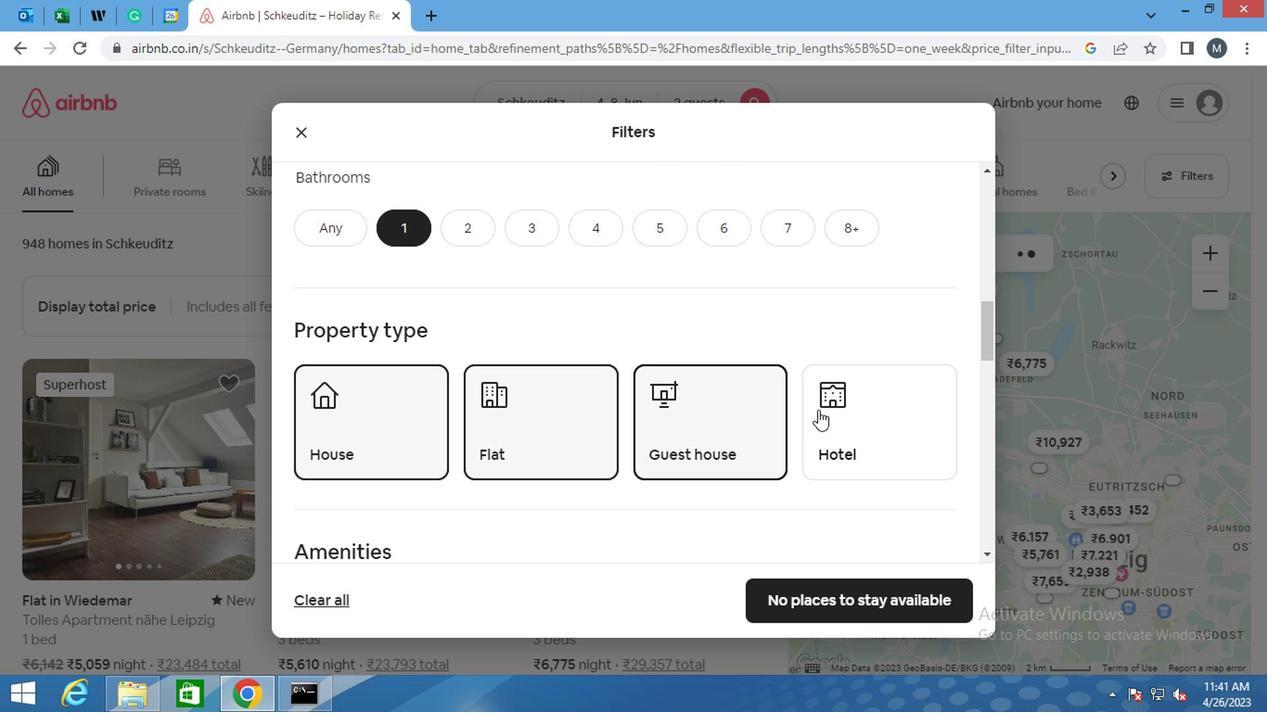 
Action: Mouse moved to (577, 396)
Screenshot: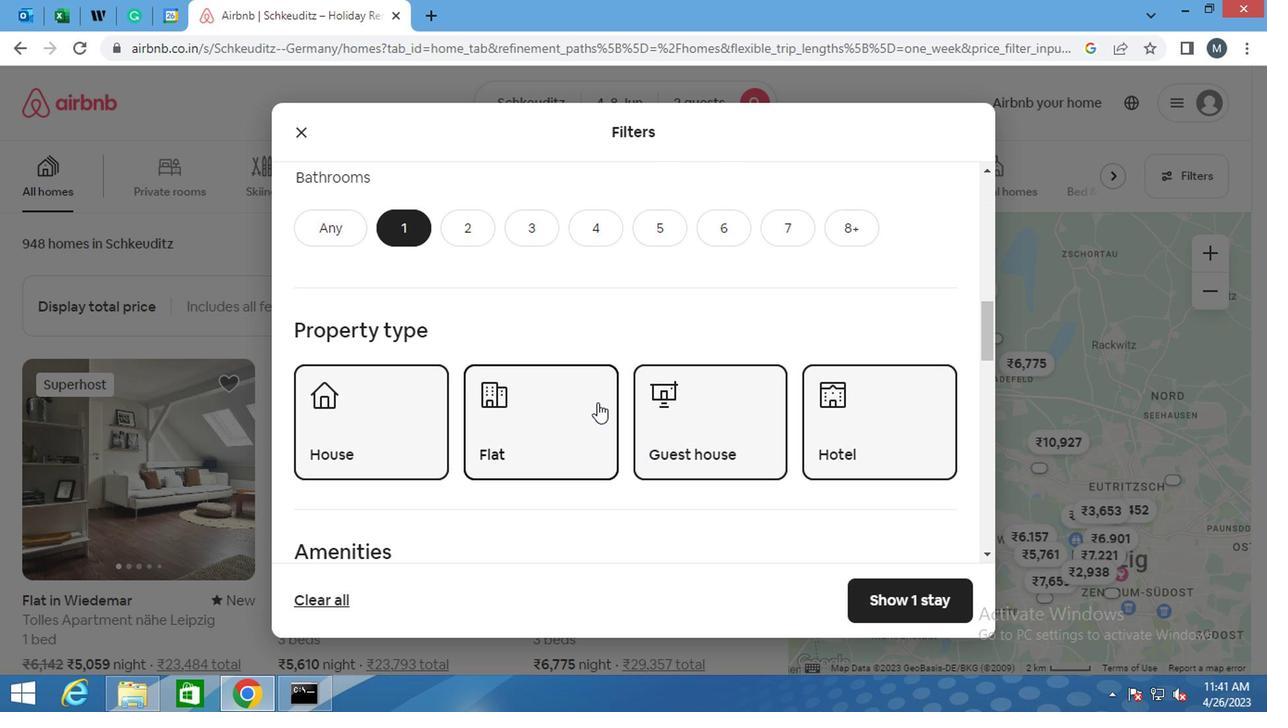 
Action: Mouse scrolled (577, 396) with delta (0, 0)
Screenshot: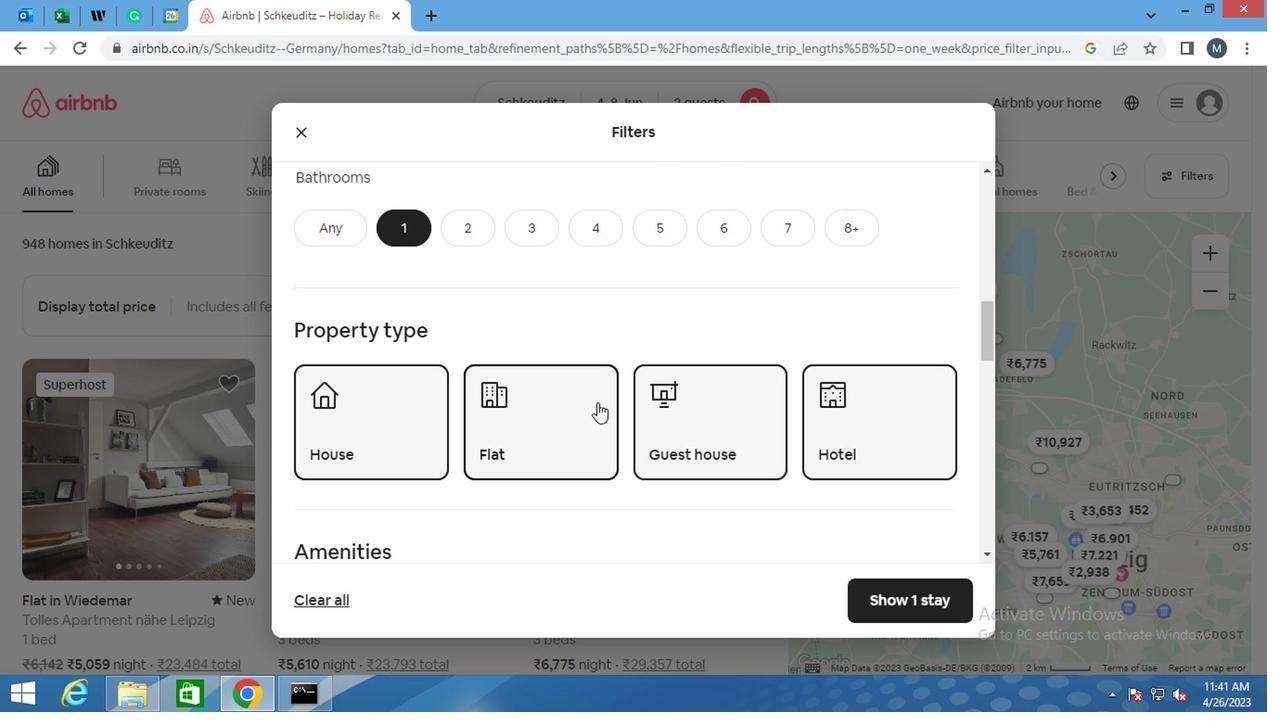 
Action: Mouse scrolled (577, 396) with delta (0, 0)
Screenshot: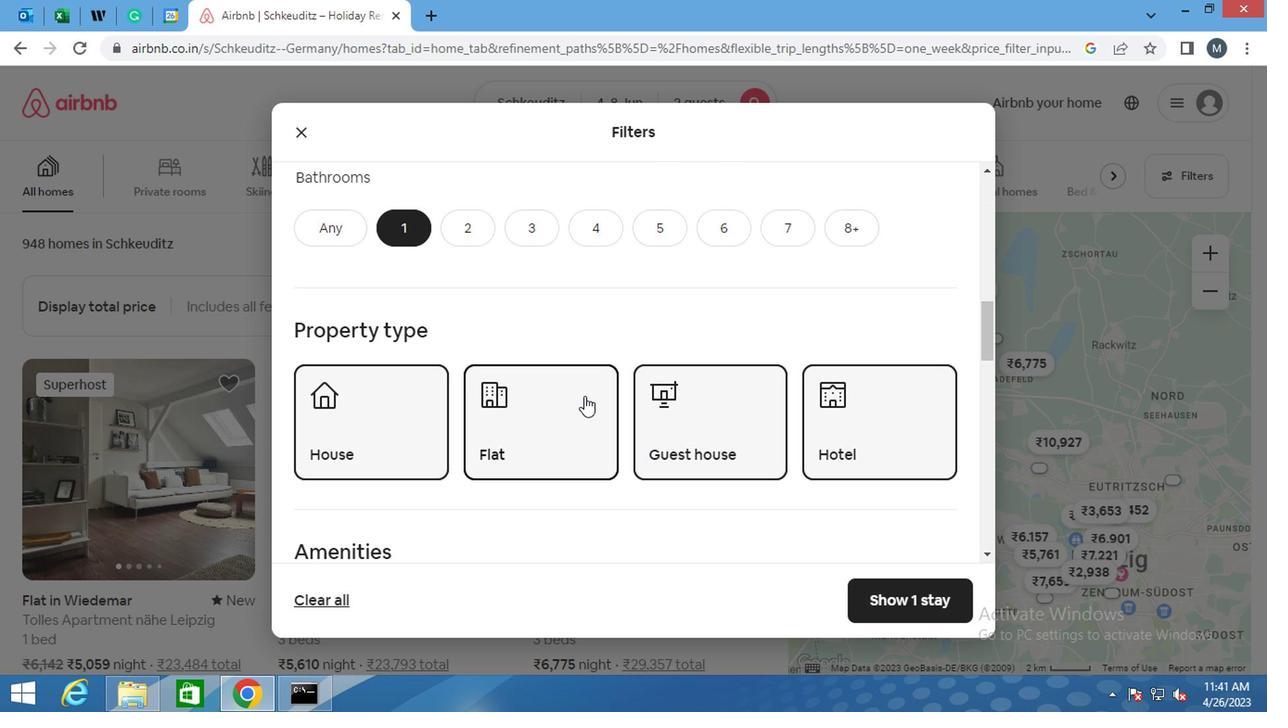 
Action: Mouse moved to (574, 396)
Screenshot: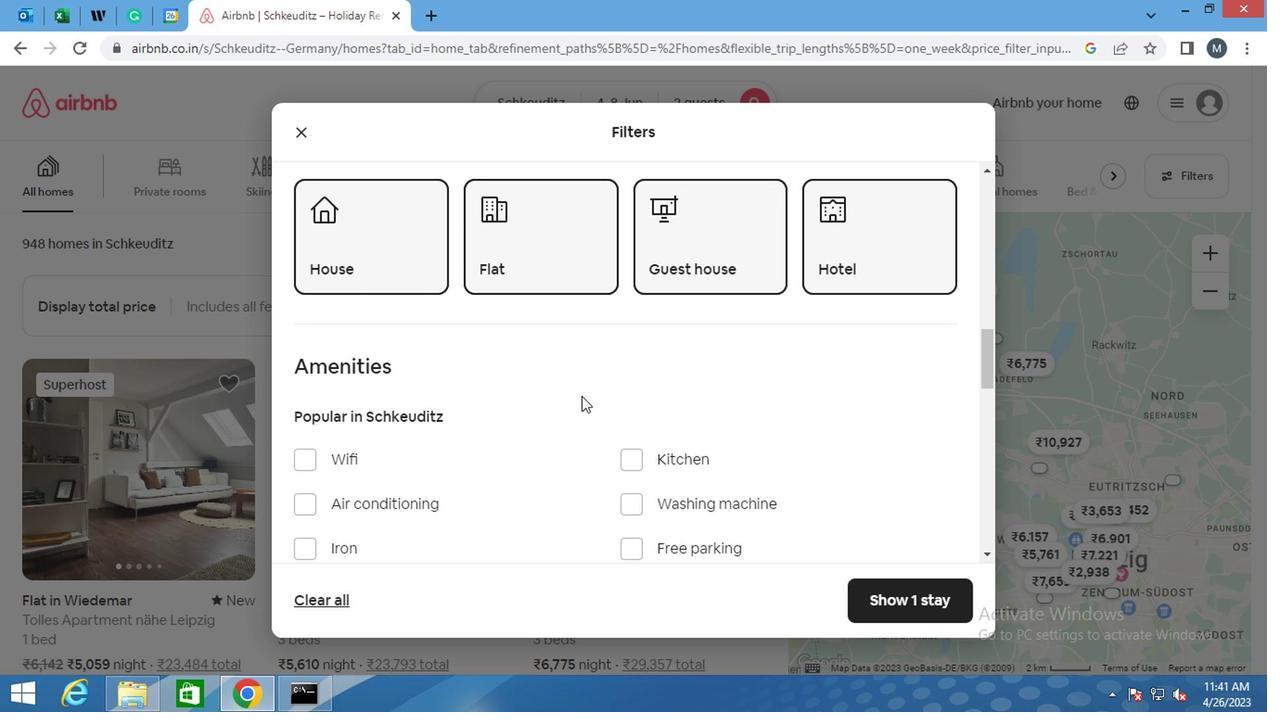 
Action: Mouse scrolled (574, 396) with delta (0, 0)
Screenshot: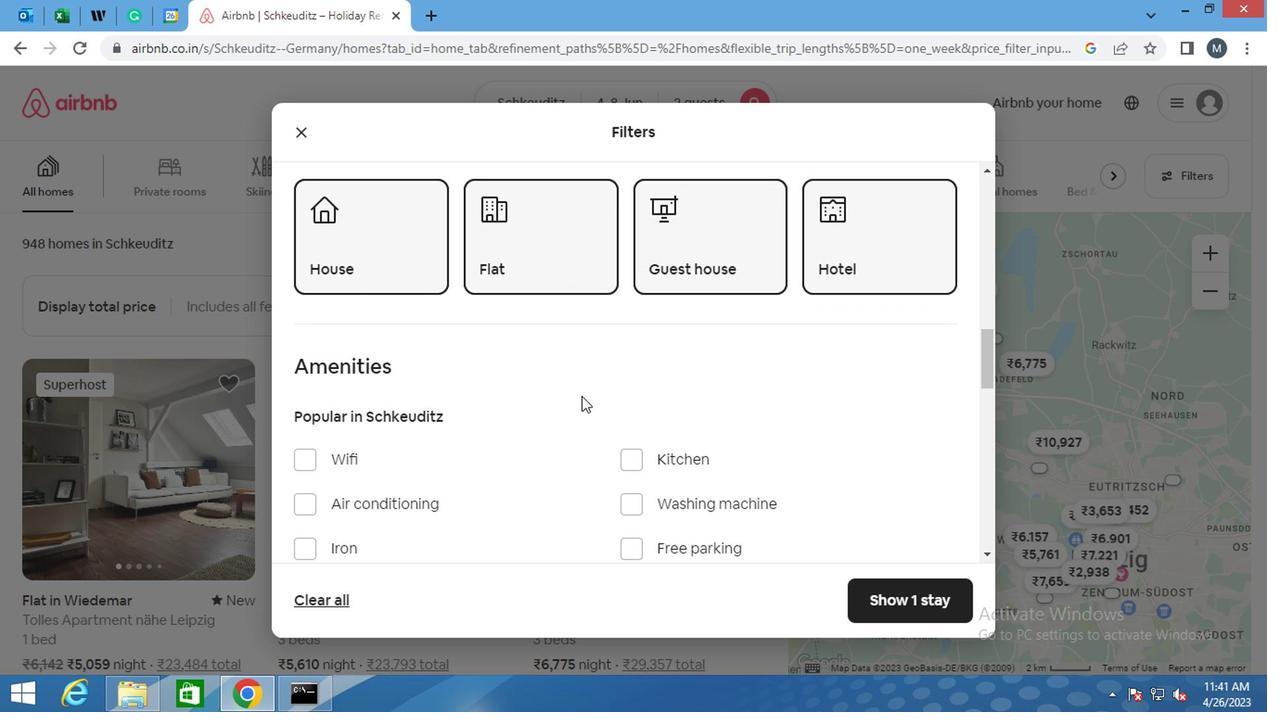 
Action: Mouse moved to (555, 398)
Screenshot: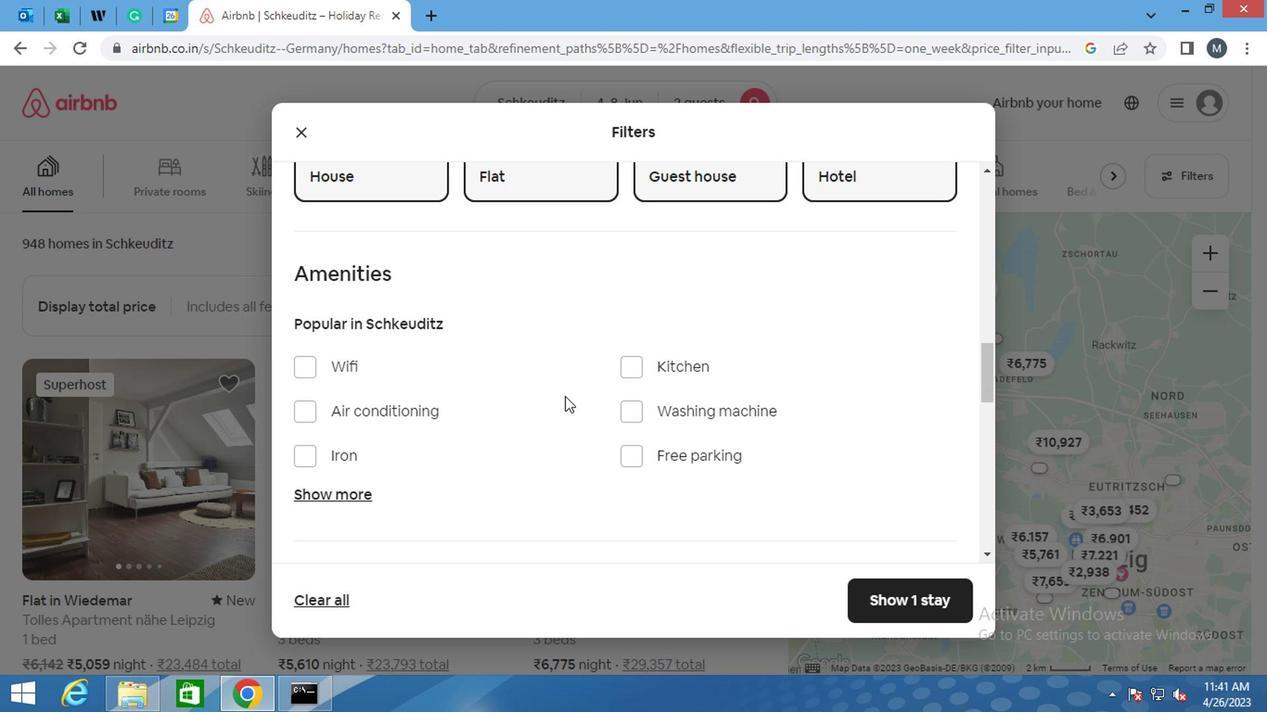 
Action: Mouse scrolled (555, 398) with delta (0, 0)
Screenshot: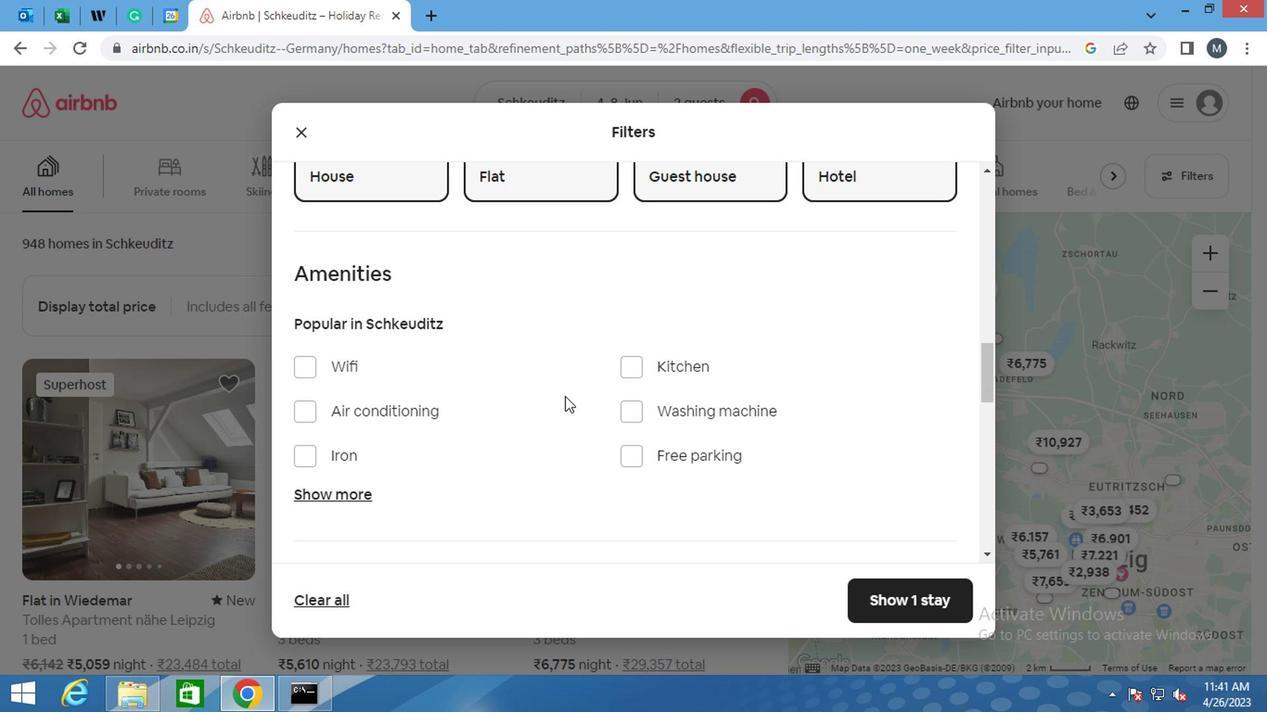 
Action: Mouse moved to (516, 409)
Screenshot: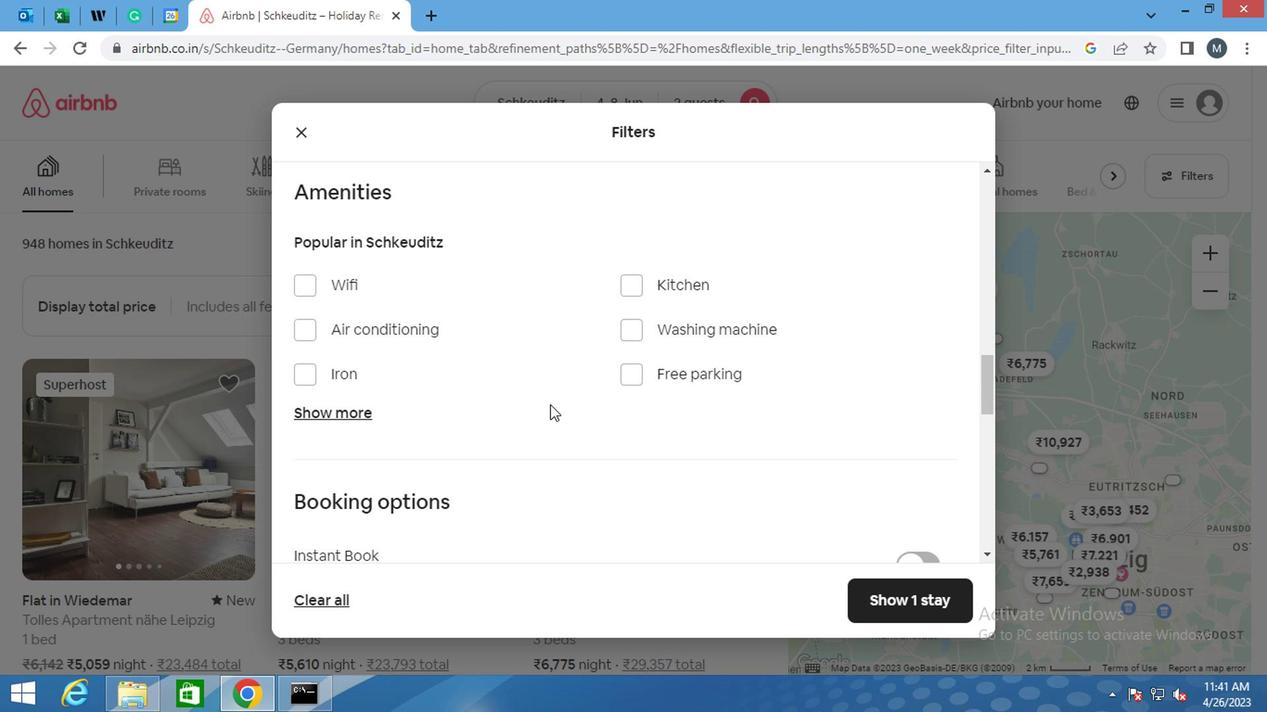 
Action: Mouse scrolled (516, 408) with delta (0, -1)
Screenshot: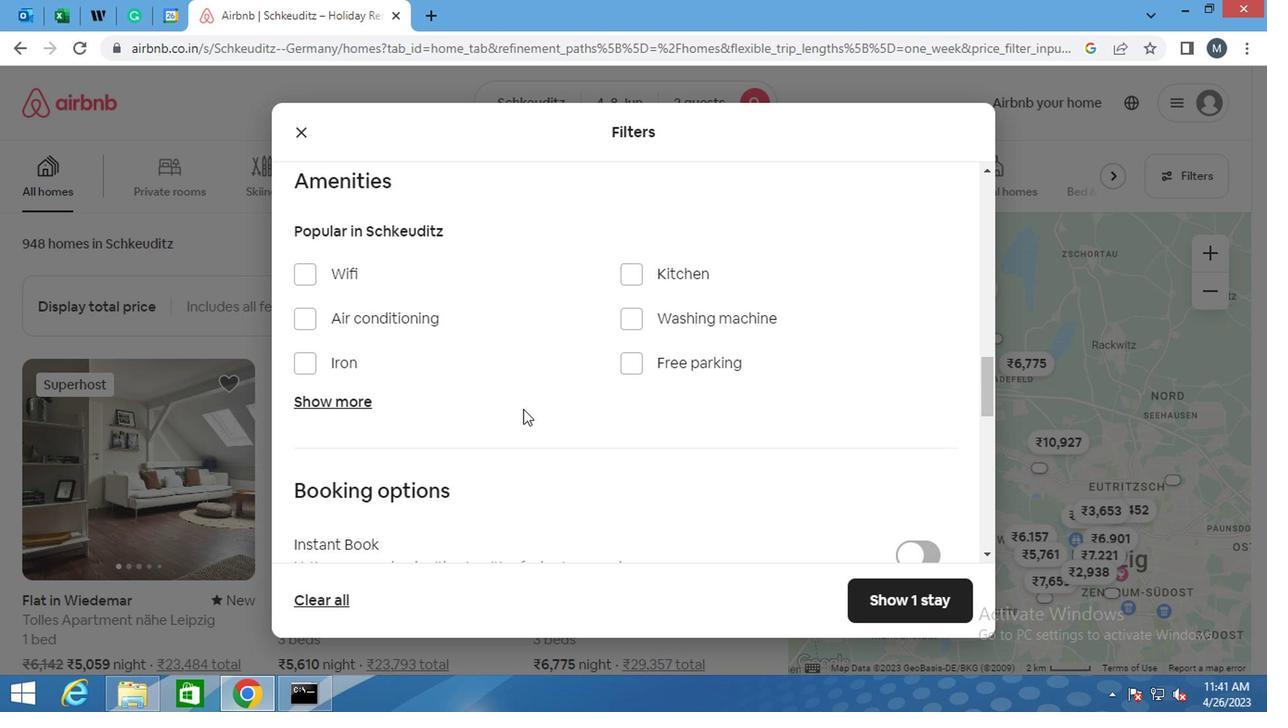 
Action: Mouse scrolled (516, 408) with delta (0, -1)
Screenshot: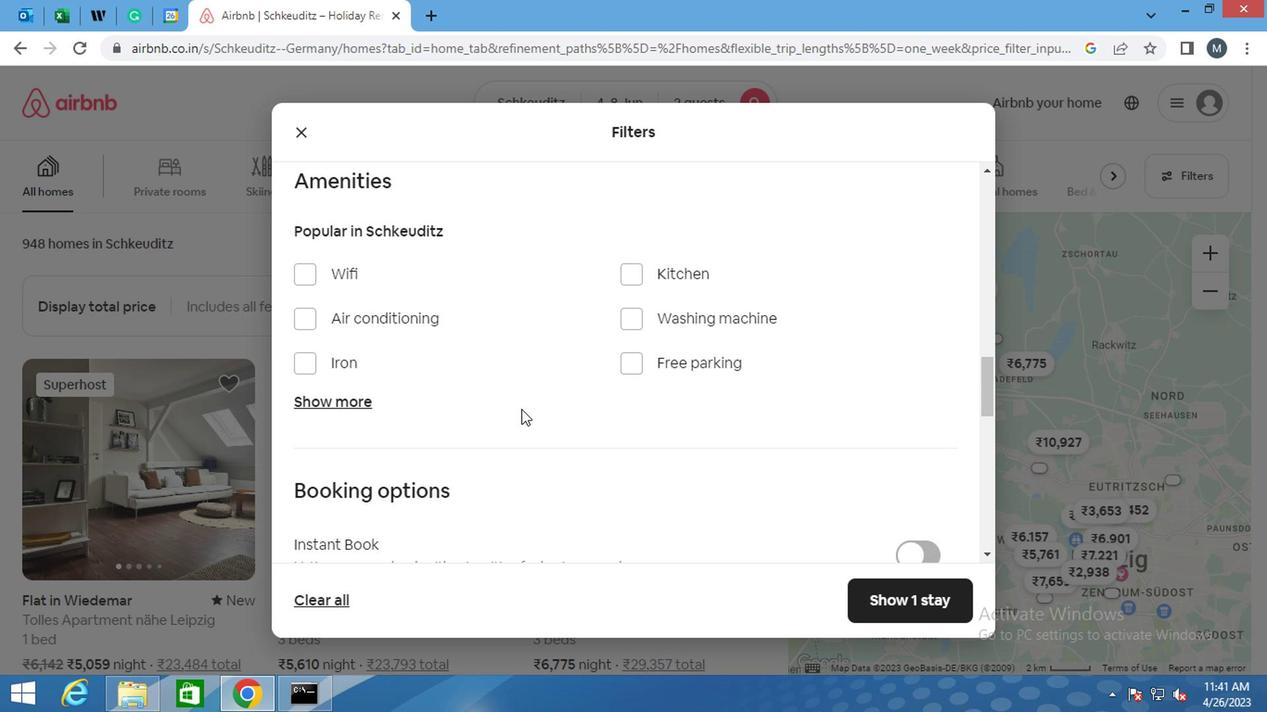 
Action: Mouse moved to (899, 436)
Screenshot: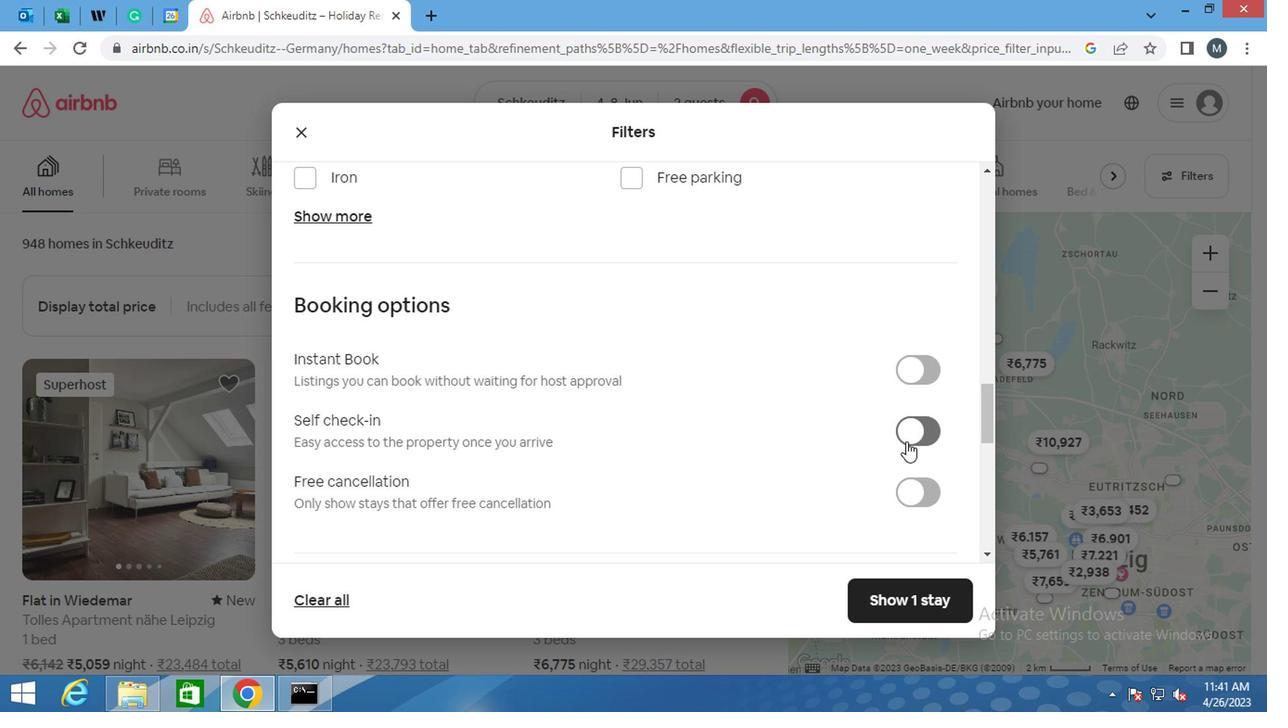 
Action: Mouse pressed left at (899, 436)
Screenshot: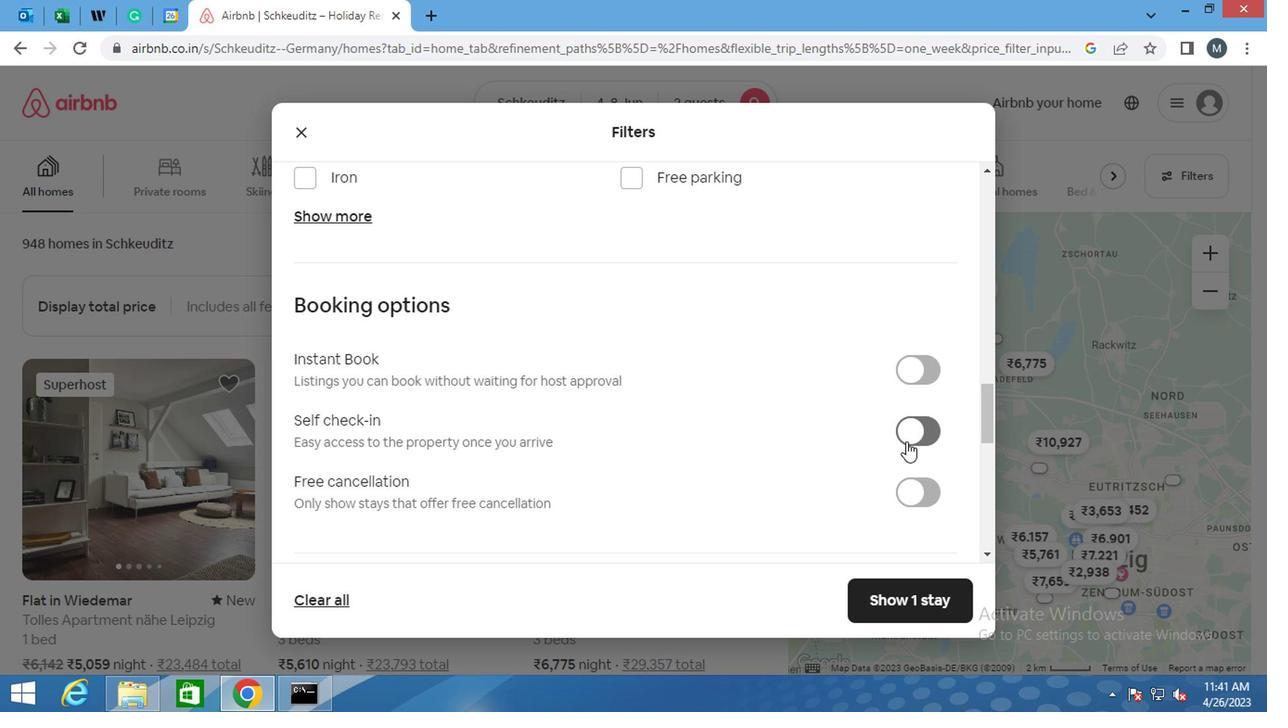 
Action: Mouse moved to (679, 414)
Screenshot: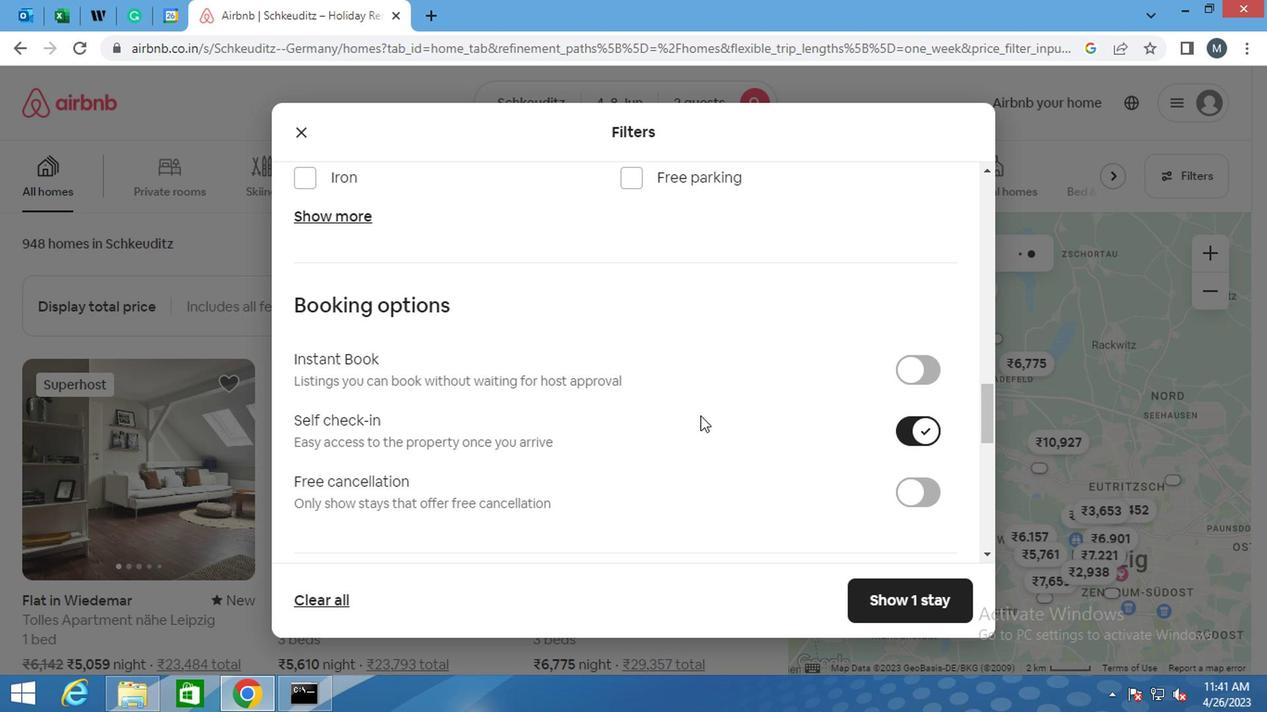 
Action: Mouse scrolled (679, 413) with delta (0, -1)
Screenshot: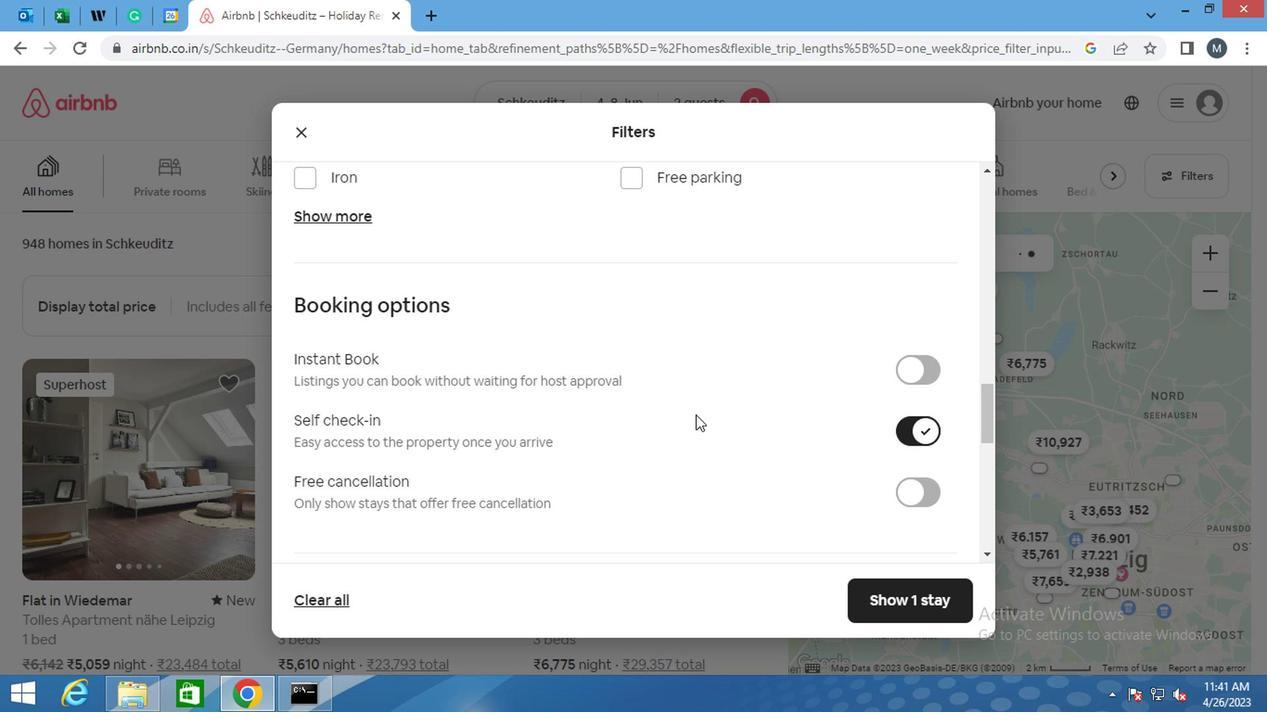 
Action: Mouse scrolled (679, 413) with delta (0, -1)
Screenshot: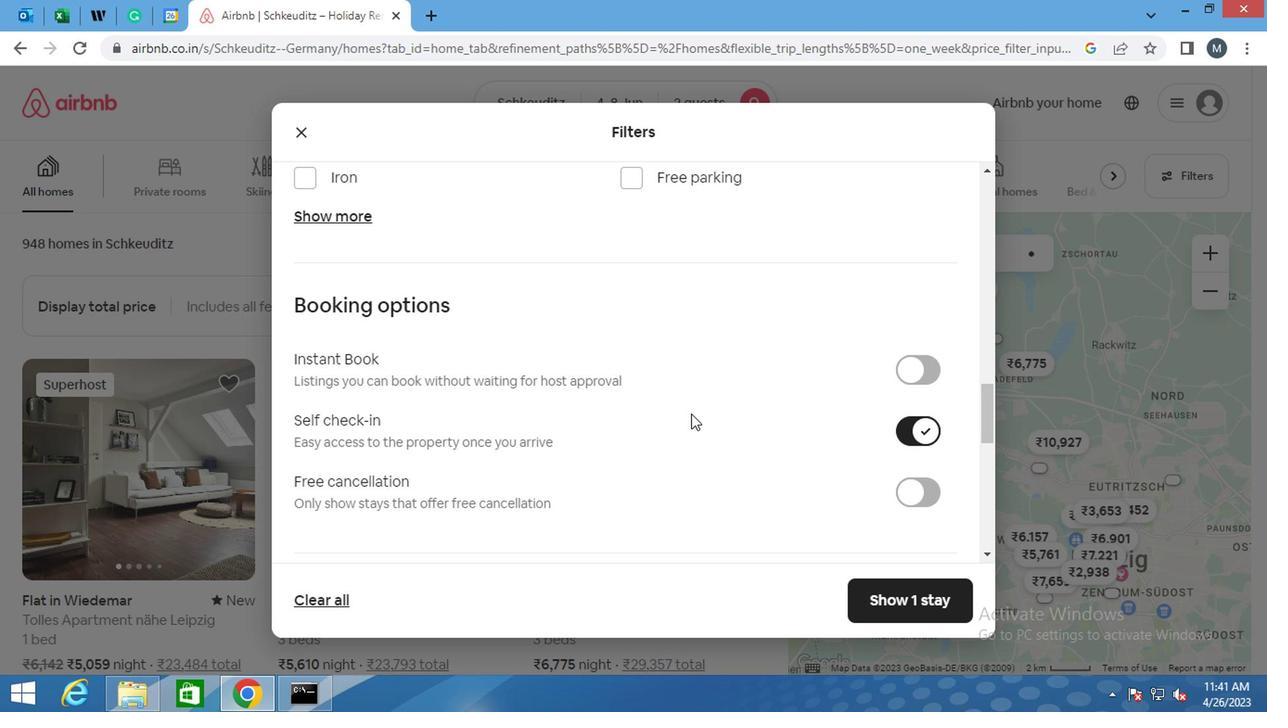 
Action: Mouse moved to (667, 415)
Screenshot: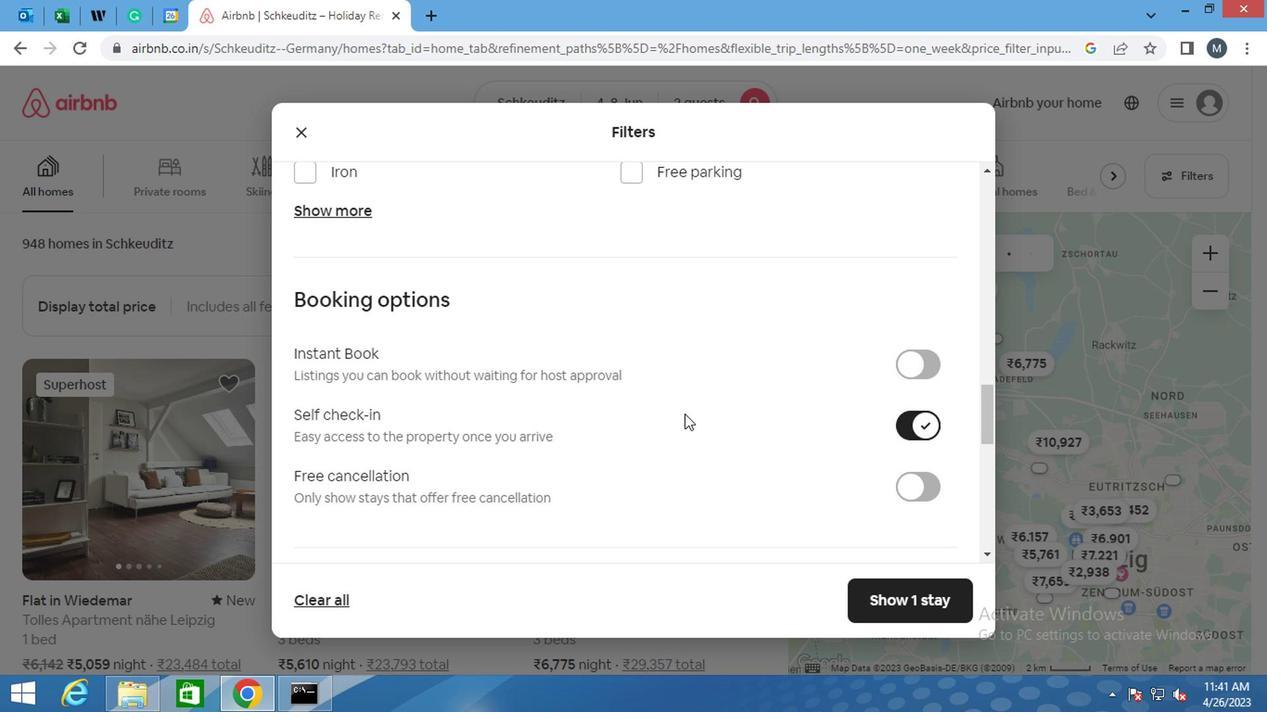 
Action: Mouse scrolled (667, 414) with delta (0, 0)
Screenshot: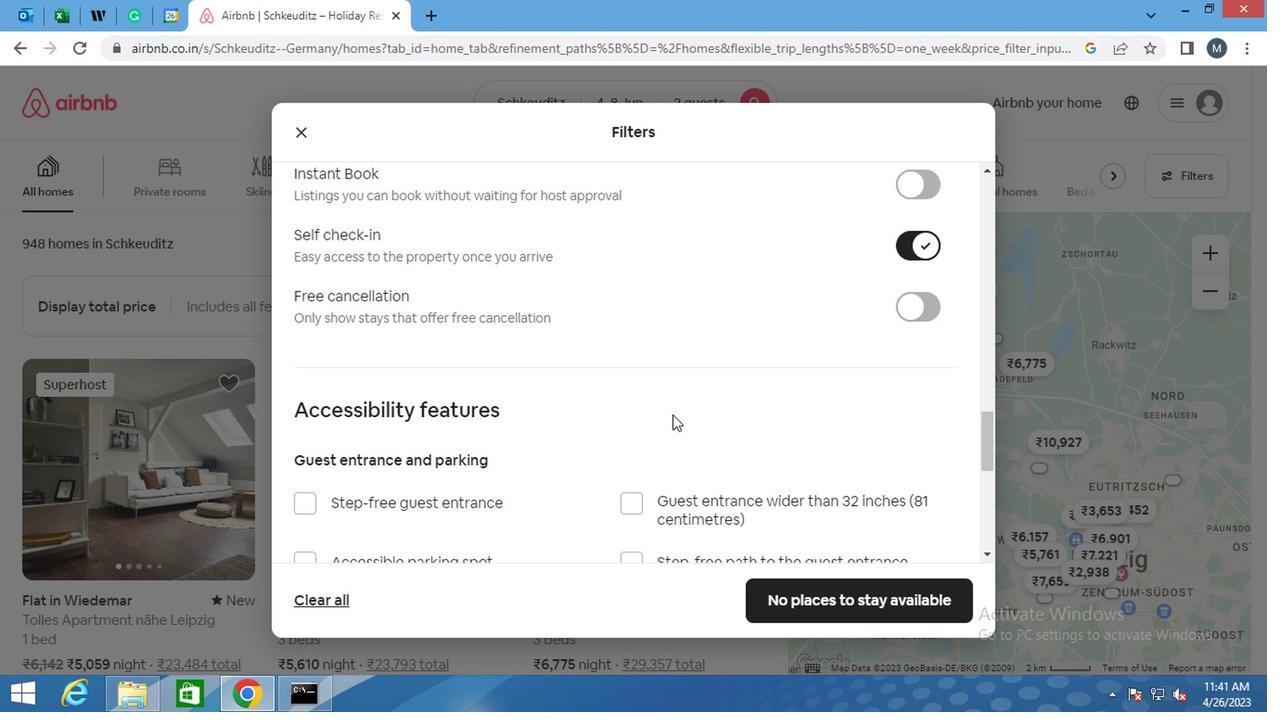 
Action: Mouse moved to (590, 417)
Screenshot: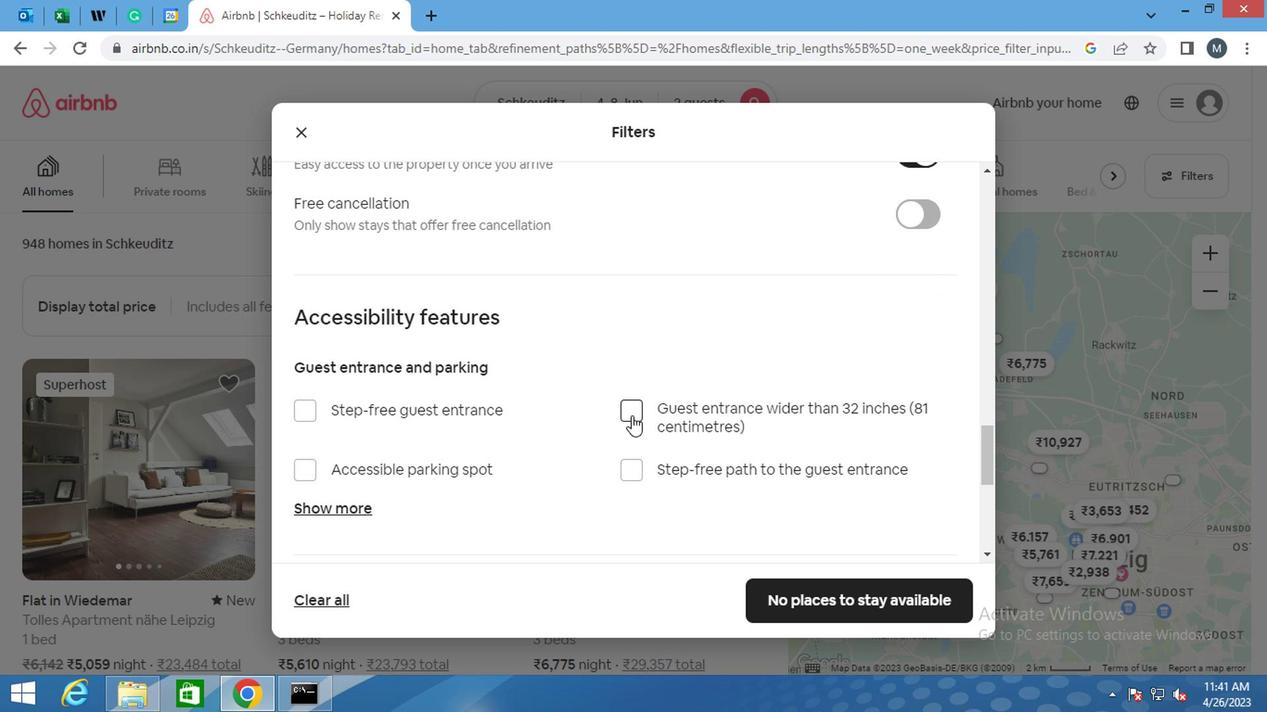 
Action: Mouse scrolled (590, 415) with delta (0, -1)
Screenshot: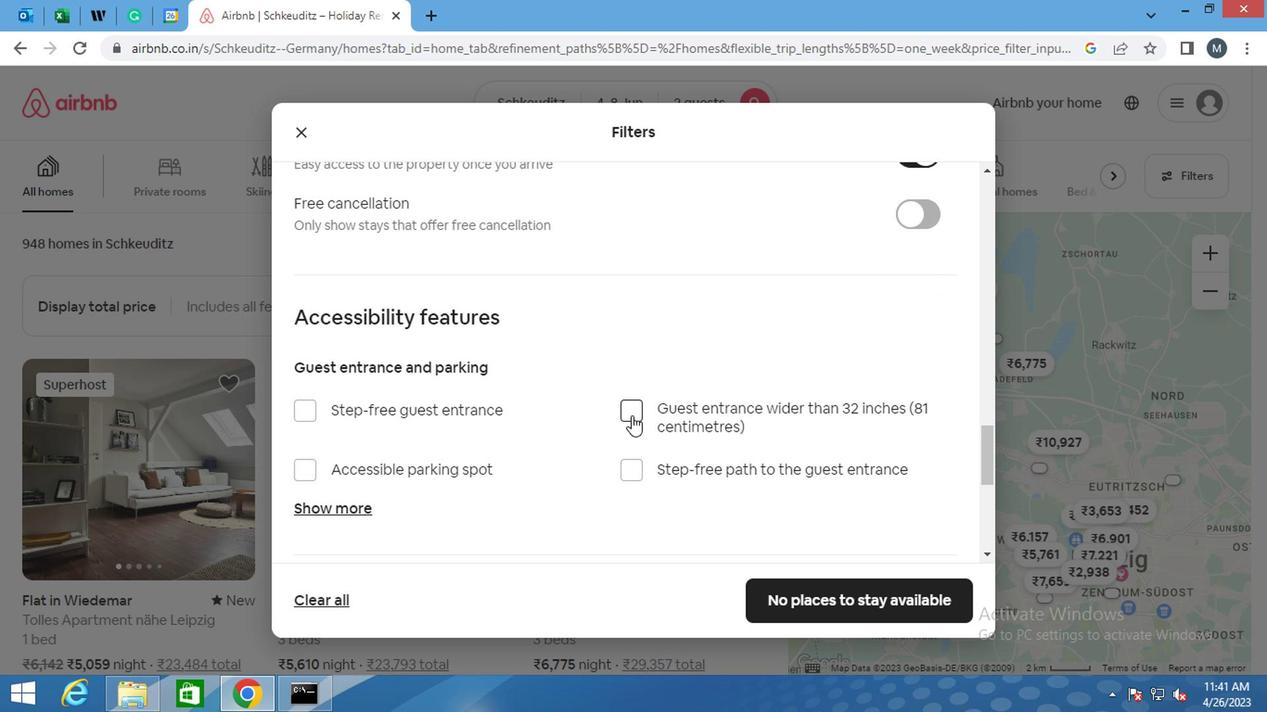
Action: Mouse moved to (586, 419)
Screenshot: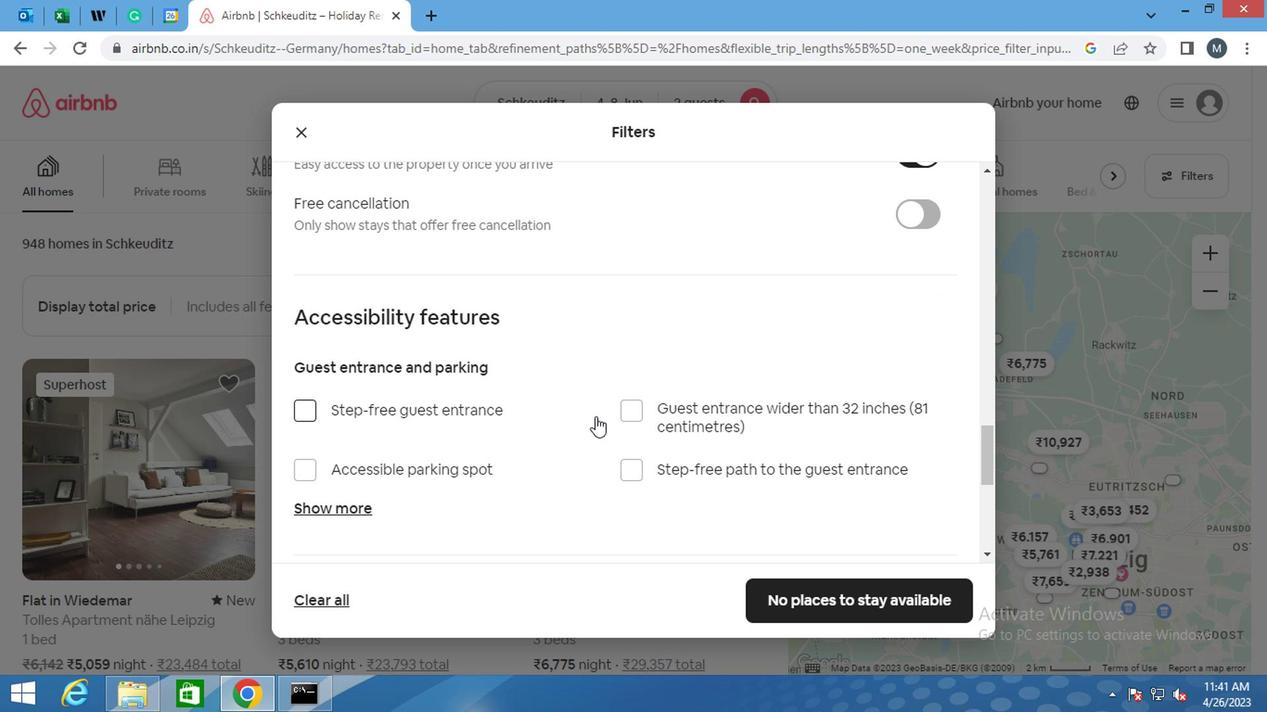 
Action: Mouse scrolled (586, 417) with delta (0, -1)
Screenshot: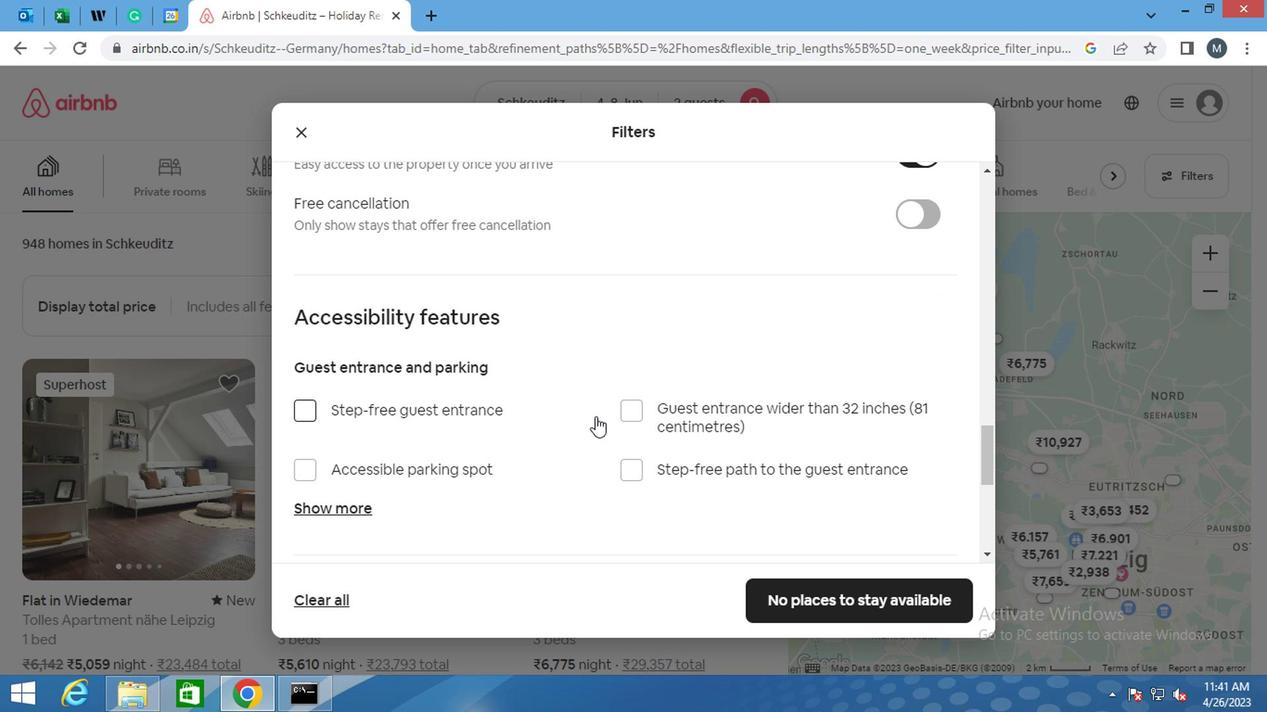 
Action: Mouse moved to (560, 424)
Screenshot: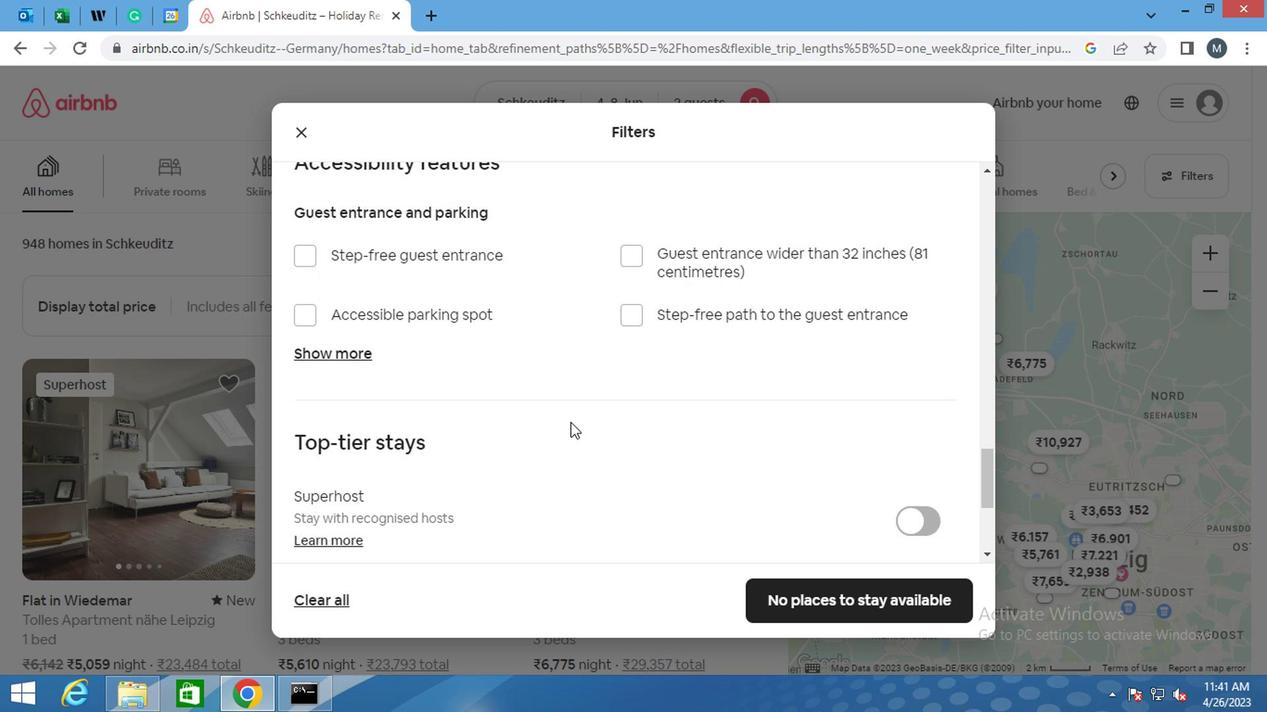 
Action: Mouse scrolled (560, 423) with delta (0, 0)
Screenshot: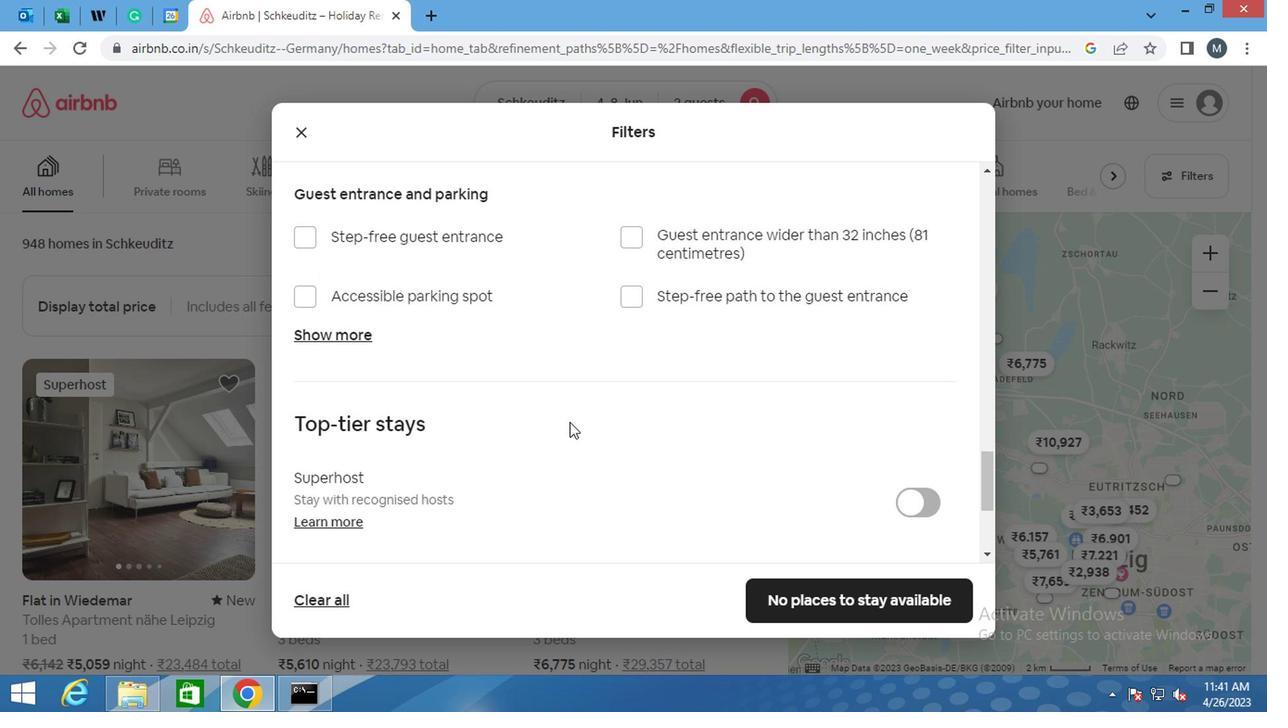 
Action: Mouse moved to (750, 429)
Screenshot: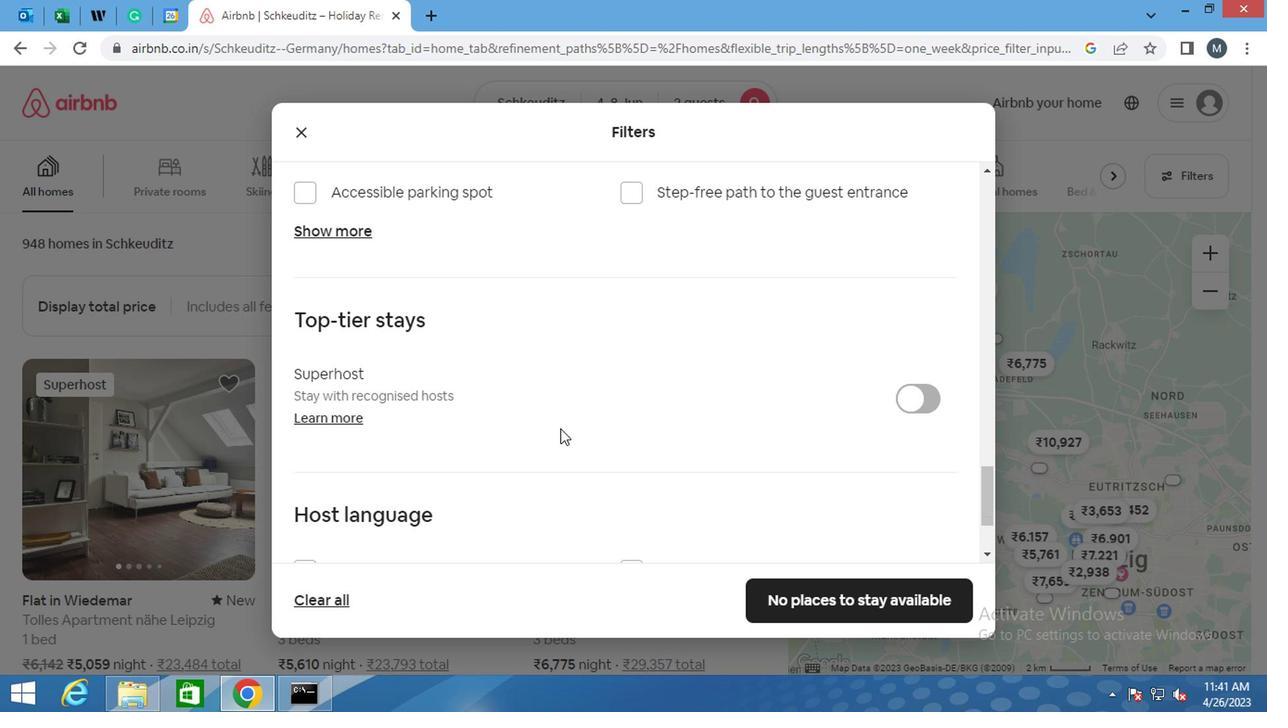 
Action: Mouse scrolled (750, 428) with delta (0, 0)
Screenshot: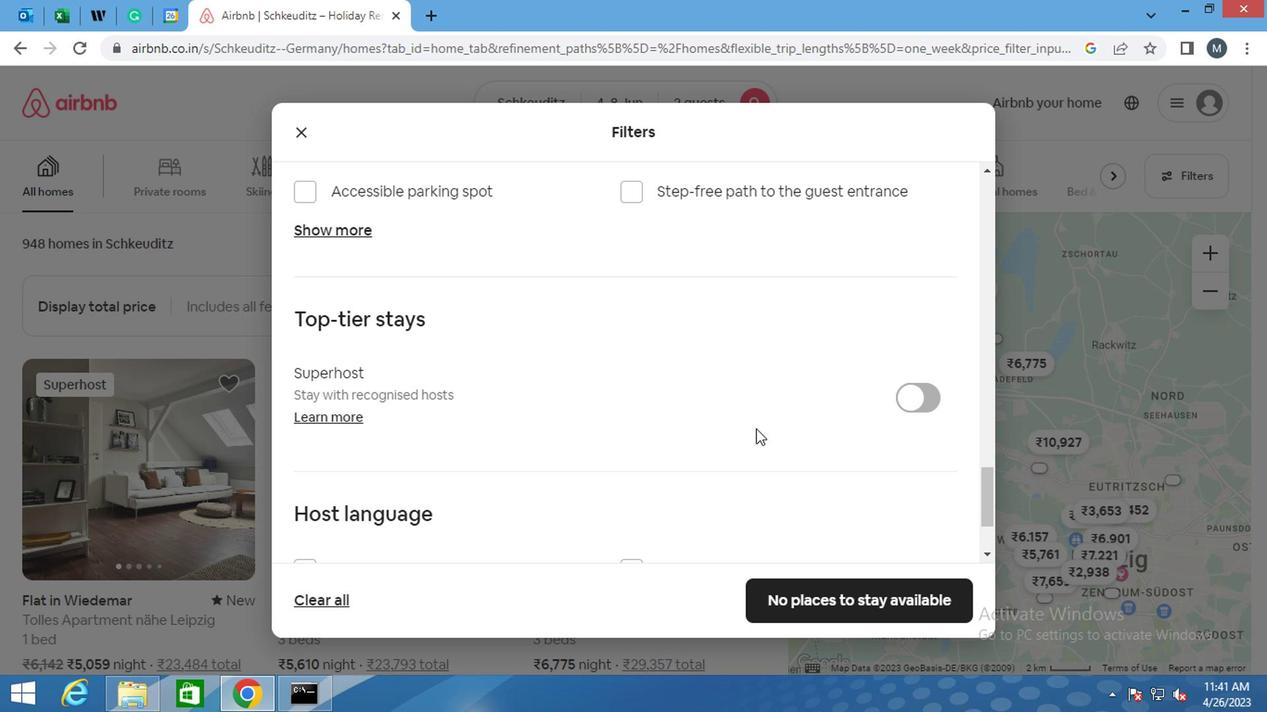 
Action: Mouse moved to (734, 429)
Screenshot: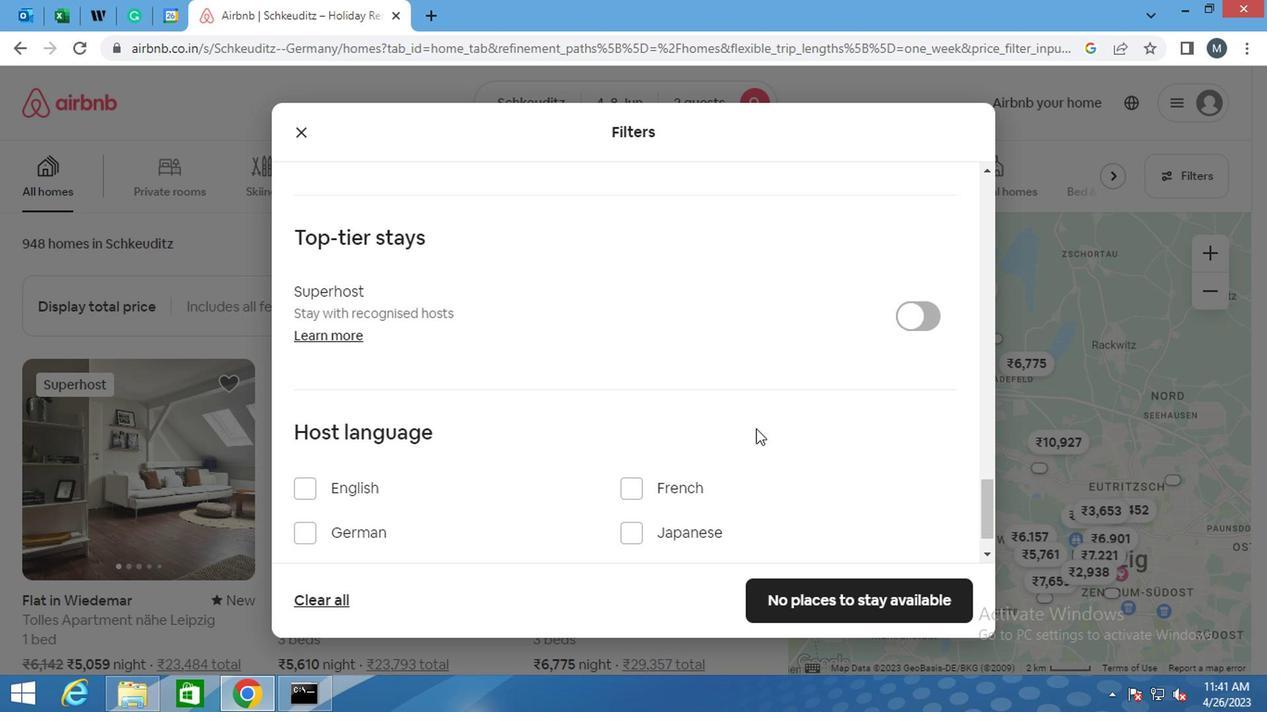 
Action: Mouse scrolled (734, 428) with delta (0, 0)
Screenshot: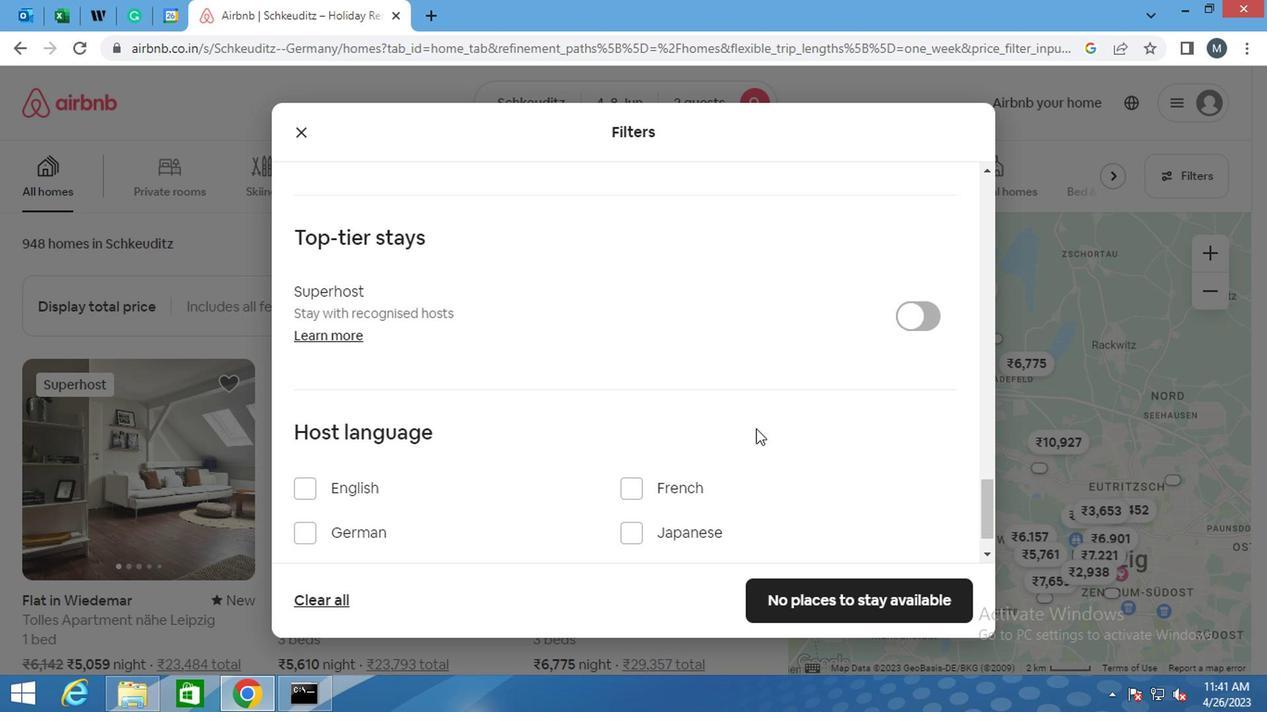 
Action: Mouse moved to (718, 431)
Screenshot: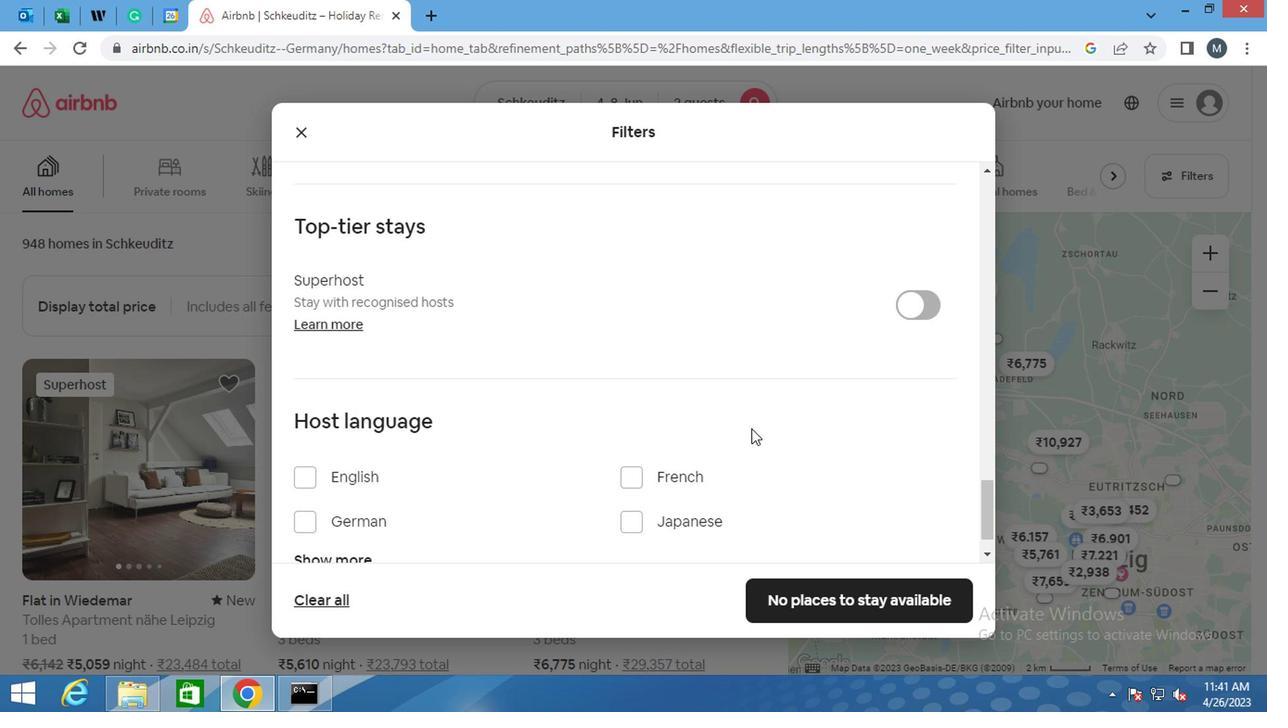 
Action: Mouse scrolled (718, 429) with delta (0, -1)
Screenshot: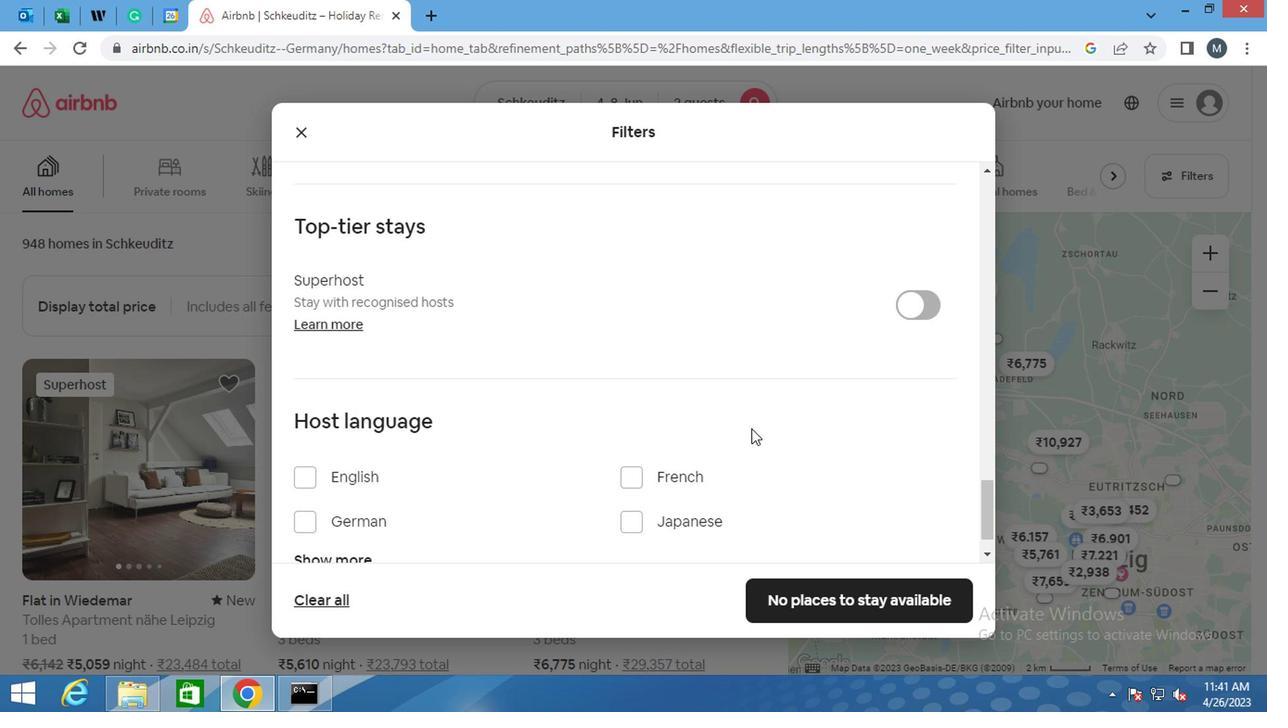 
Action: Mouse moved to (314, 431)
Screenshot: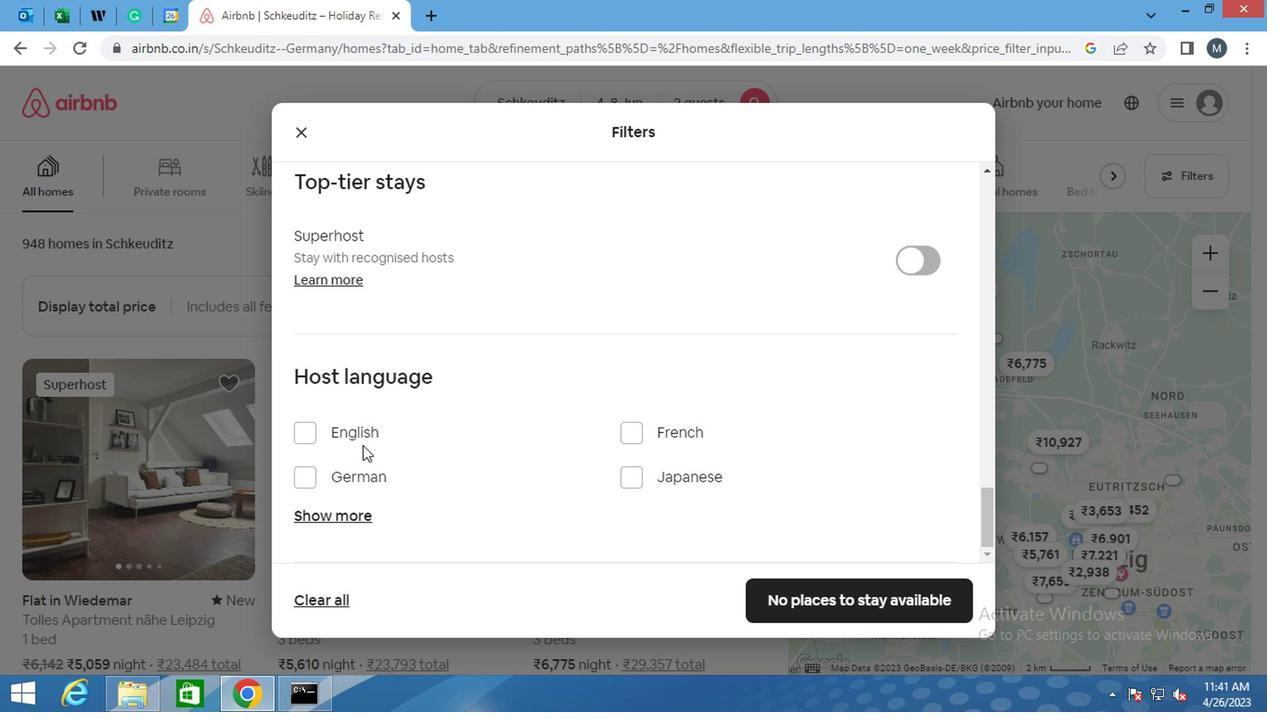 
Action: Mouse pressed left at (314, 431)
Screenshot: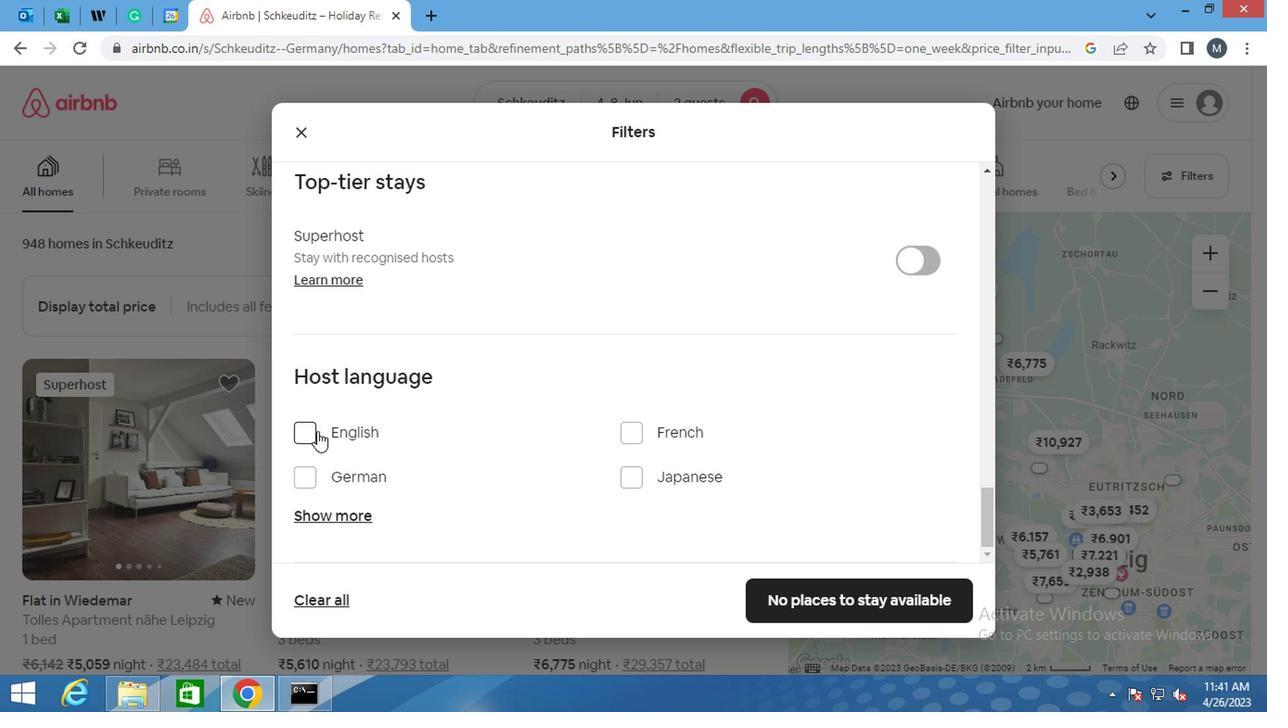 
Action: Mouse moved to (850, 609)
Screenshot: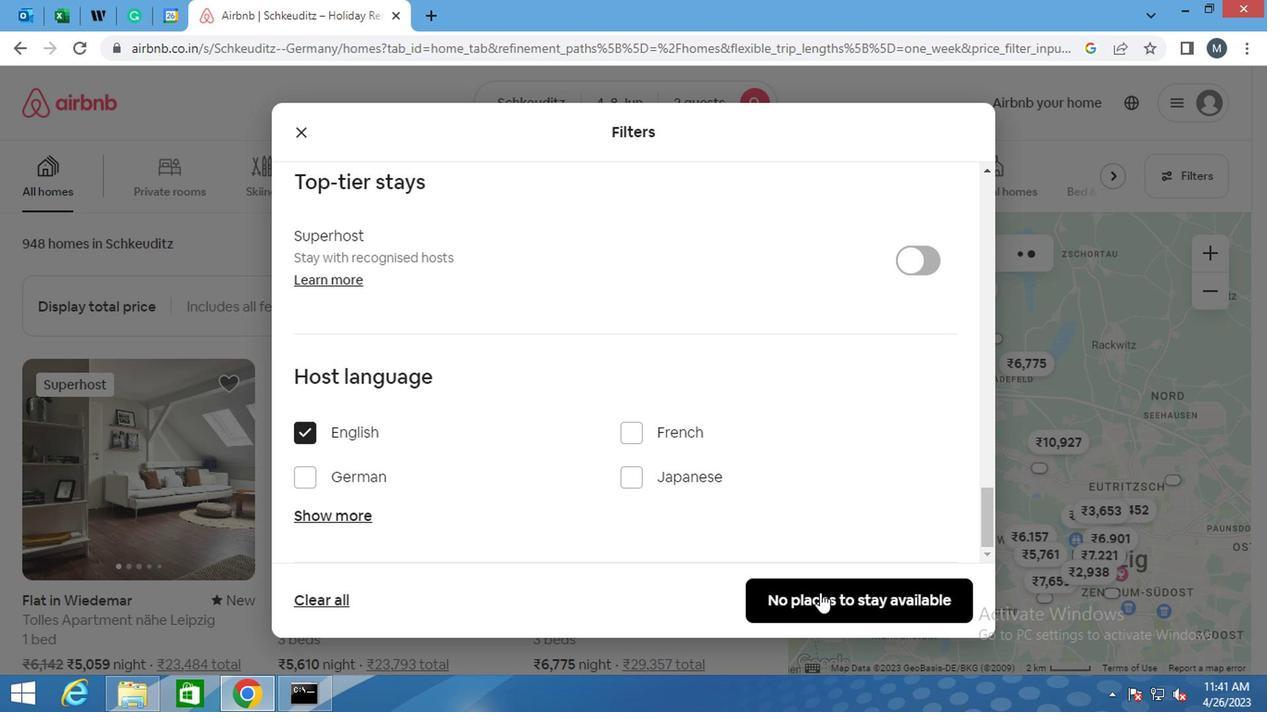 
Action: Mouse pressed left at (850, 609)
Screenshot: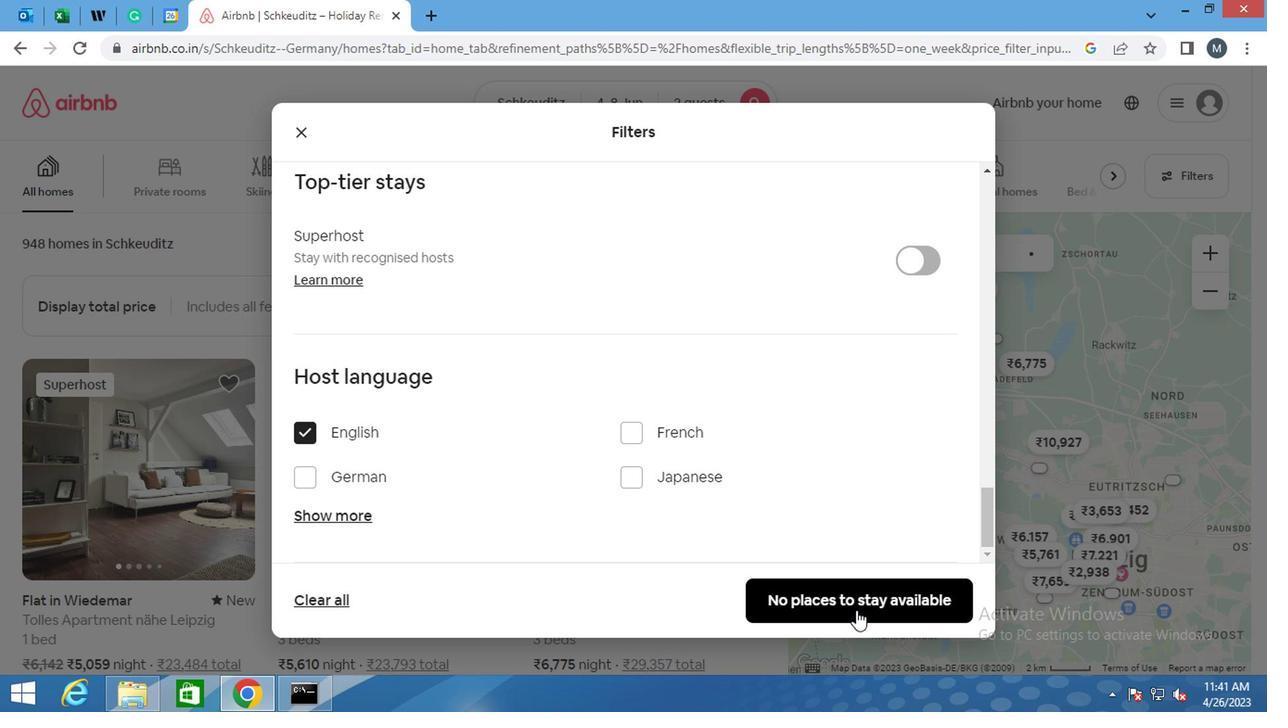 
Action: Mouse moved to (845, 607)
Screenshot: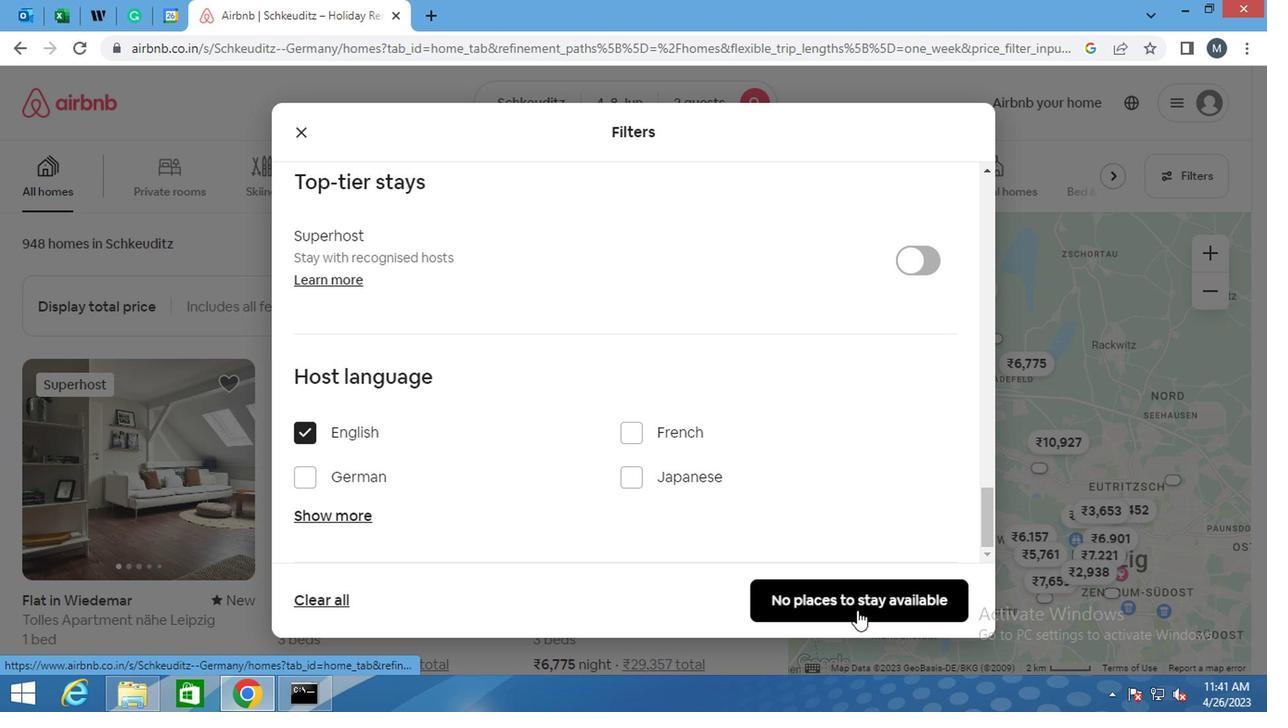 
